 Task: Find connections with filter location Maringá with filter topic #Managementconsultingwith filter profile language German with filter current company Partners Group with filter school Shaheed Sukhdev College Of Business Studies with filter industry Sports and Recreation Instruction with filter service category Information Management with filter keywords title Caretaker or House Sitter
Action: Mouse moved to (518, 182)
Screenshot: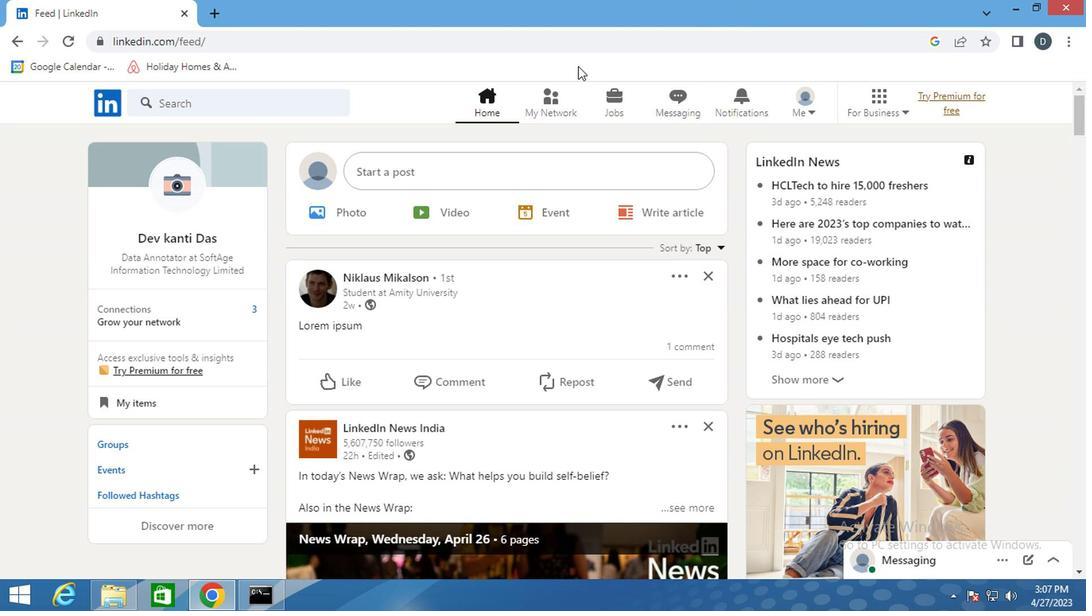 
Action: Mouse pressed left at (518, 182)
Screenshot: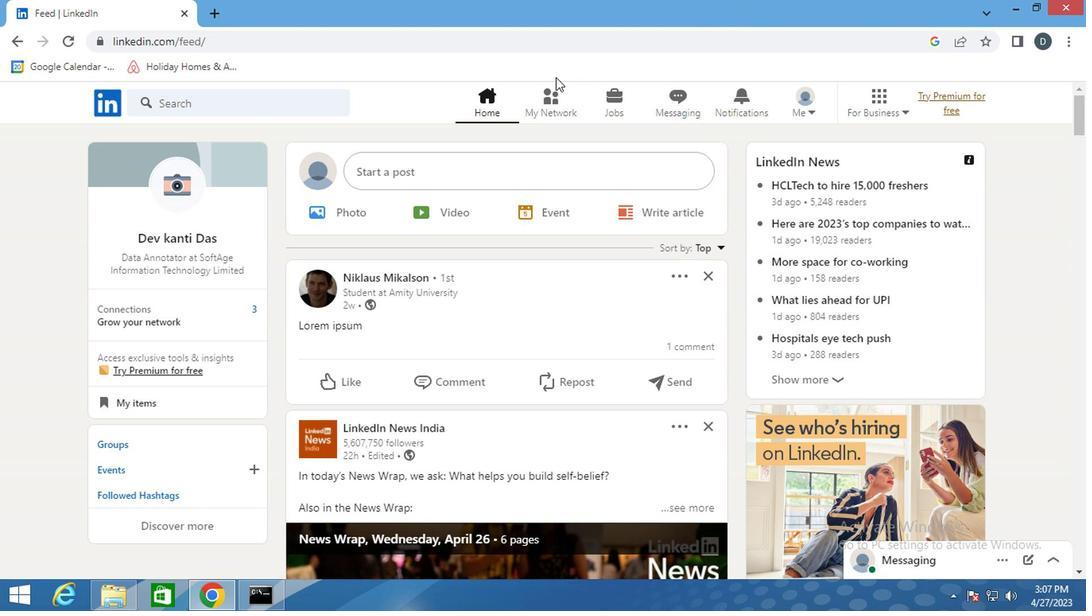 
Action: Mouse moved to (521, 197)
Screenshot: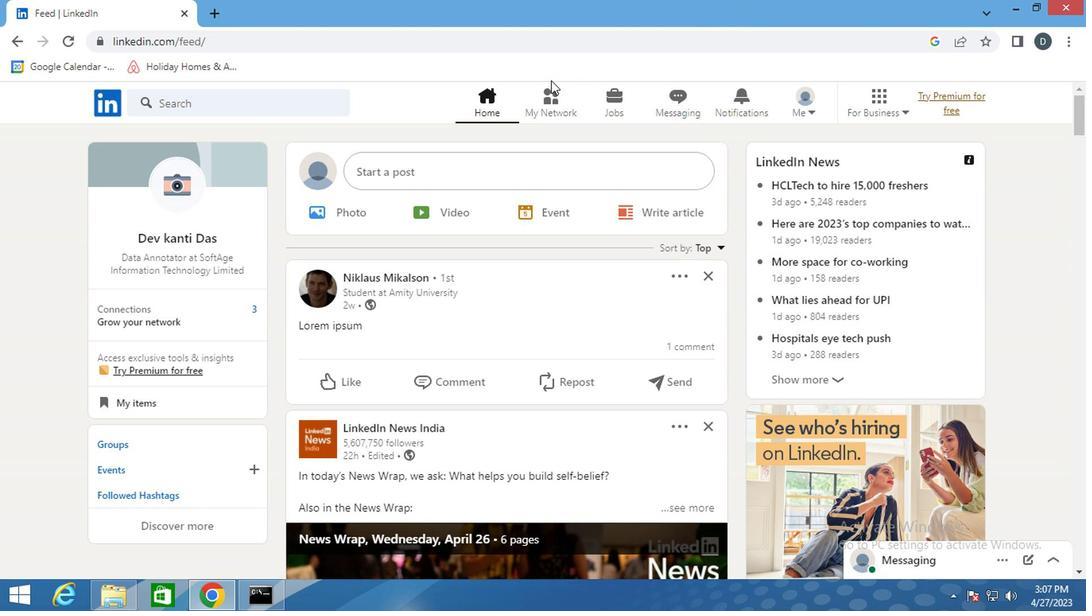 
Action: Mouse pressed left at (521, 197)
Screenshot: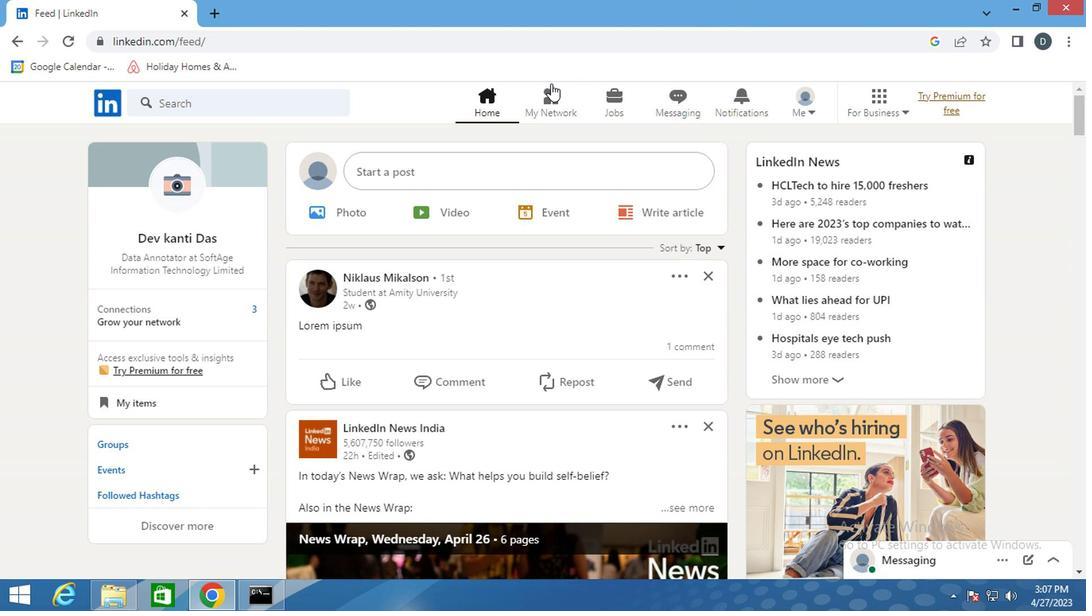 
Action: Mouse moved to (341, 262)
Screenshot: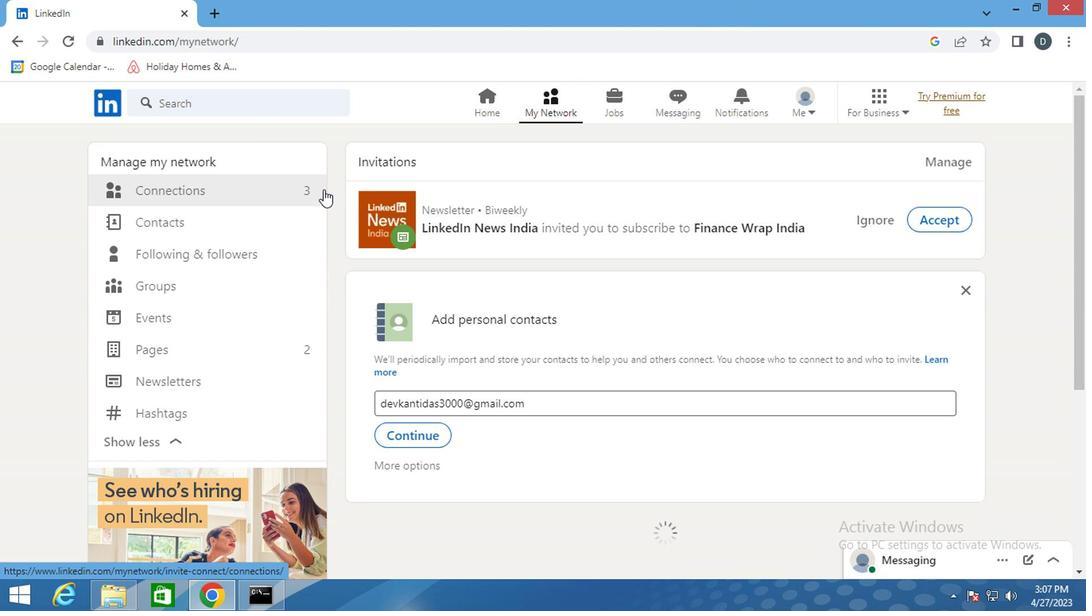 
Action: Mouse pressed left at (341, 262)
Screenshot: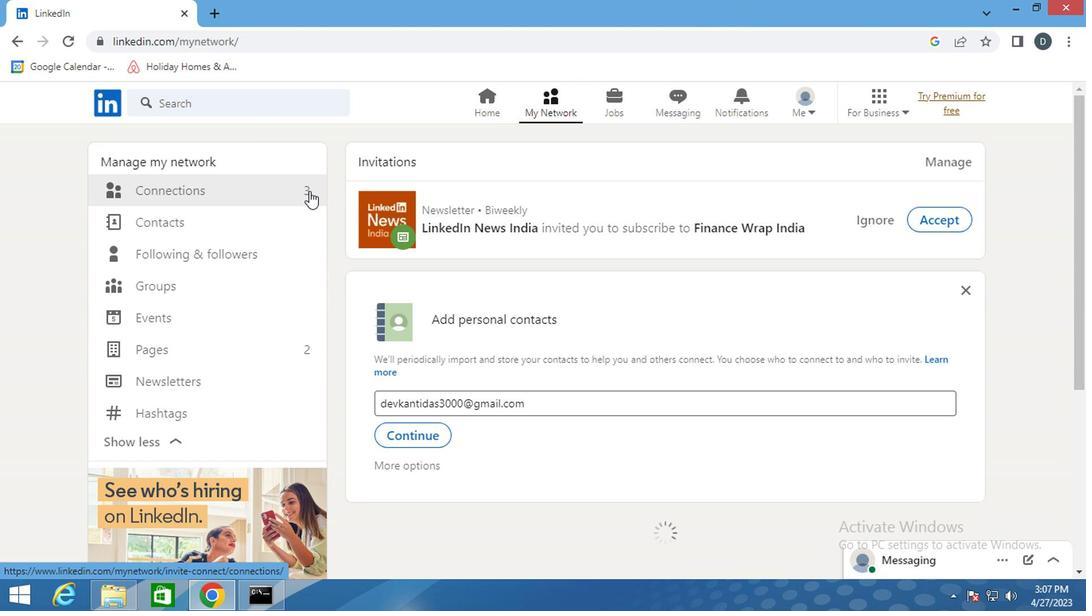 
Action: Mouse pressed left at (341, 262)
Screenshot: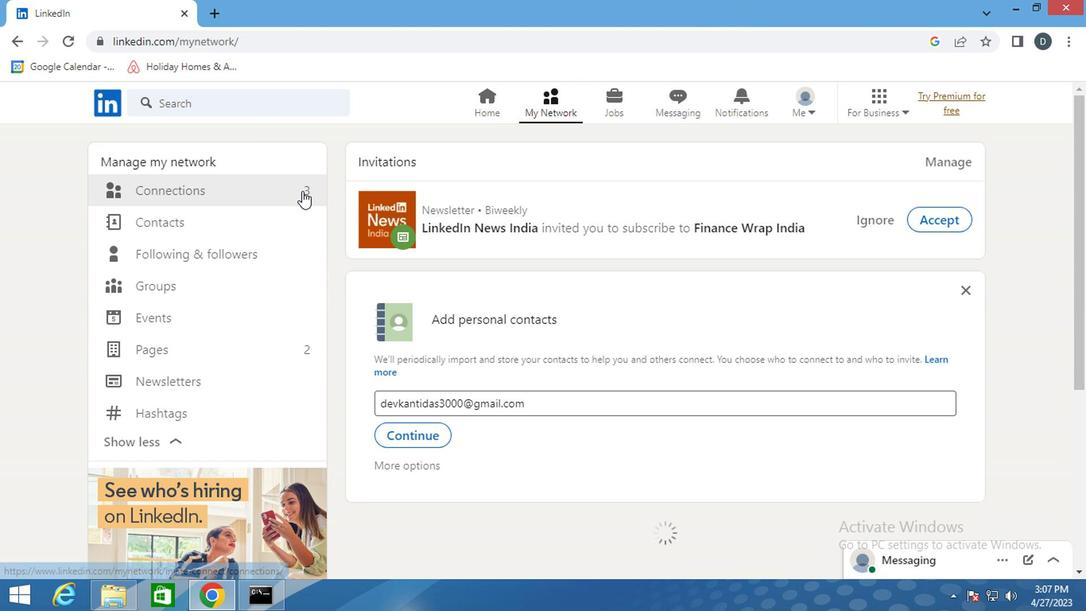
Action: Mouse moved to (607, 259)
Screenshot: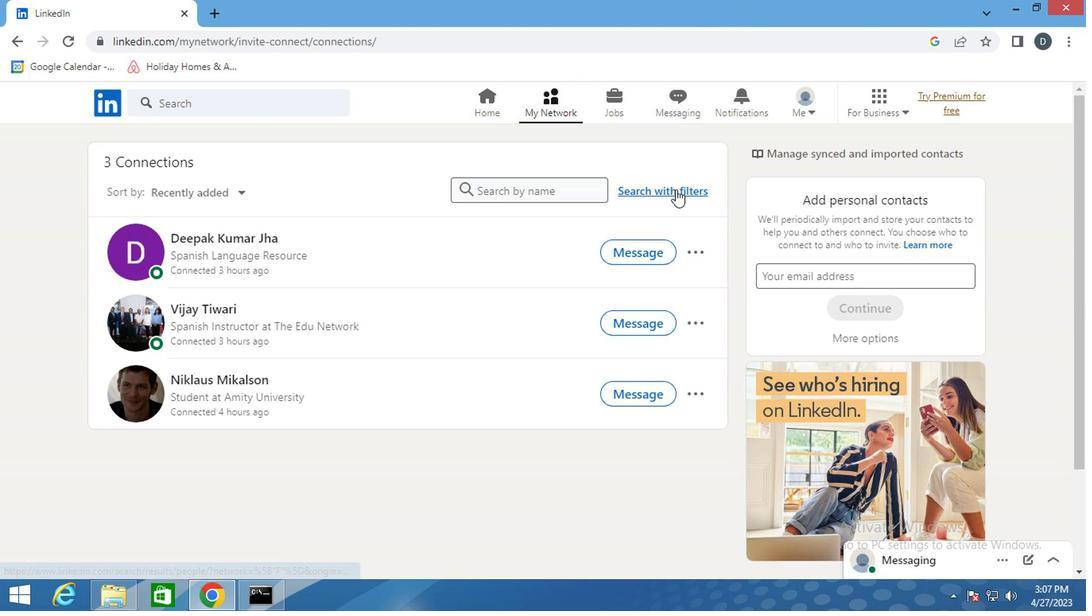
Action: Mouse pressed left at (607, 259)
Screenshot: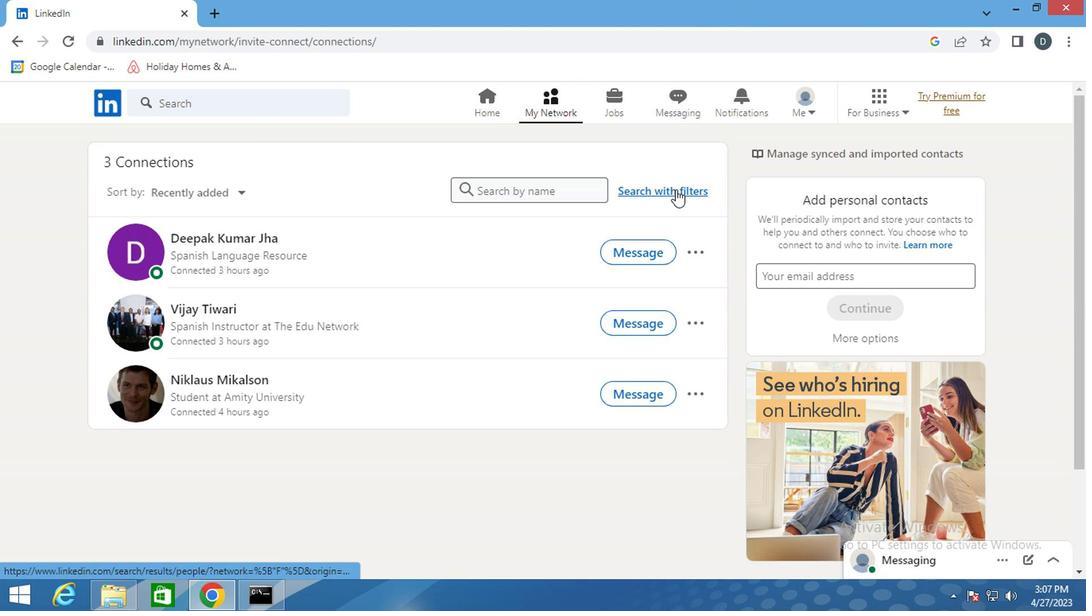 
Action: Mouse moved to (543, 233)
Screenshot: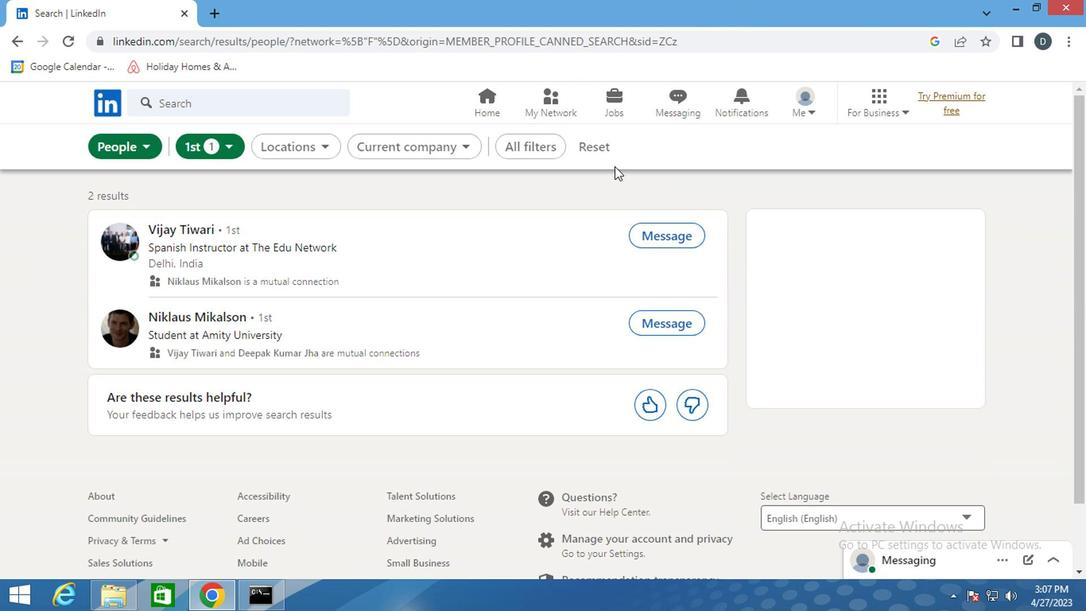 
Action: Mouse pressed left at (543, 233)
Screenshot: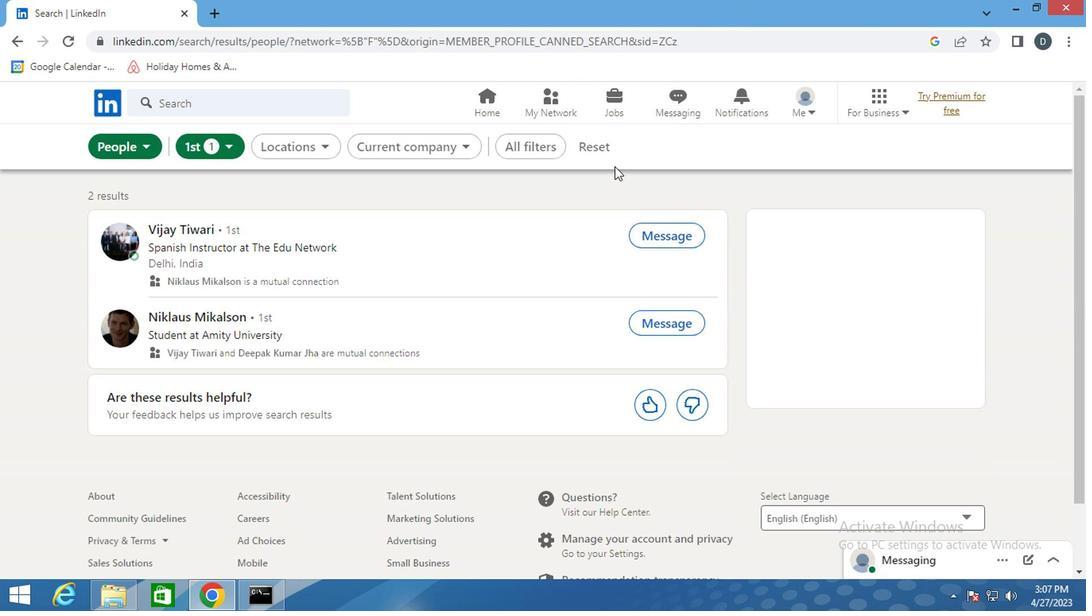
Action: Mouse moved to (534, 233)
Screenshot: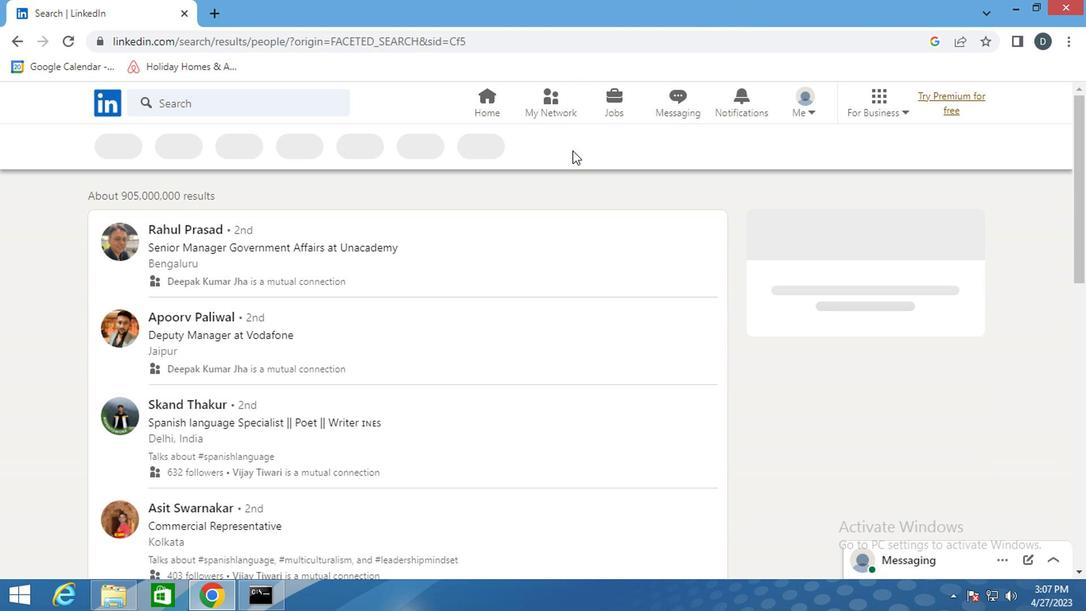 
Action: Mouse pressed left at (534, 233)
Screenshot: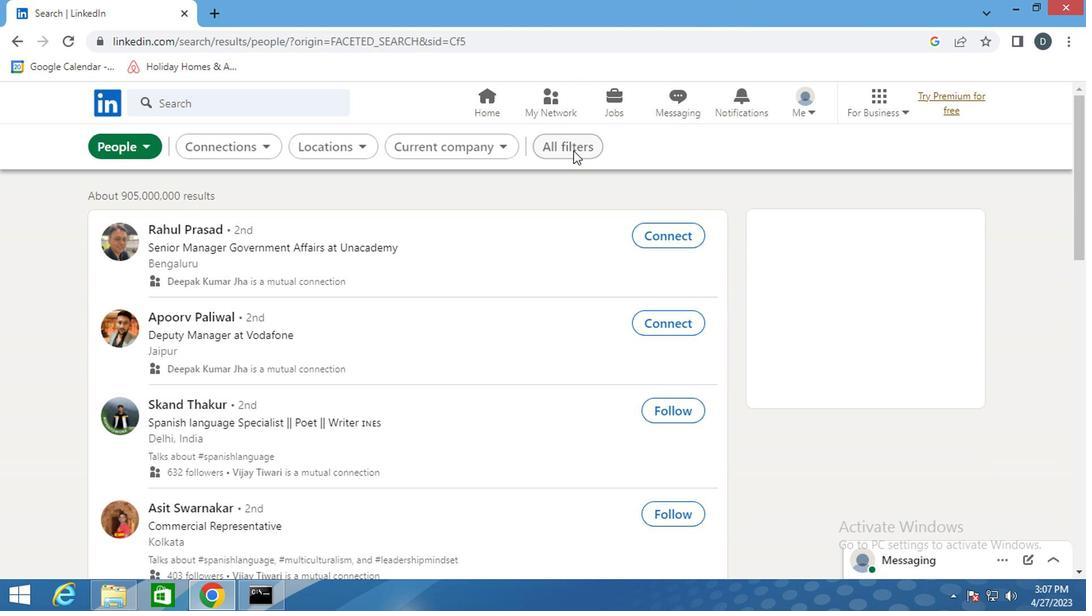 
Action: Mouse moved to (734, 353)
Screenshot: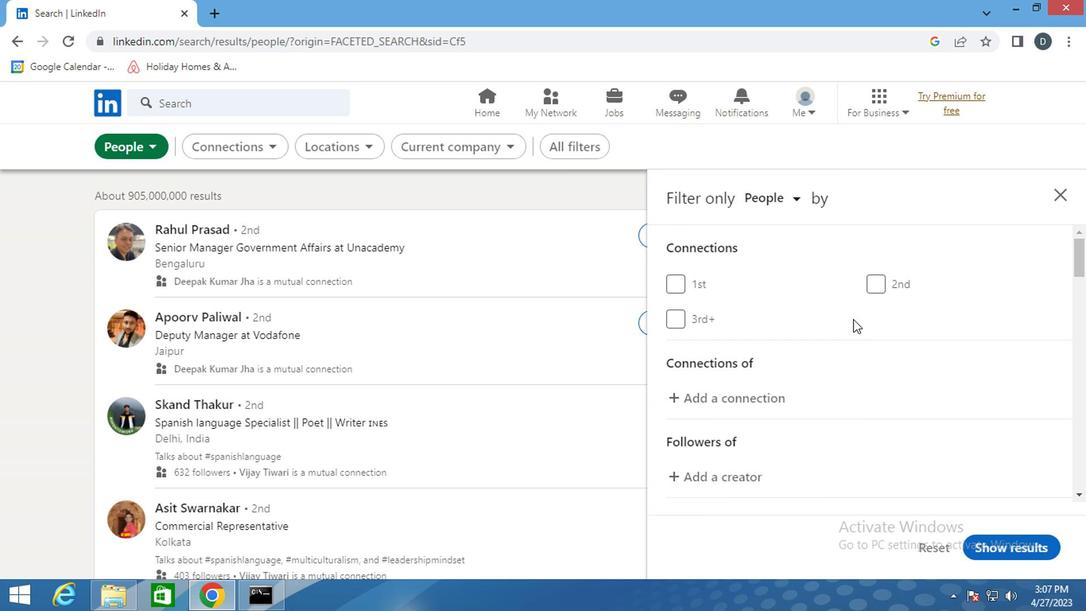 
Action: Mouse scrolled (734, 352) with delta (0, 0)
Screenshot: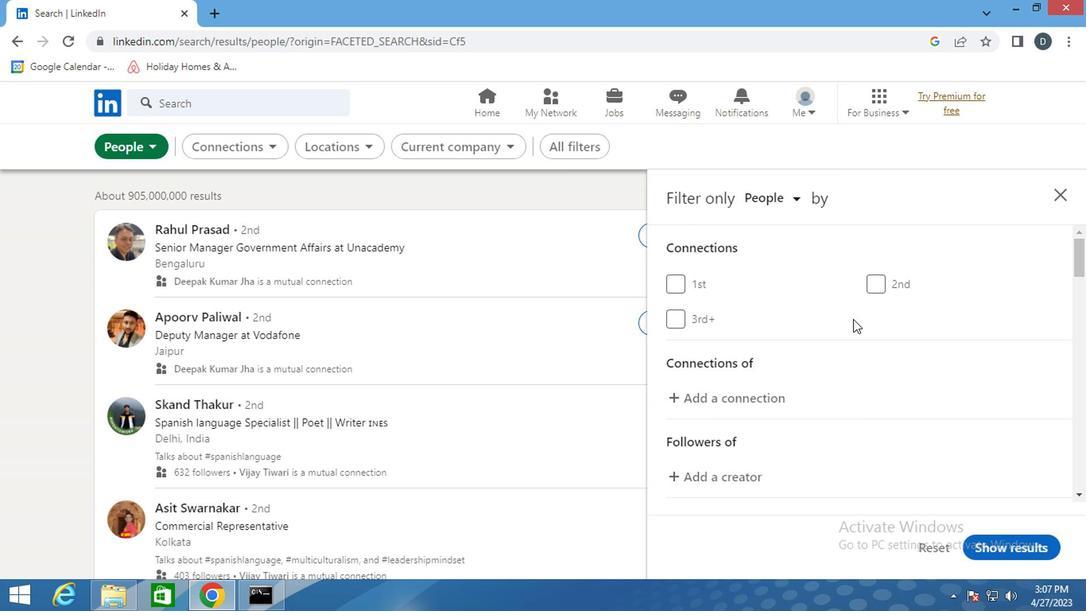 
Action: Mouse scrolled (734, 352) with delta (0, 0)
Screenshot: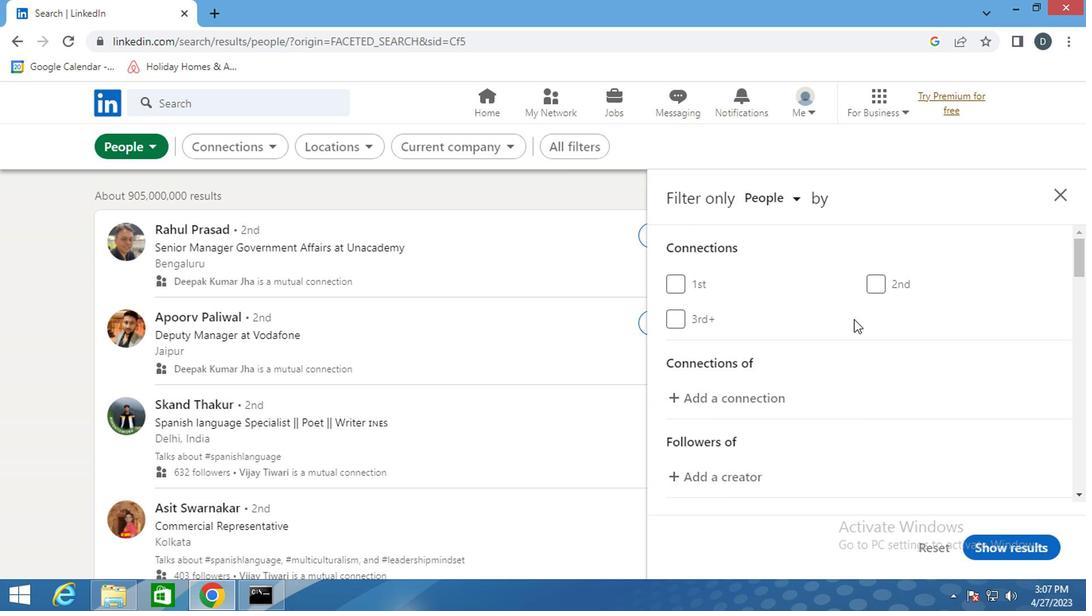 
Action: Mouse moved to (740, 358)
Screenshot: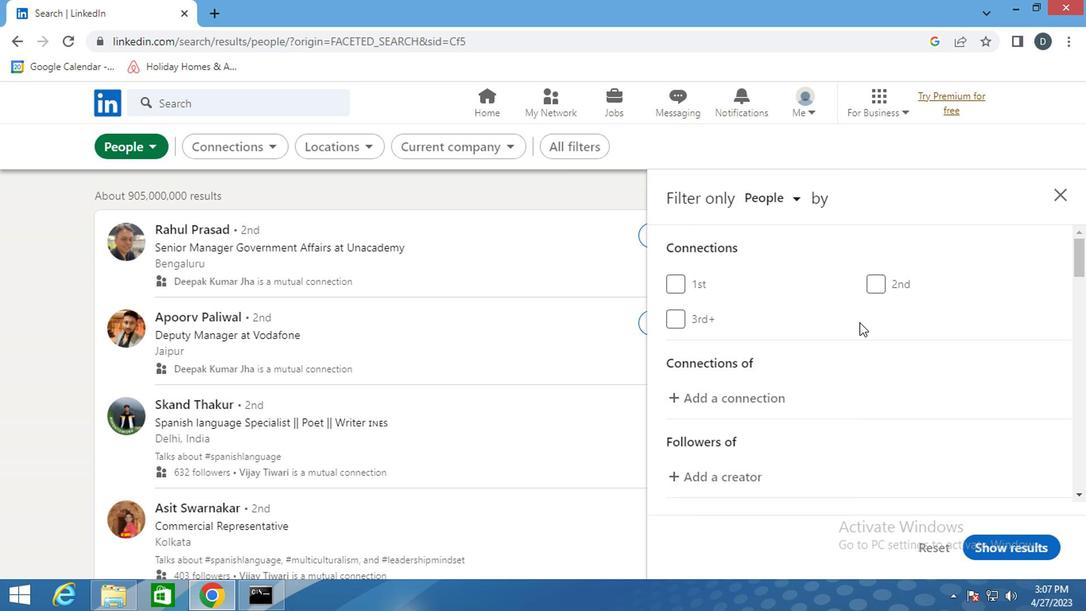 
Action: Mouse scrolled (740, 357) with delta (0, 0)
Screenshot: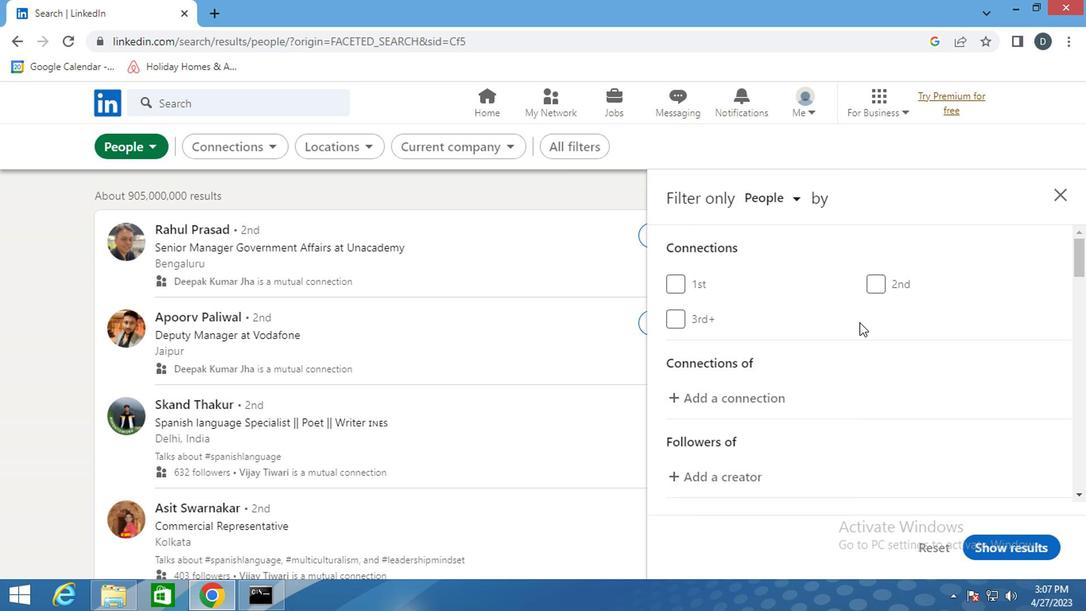 
Action: Mouse moved to (759, 404)
Screenshot: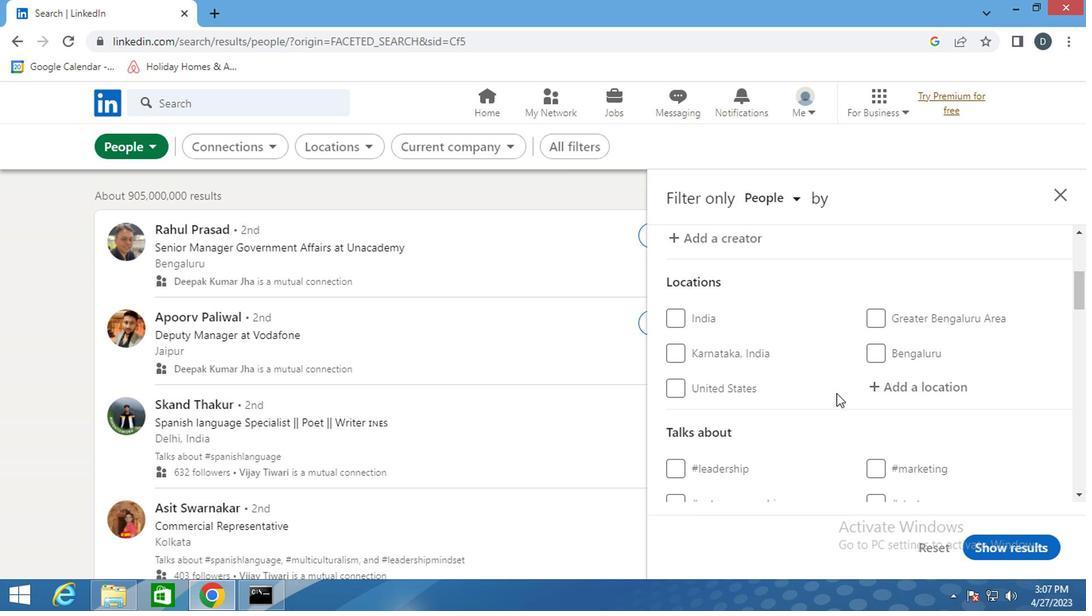 
Action: Mouse pressed left at (759, 404)
Screenshot: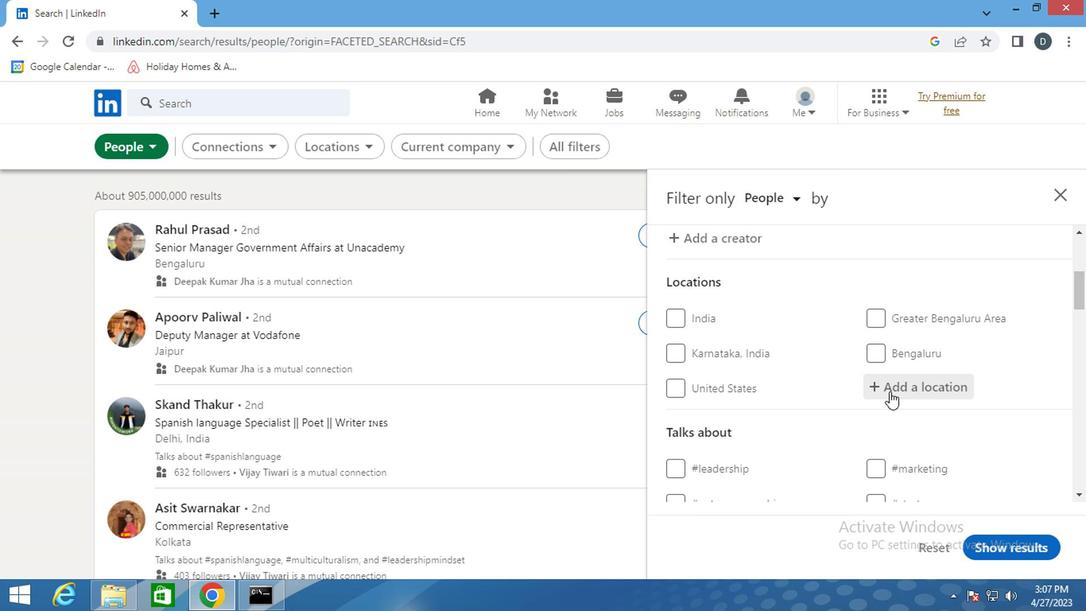 
Action: Mouse moved to (745, 410)
Screenshot: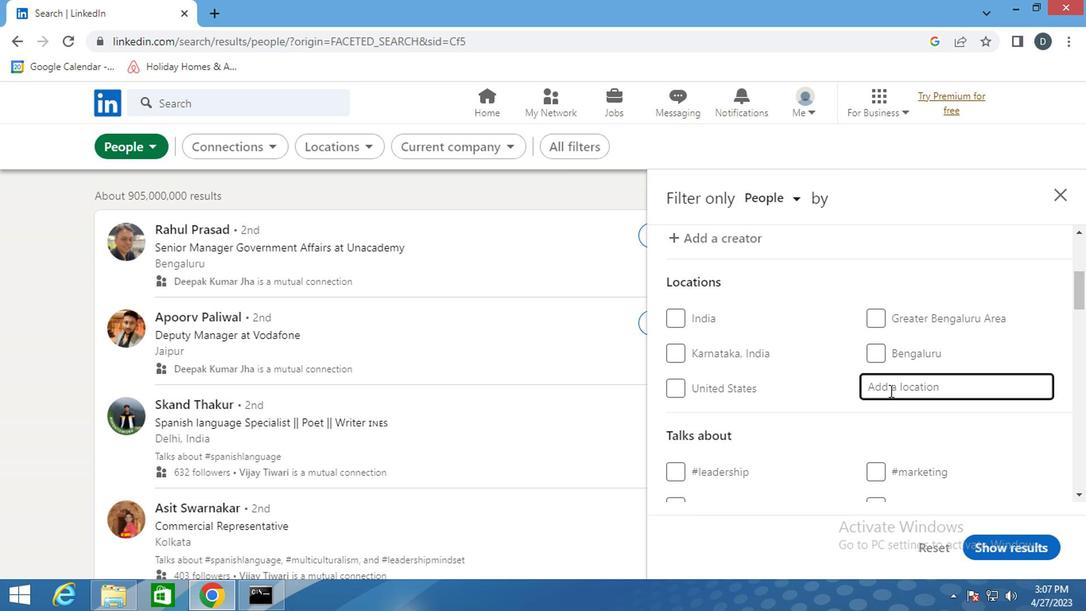 
Action: Key pressed <Key.shift_r>Maringa
Screenshot: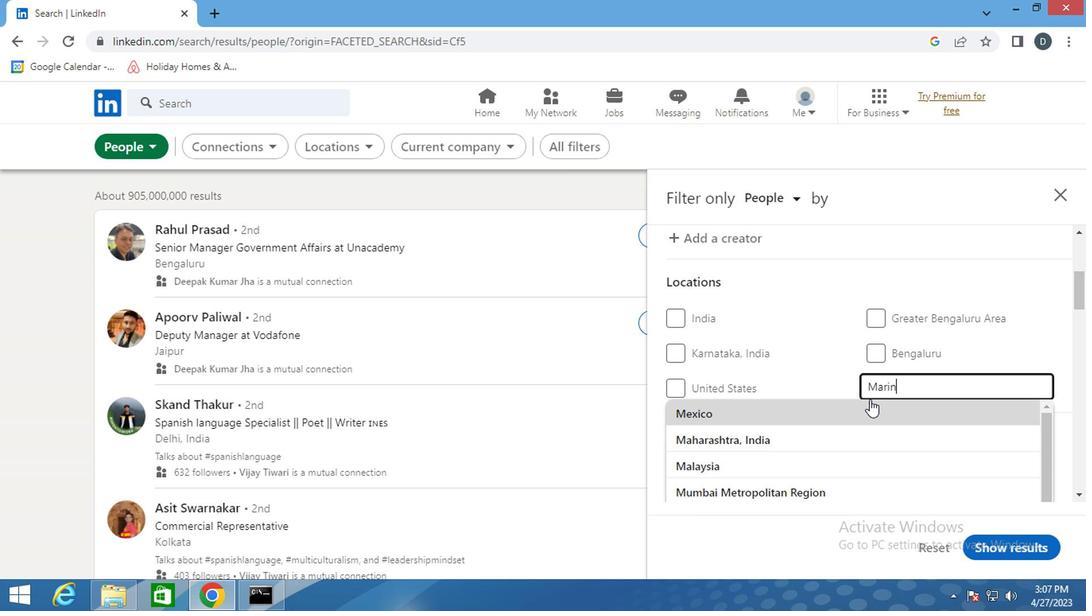 
Action: Mouse moved to (744, 416)
Screenshot: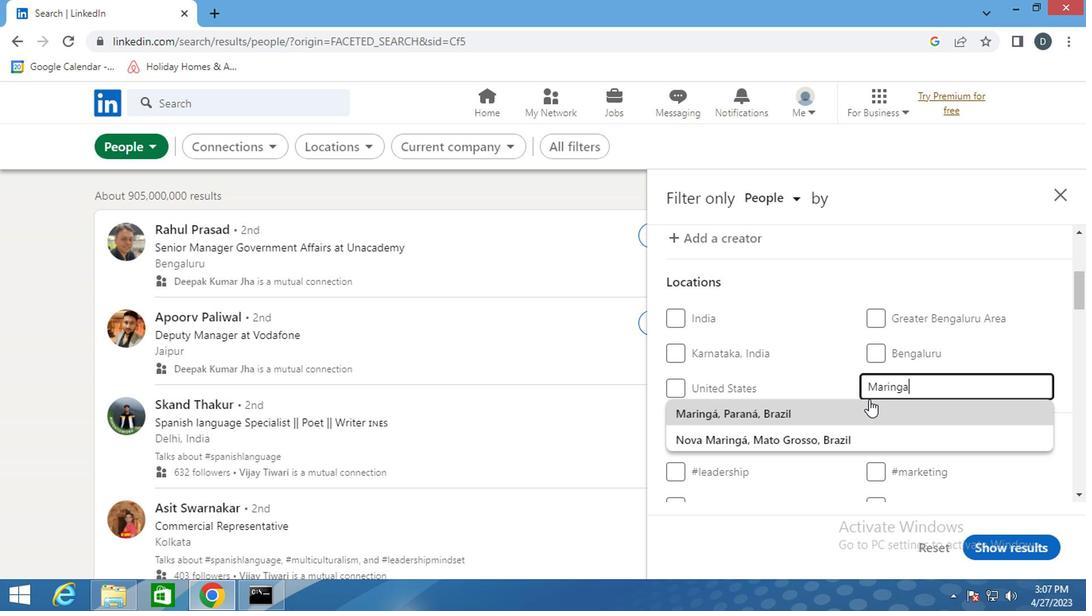 
Action: Mouse pressed left at (744, 416)
Screenshot: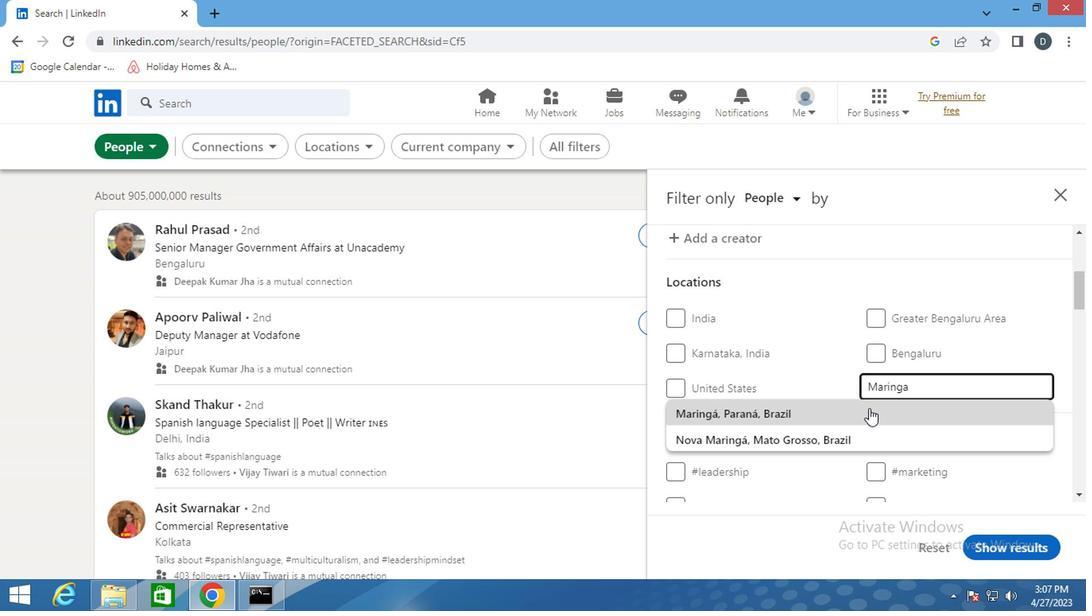 
Action: Mouse moved to (765, 429)
Screenshot: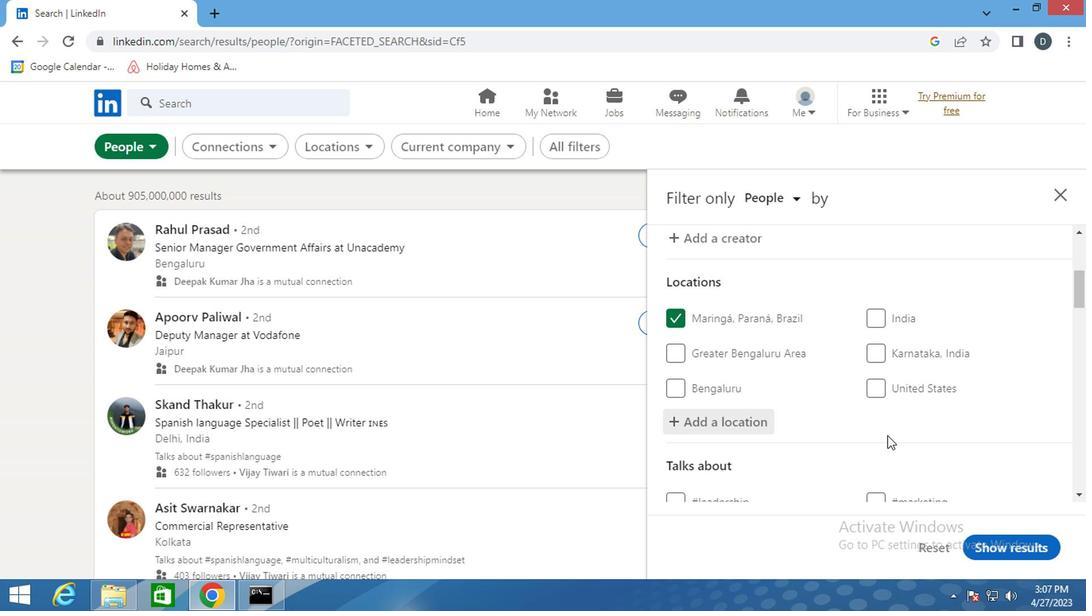 
Action: Mouse scrolled (765, 429) with delta (0, 0)
Screenshot: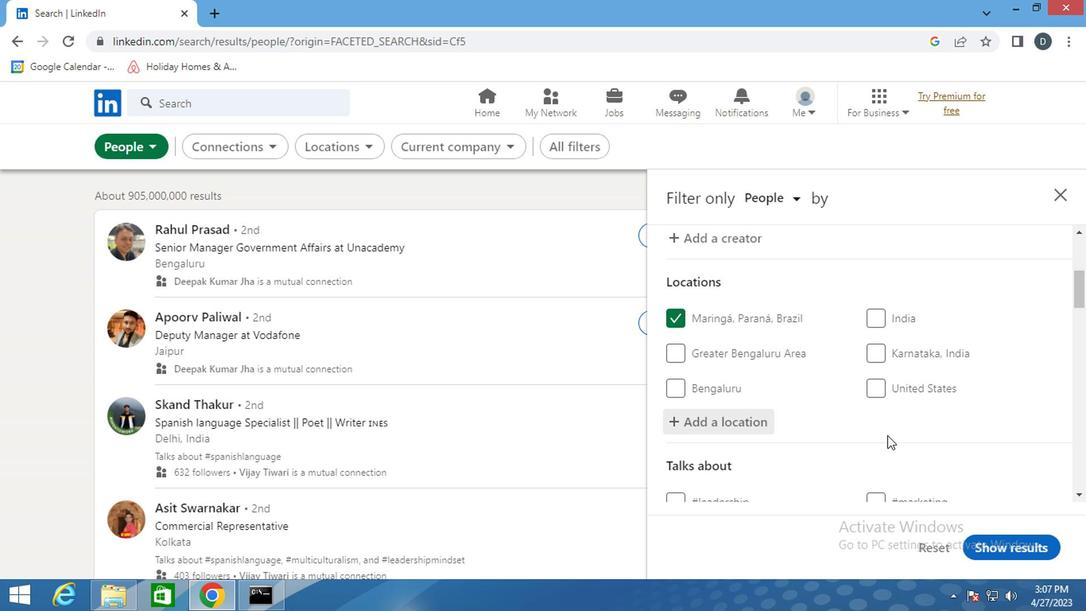 
Action: Mouse scrolled (765, 429) with delta (0, 0)
Screenshot: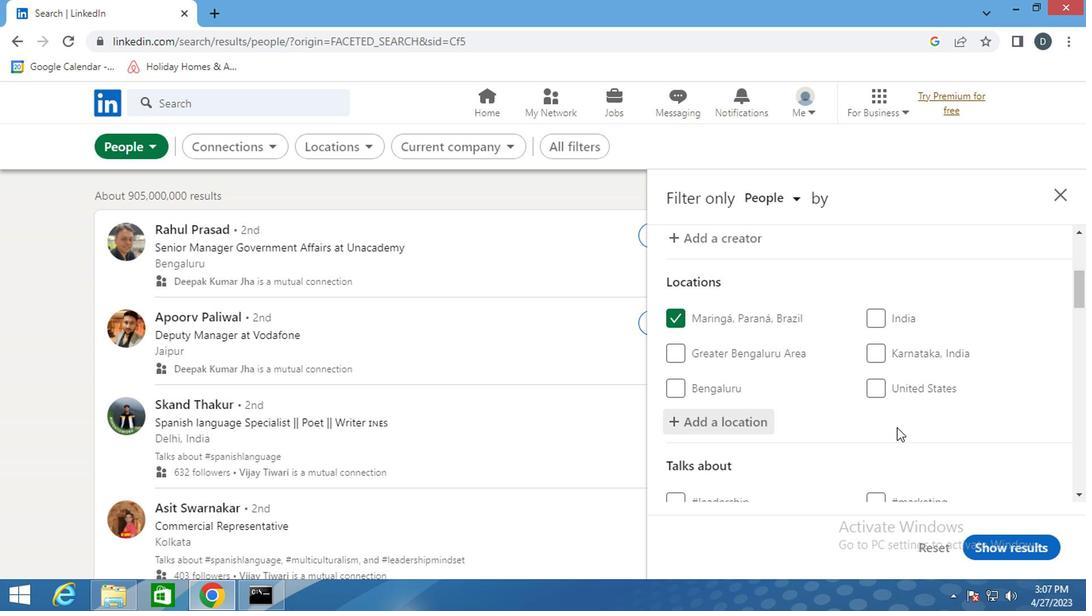 
Action: Mouse moved to (778, 414)
Screenshot: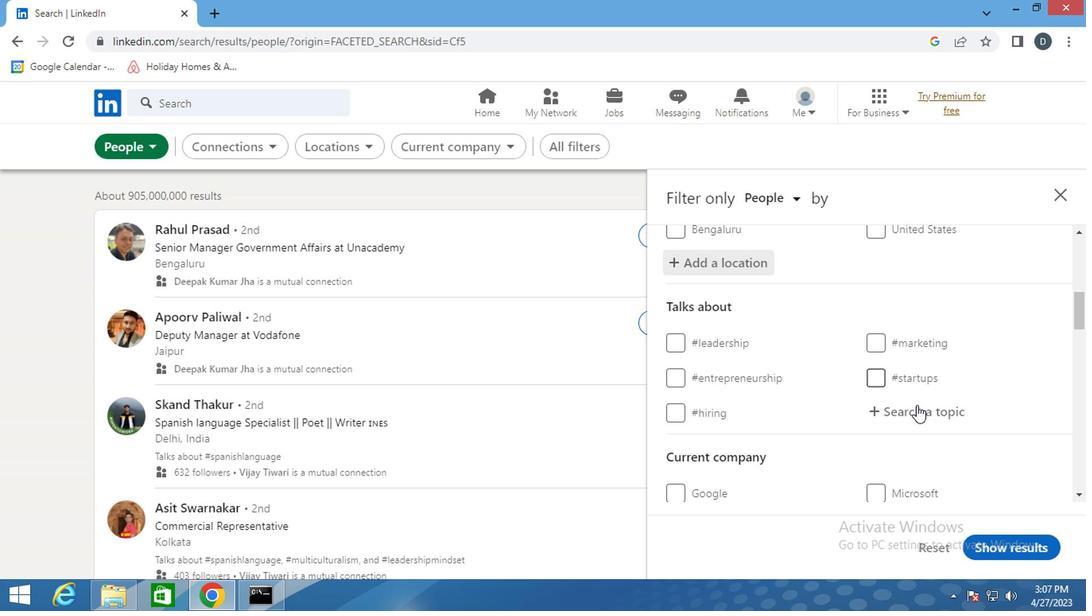 
Action: Mouse pressed left at (778, 414)
Screenshot: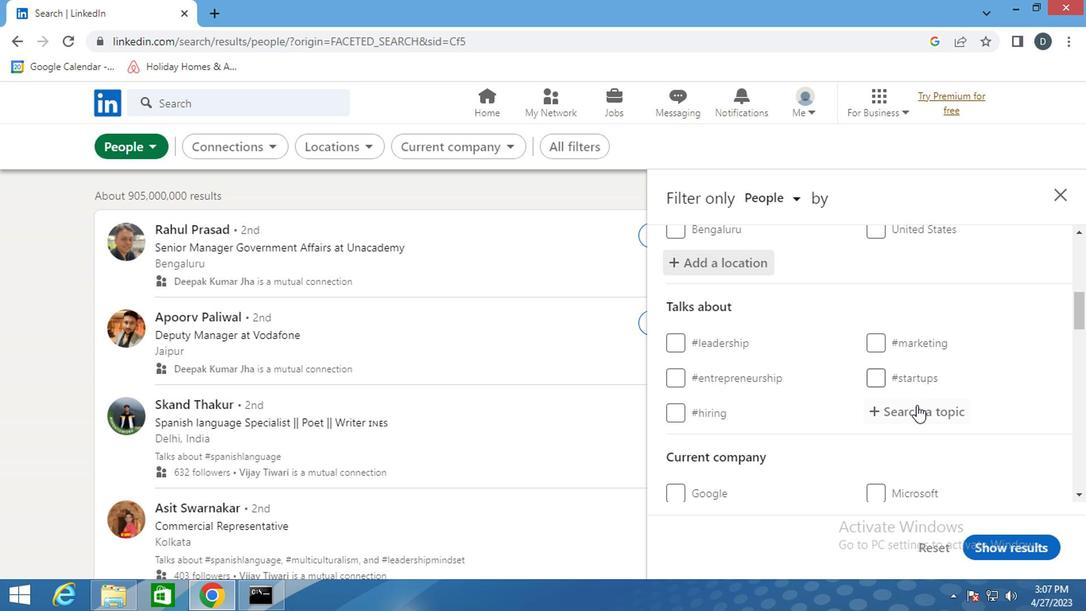 
Action: Mouse moved to (775, 418)
Screenshot: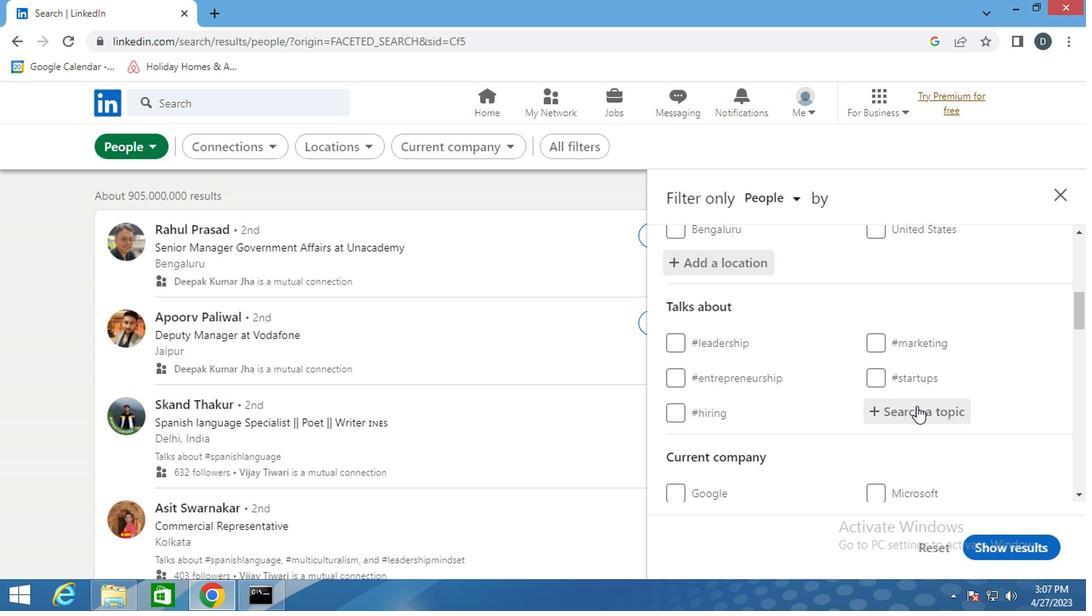 
Action: Key pressed <Key.shift>#<Key.shift><Key.shift><Key.shift><Key.shift><Key.shift><Key.shift><Key.shift><Key.shift><Key.shift><Key.shift><Key.shift><Key.shift><Key.shift><Key.shift><Key.shift><Key.shift><Key.shift><Key.shift><Key.shift><Key.shift><Key.shift><Key.shift><Key.shift><Key.shift>MANAGEMENTCONTU<Key.backspace><Key.backspace>SULTING
Screenshot: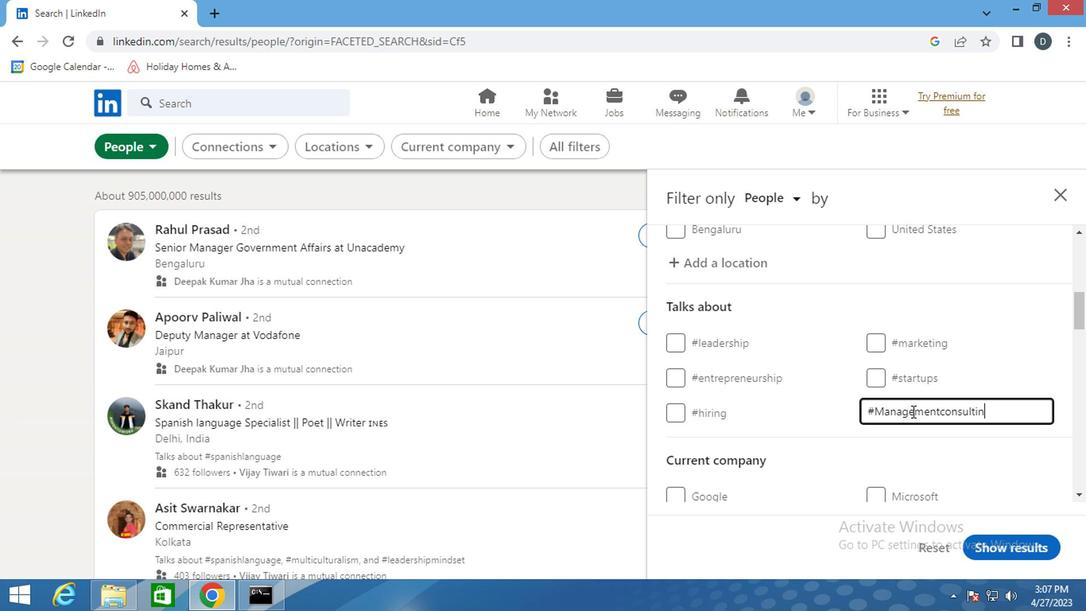 
Action: Mouse moved to (826, 442)
Screenshot: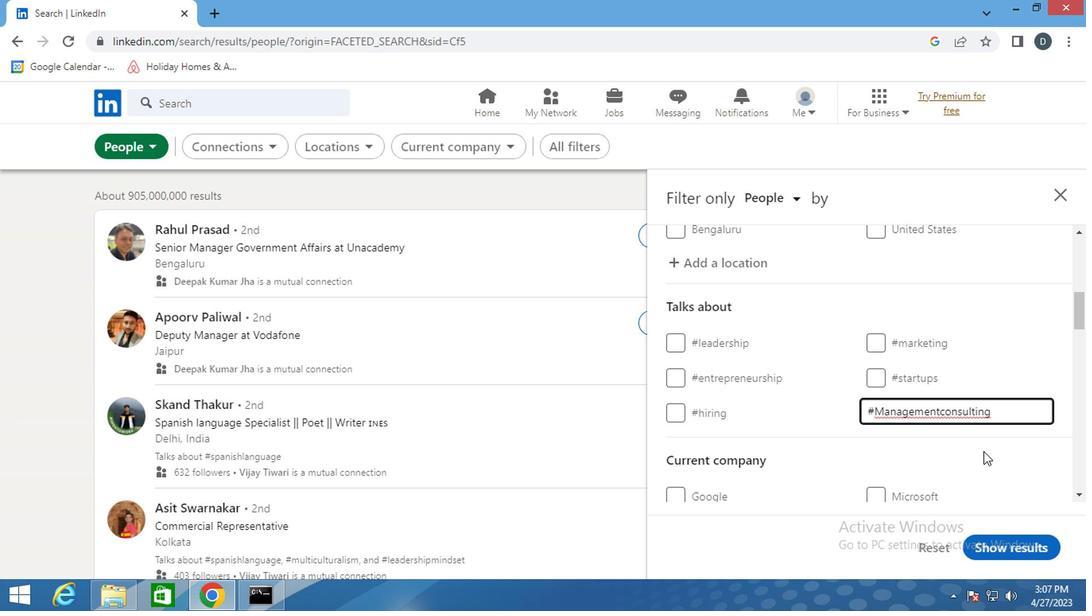 
Action: Mouse scrolled (826, 442) with delta (0, 0)
Screenshot: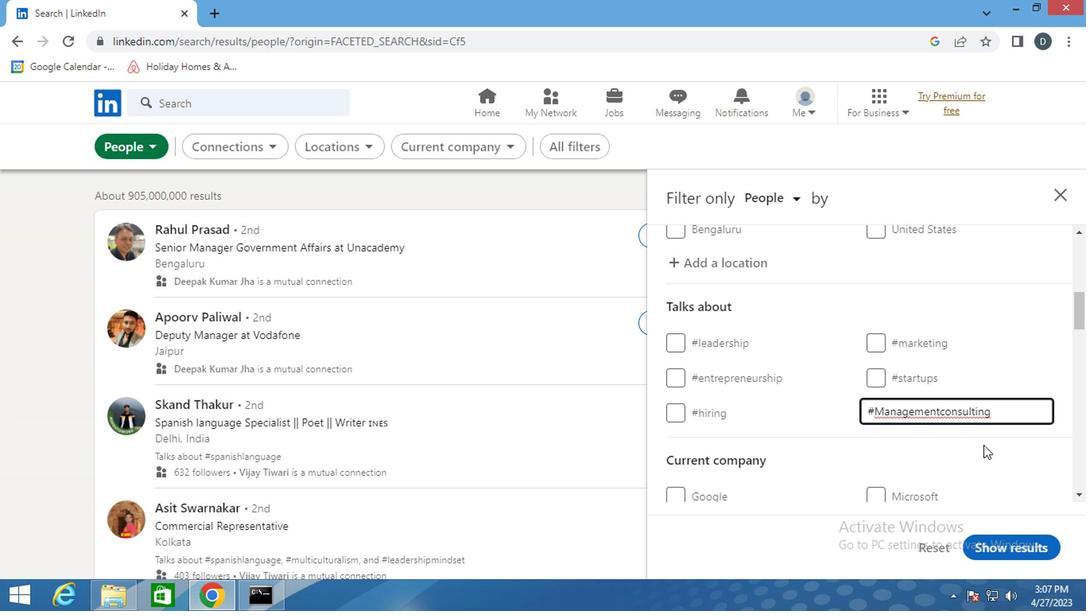 
Action: Mouse scrolled (826, 442) with delta (0, 0)
Screenshot: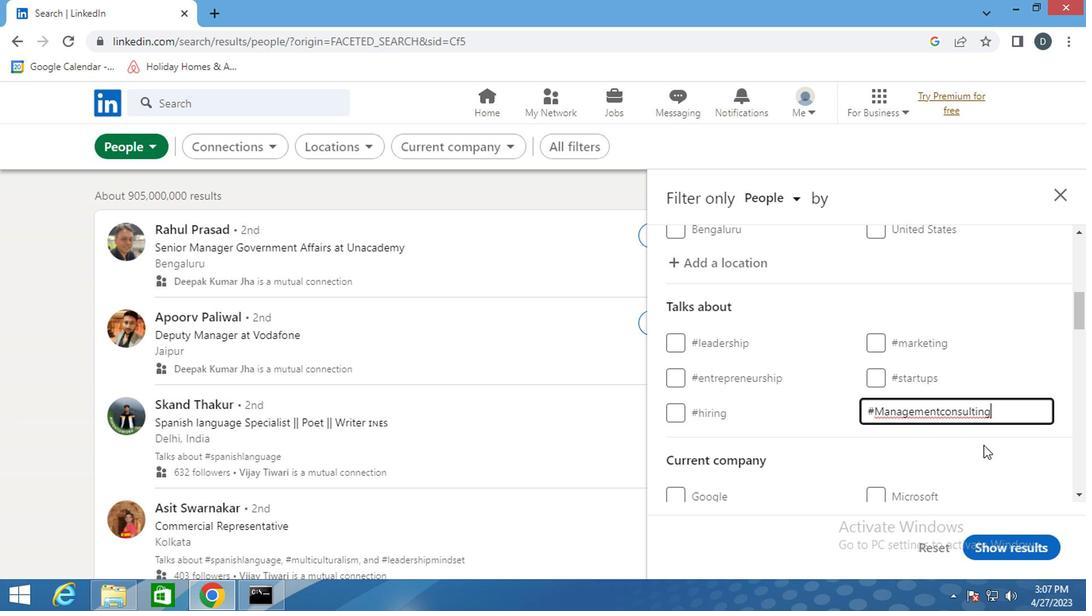
Action: Mouse moved to (772, 412)
Screenshot: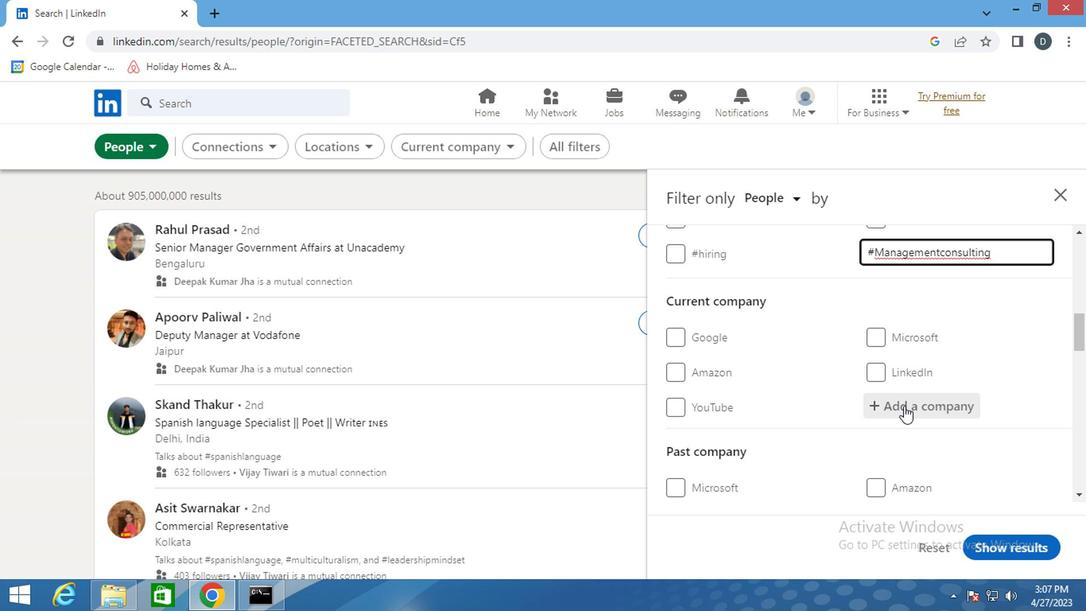 
Action: Mouse pressed left at (772, 412)
Screenshot: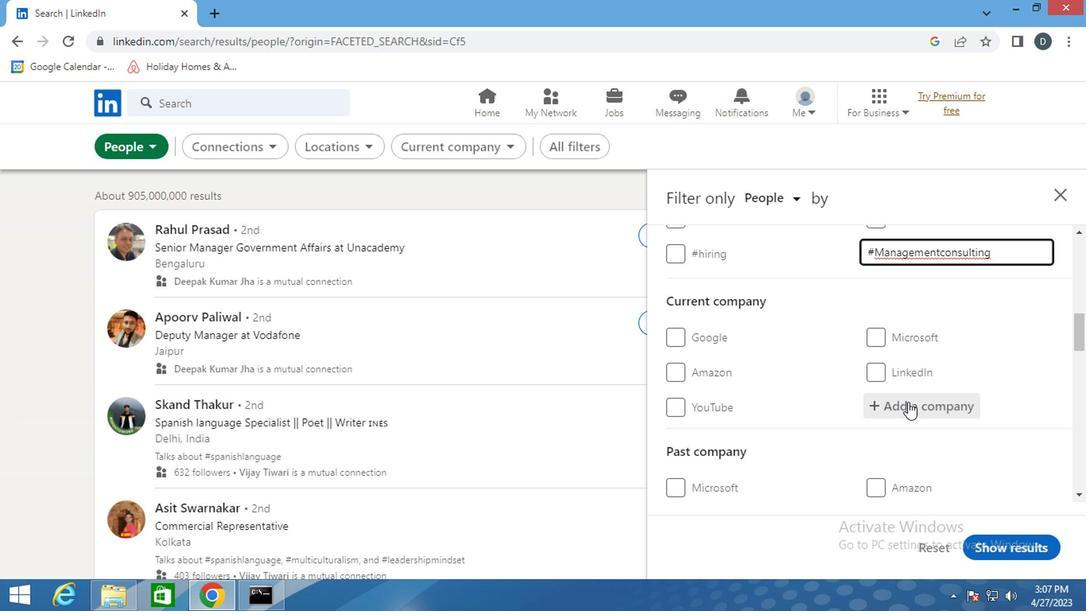 
Action: Mouse moved to (708, 442)
Screenshot: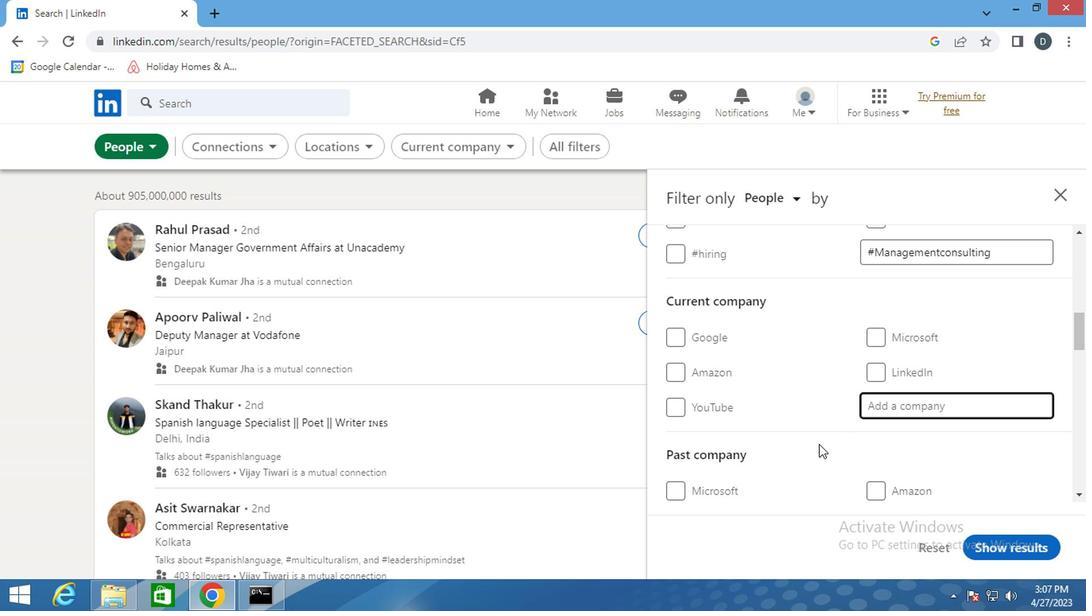 
Action: Mouse scrolled (708, 441) with delta (0, 0)
Screenshot: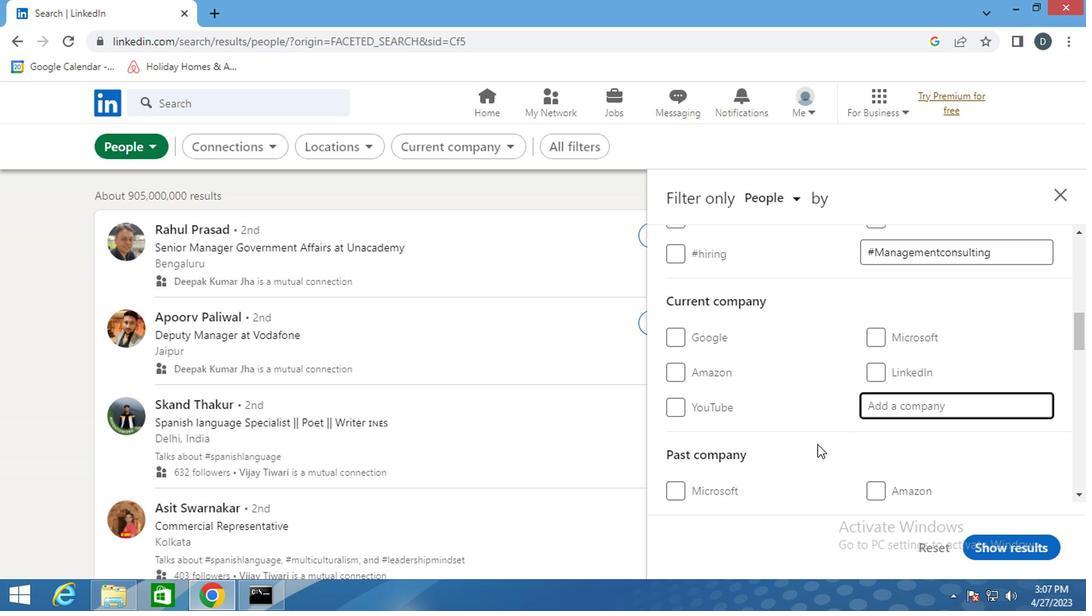 
Action: Mouse scrolled (708, 441) with delta (0, 0)
Screenshot: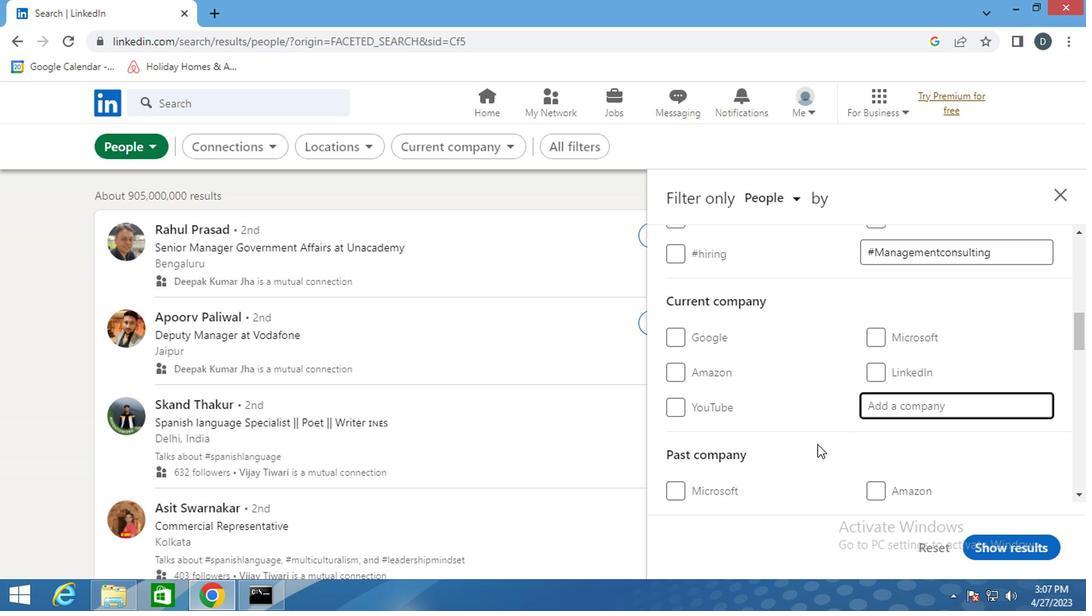
Action: Mouse scrolled (708, 441) with delta (0, 0)
Screenshot: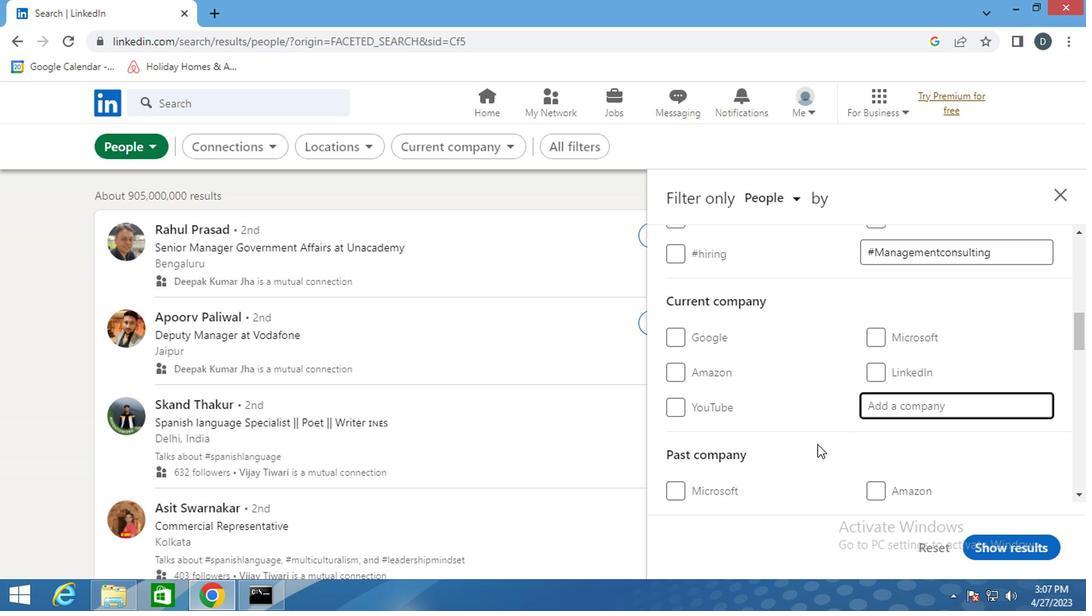 
Action: Mouse scrolled (708, 441) with delta (0, 0)
Screenshot: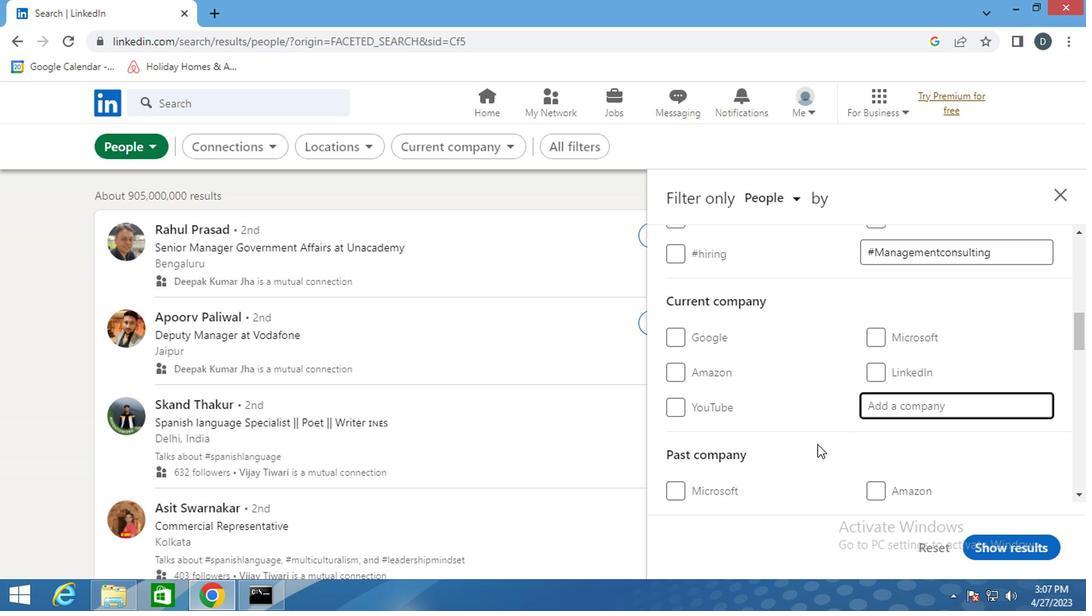 
Action: Mouse moved to (709, 439)
Screenshot: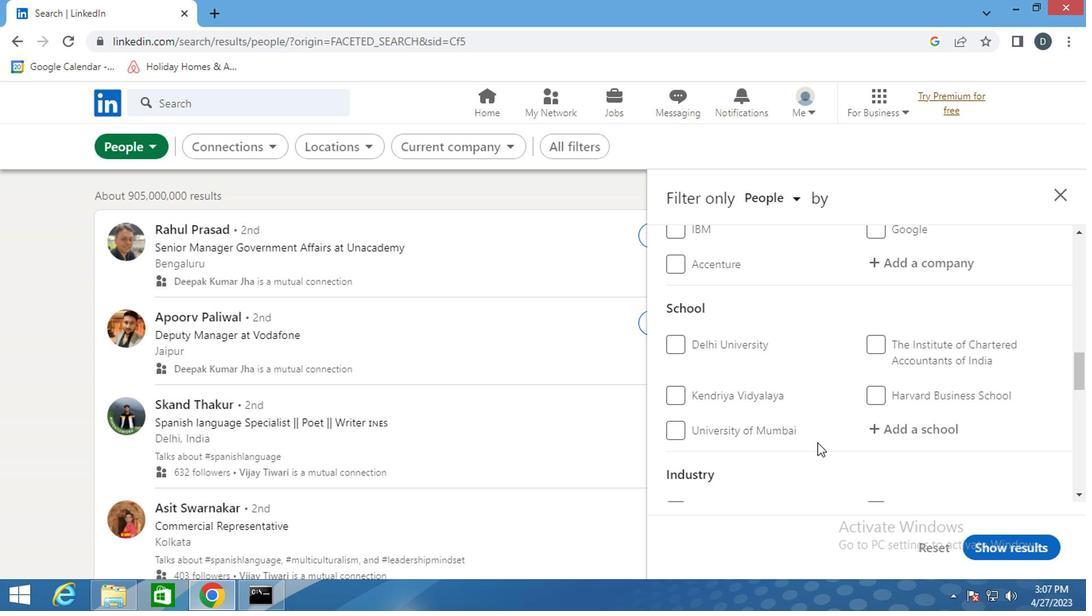 
Action: Mouse scrolled (709, 438) with delta (0, 0)
Screenshot: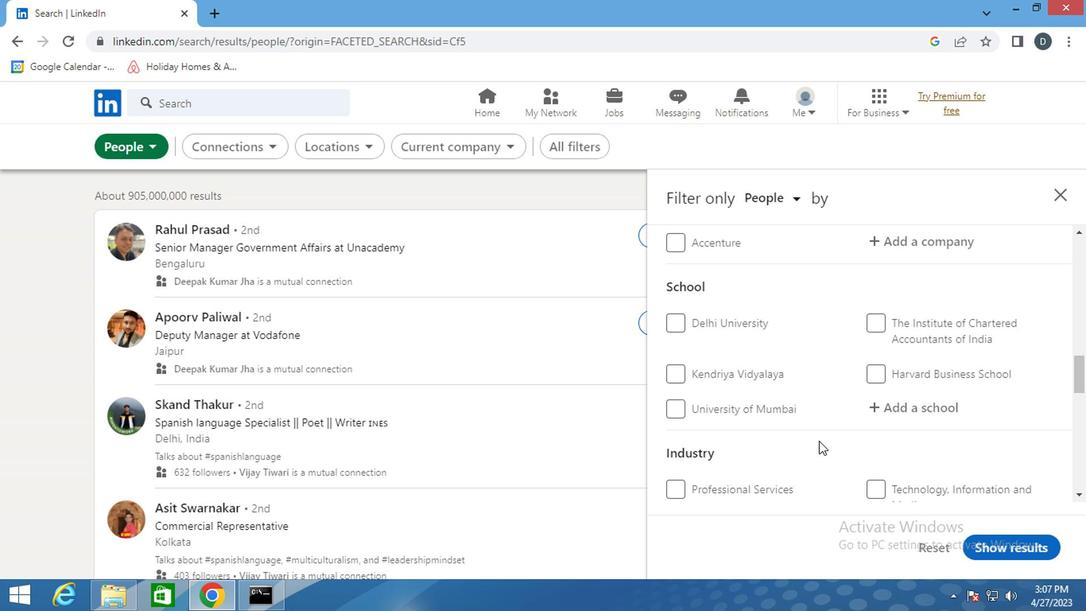 
Action: Mouse scrolled (709, 438) with delta (0, 0)
Screenshot: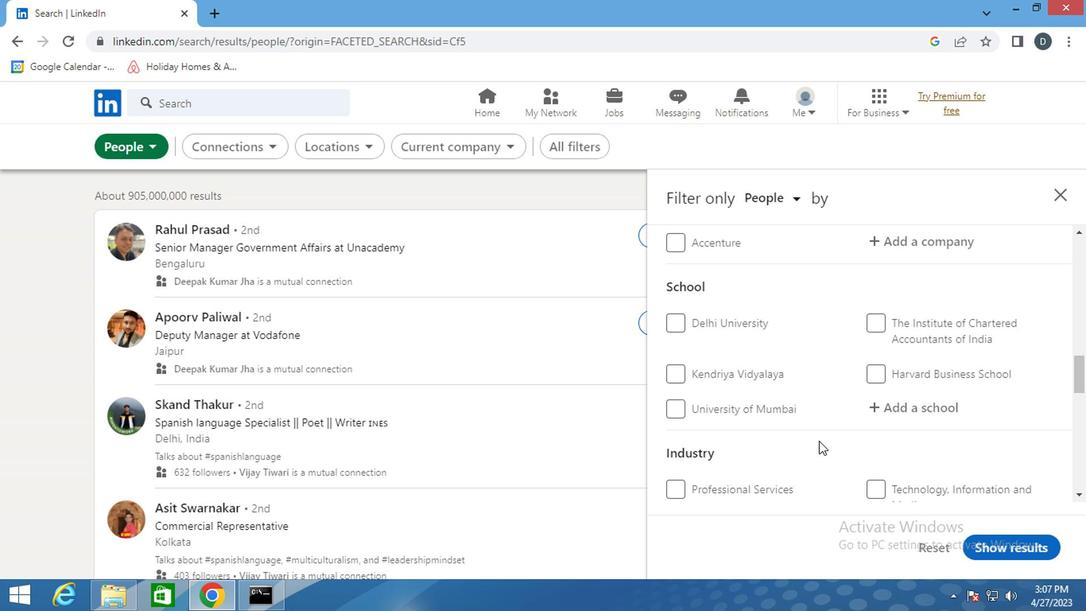 
Action: Mouse scrolled (709, 438) with delta (0, 0)
Screenshot: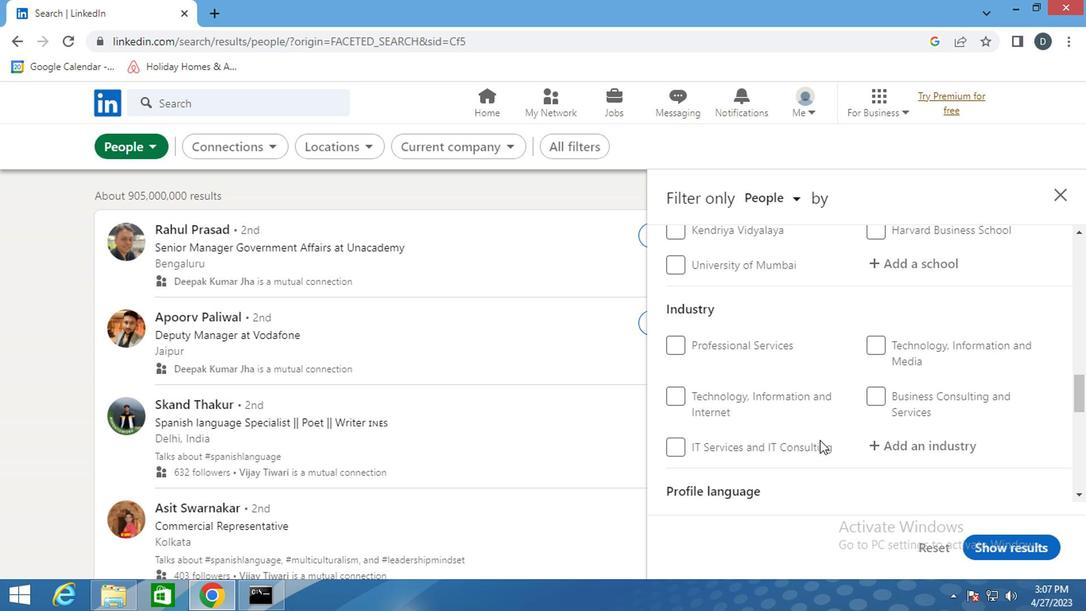 
Action: Mouse scrolled (709, 438) with delta (0, 0)
Screenshot: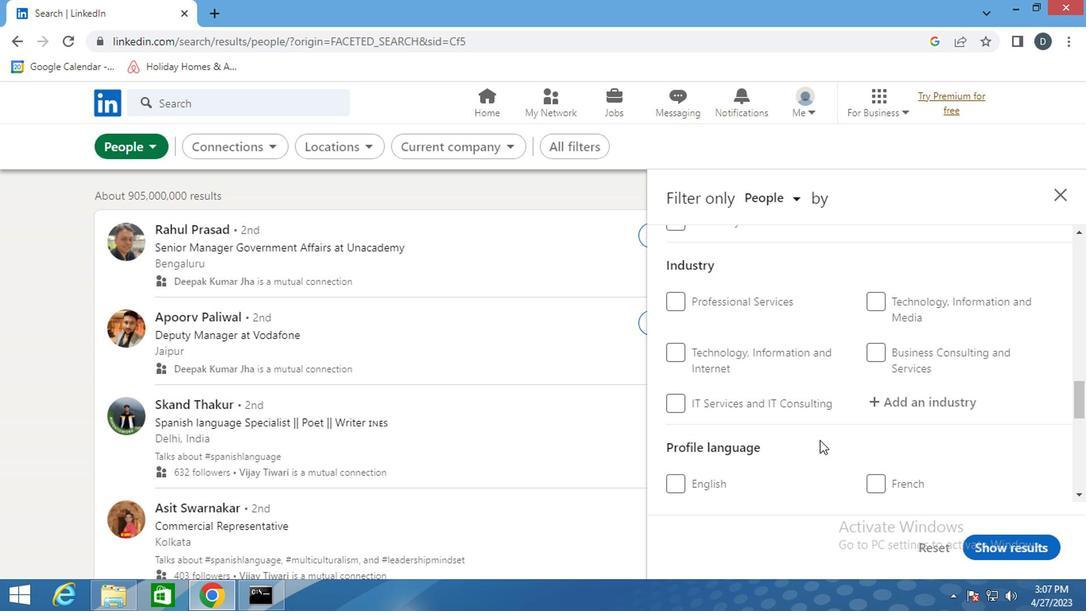 
Action: Mouse moved to (625, 431)
Screenshot: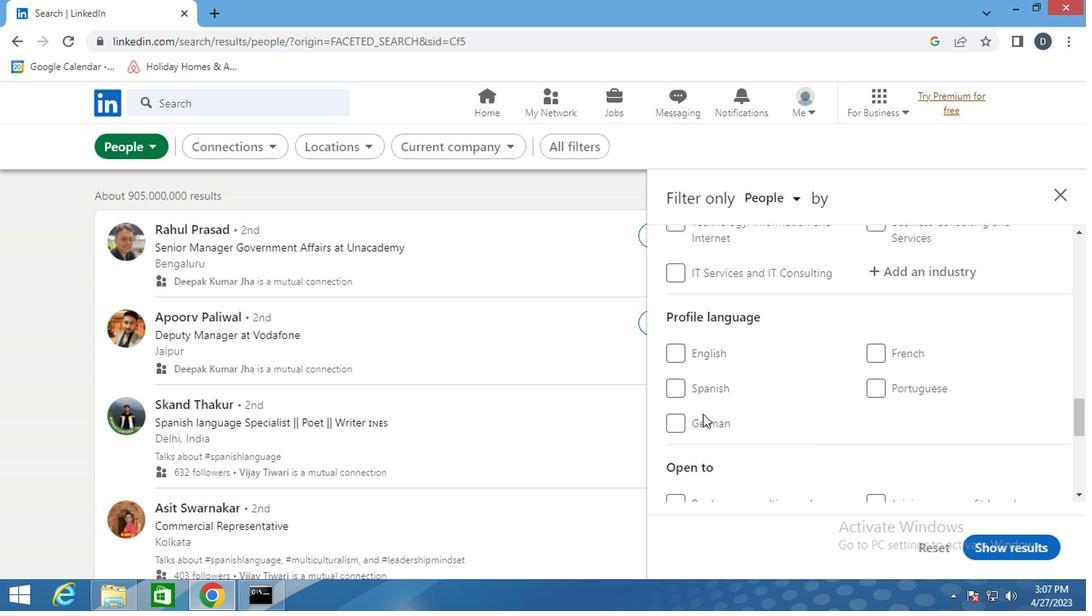 
Action: Mouse pressed left at (625, 431)
Screenshot: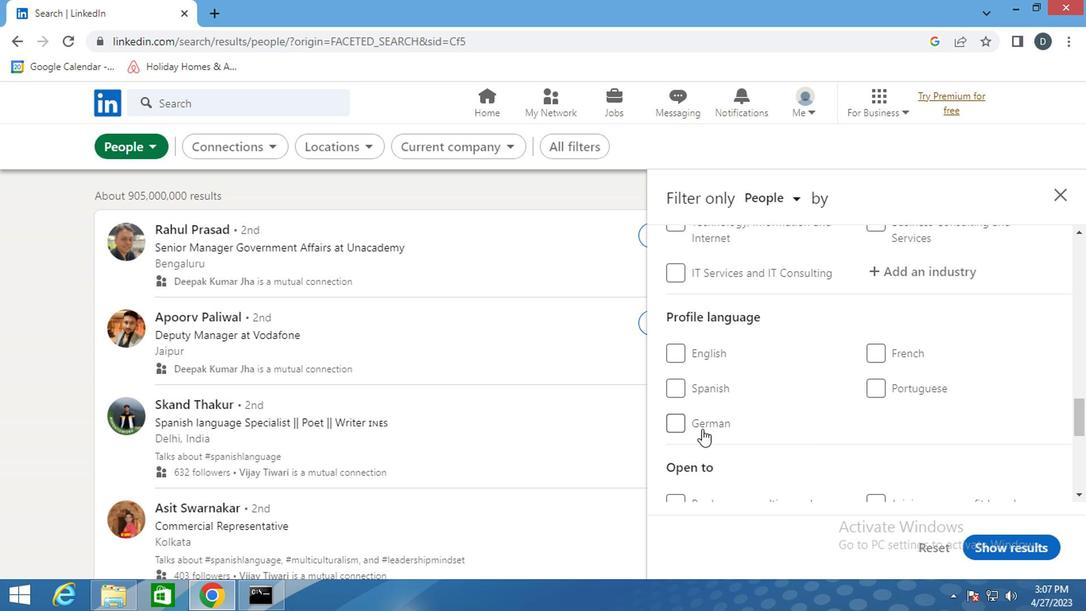 
Action: Mouse moved to (704, 433)
Screenshot: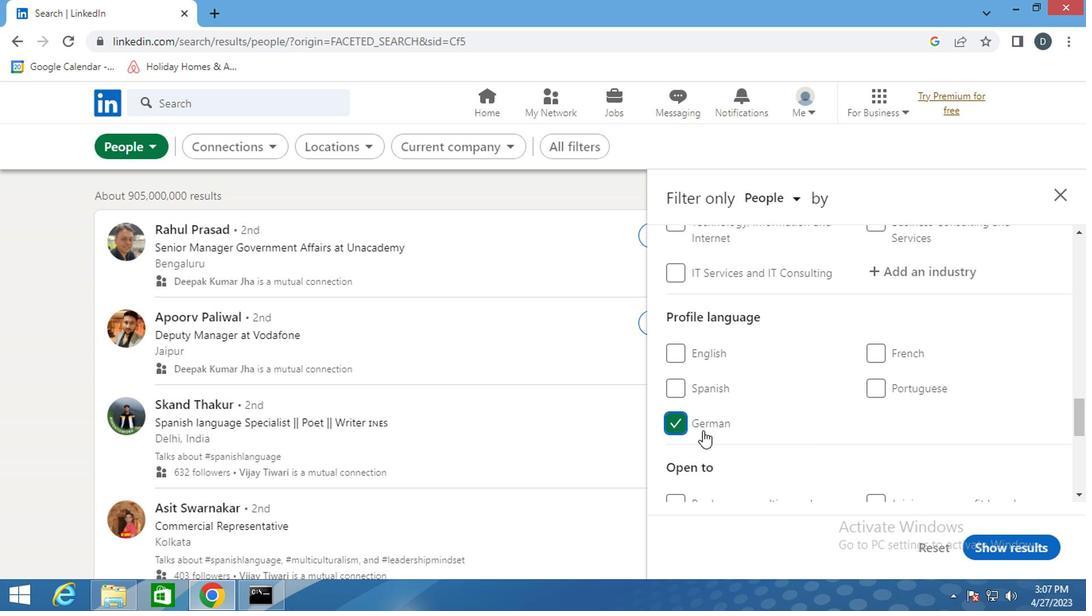 
Action: Mouse scrolled (704, 434) with delta (0, 0)
Screenshot: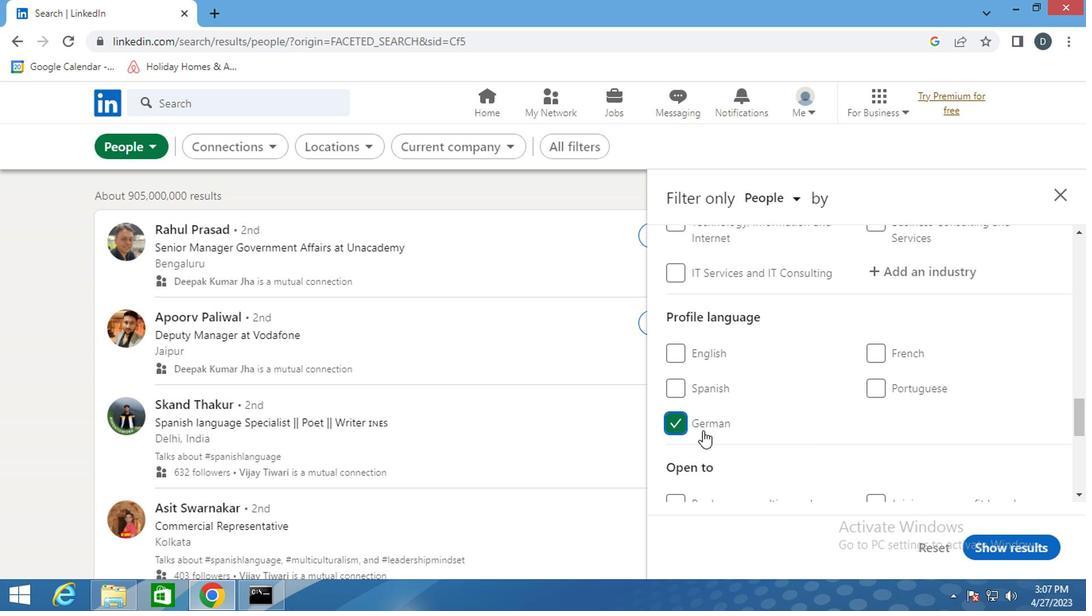 
Action: Mouse scrolled (704, 434) with delta (0, 0)
Screenshot: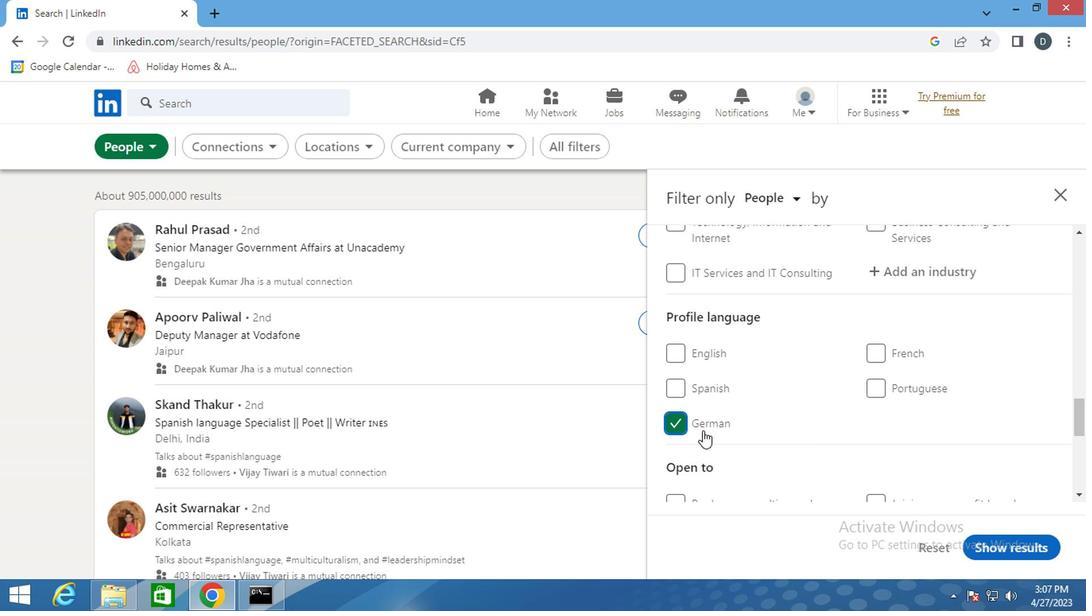 
Action: Mouse scrolled (704, 434) with delta (0, 0)
Screenshot: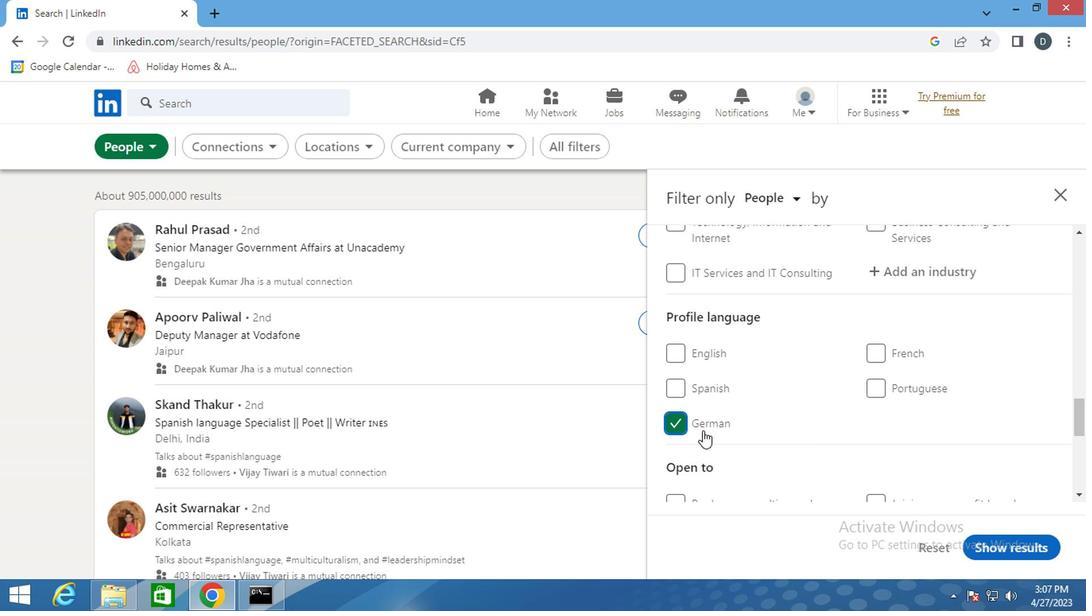
Action: Mouse scrolled (704, 434) with delta (0, 0)
Screenshot: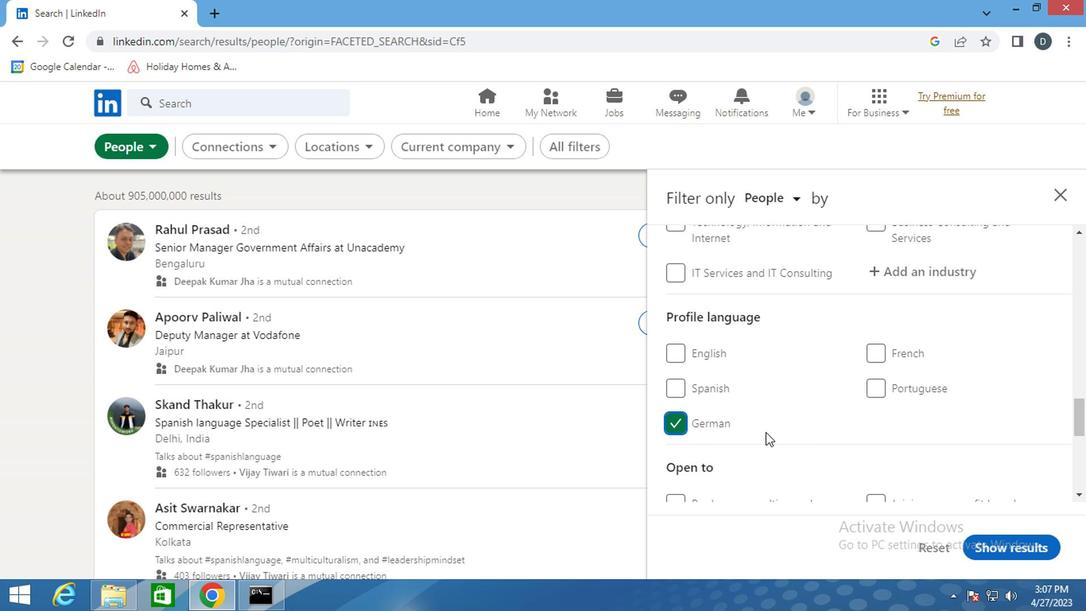 
Action: Mouse scrolled (704, 434) with delta (0, 0)
Screenshot: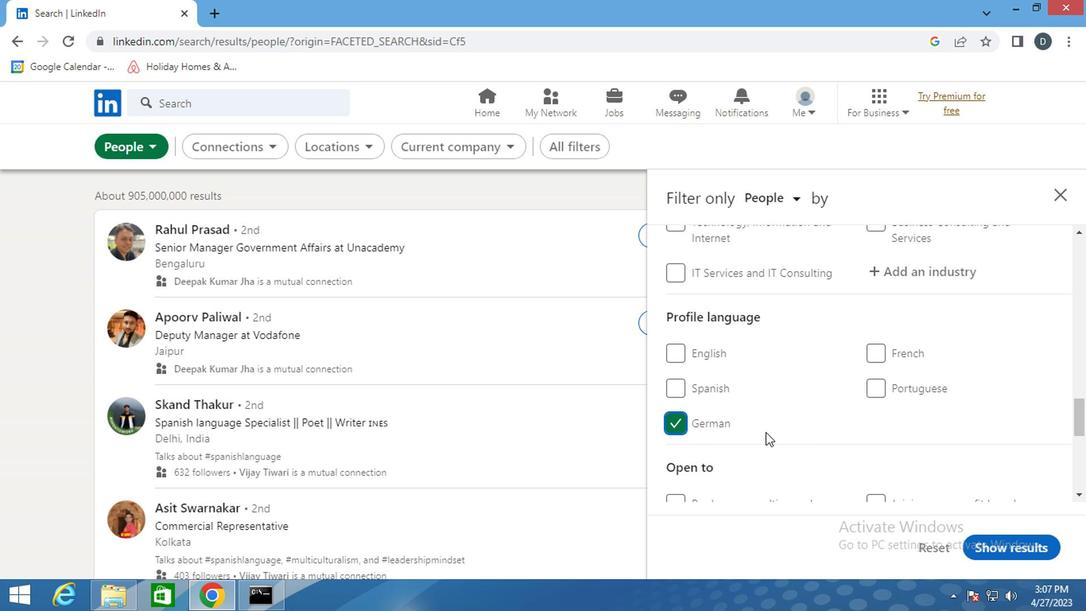 
Action: Mouse scrolled (704, 434) with delta (0, 0)
Screenshot: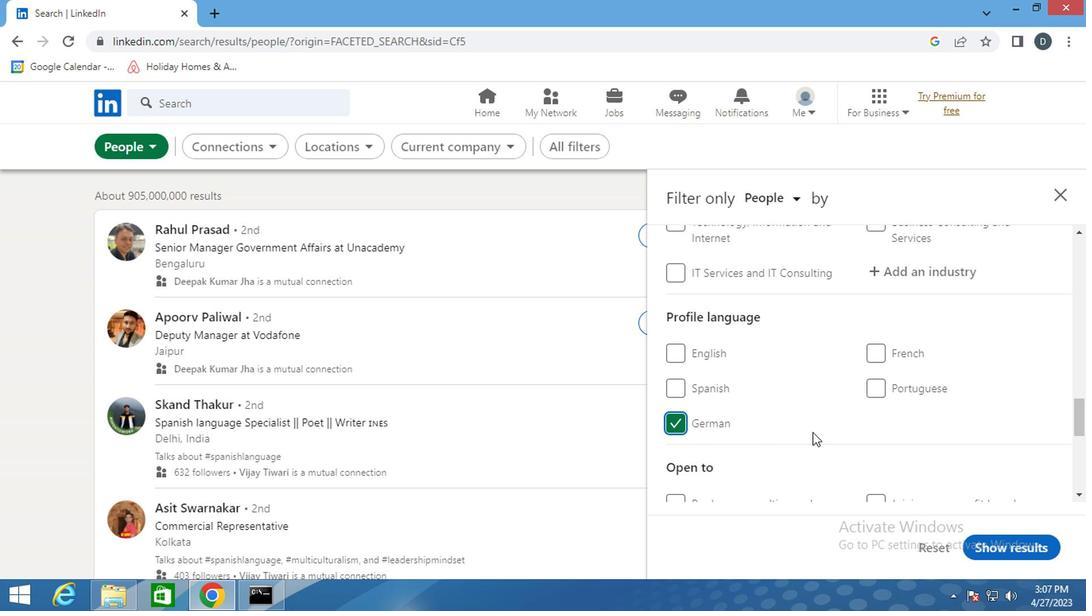 
Action: Mouse scrolled (704, 434) with delta (0, 0)
Screenshot: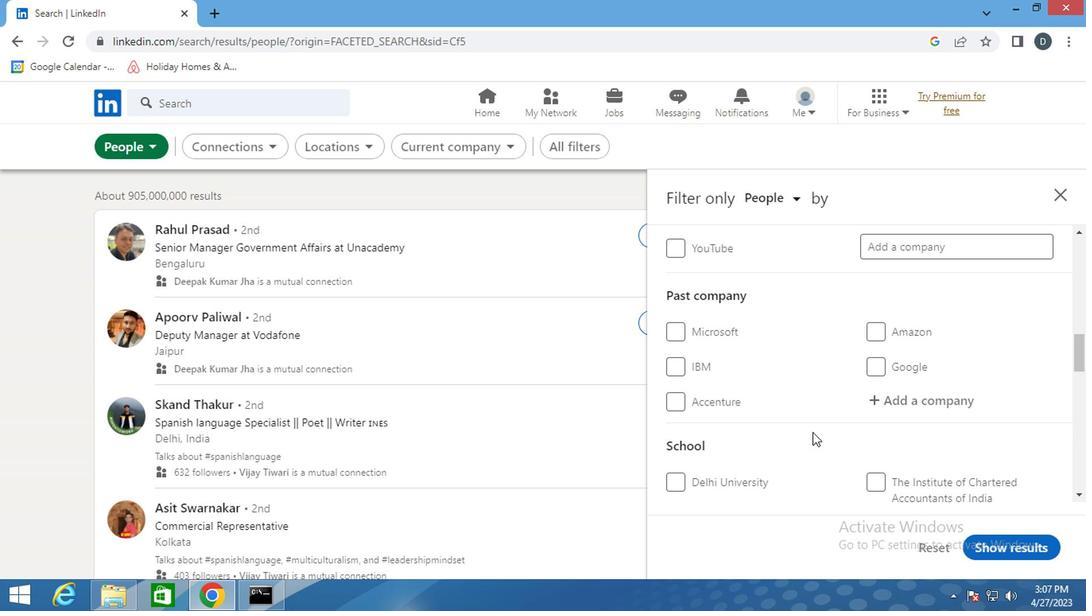 
Action: Mouse scrolled (704, 434) with delta (0, 0)
Screenshot: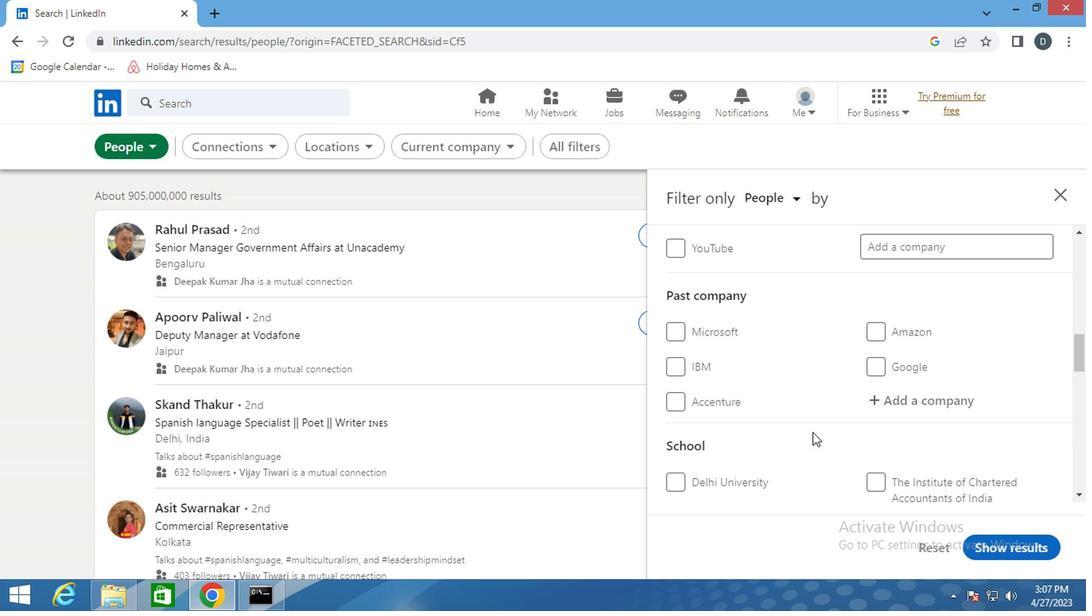 
Action: Mouse moved to (785, 414)
Screenshot: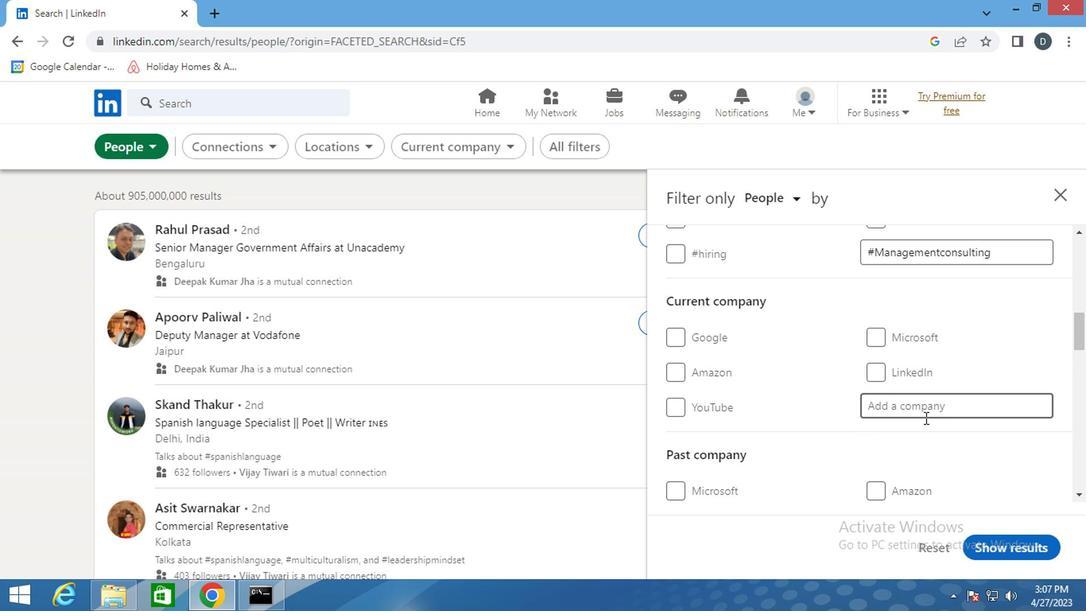 
Action: Mouse pressed left at (785, 414)
Screenshot: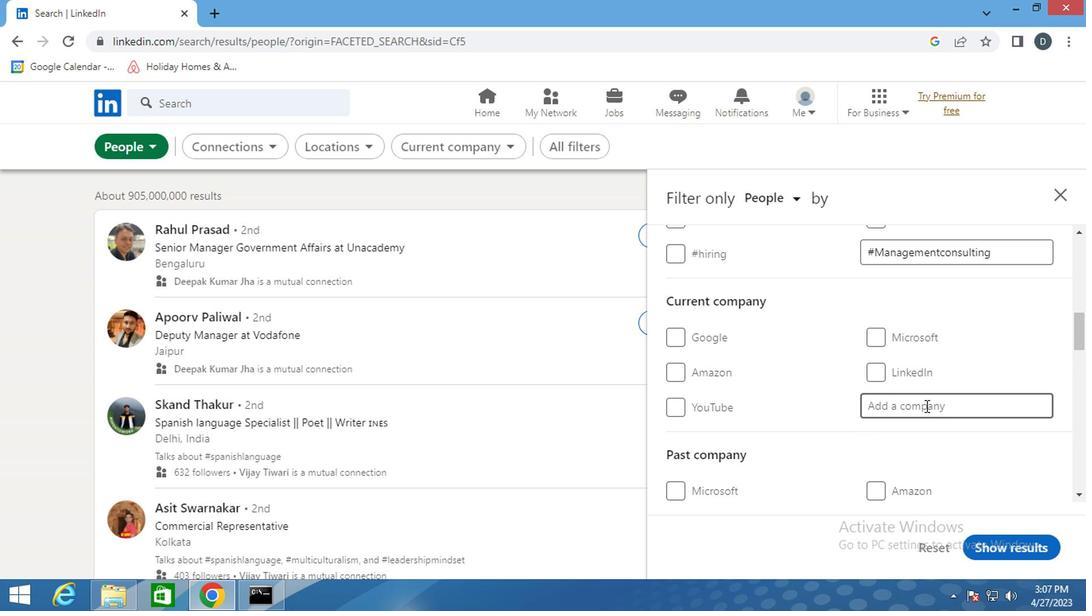 
Action: Mouse moved to (775, 416)
Screenshot: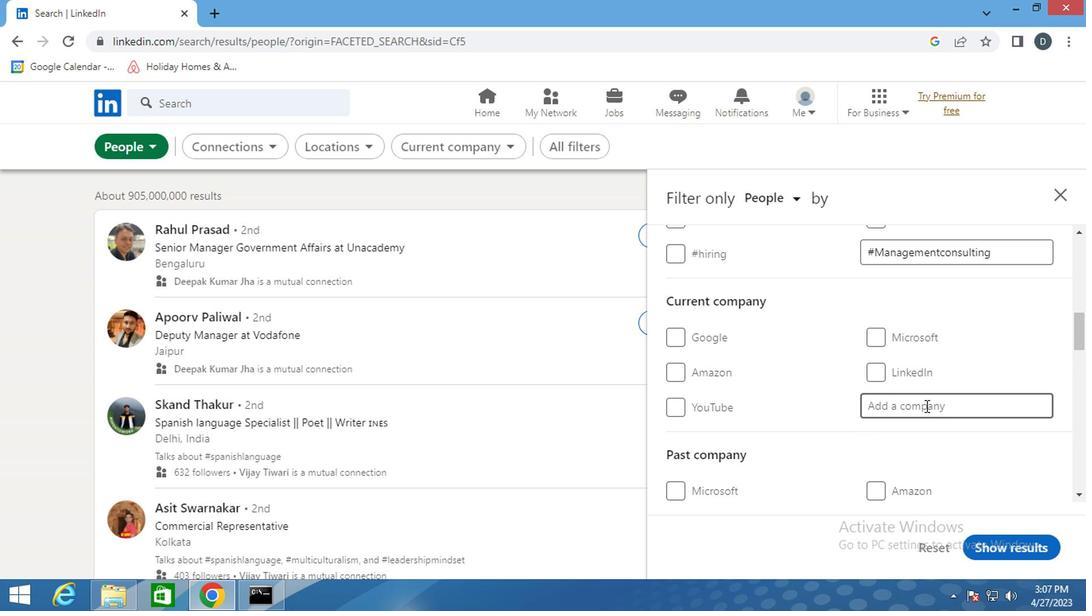 
Action: Key pressed <Key.shift><Key.shift><Key.shift><Key.shift><Key.shift><Key.shift><Key.shift><Key.shift><Key.shift><Key.shift><Key.shift><Key.shift><Key.shift><Key.shift><Key.shift><Key.shift><Key.shift><Key.shift><Key.shift><Key.shift><Key.shift><Key.shift><Key.shift><Key.shift><Key.shift><Key.shift><Key.shift><Key.shift><Key.shift><Key.shift><Key.shift><Key.shift><Key.shift><Key.shift><Key.shift><Key.shift><Key.shift><Key.shift><Key.shift><Key.shift><Key.shift><Key.shift><Key.shift><Key.shift><Key.shift><Key.shift><Key.shift><Key.shift><Key.shift><Key.shift>PARTEN<Key.backspace><Key.backspace>NER
Screenshot: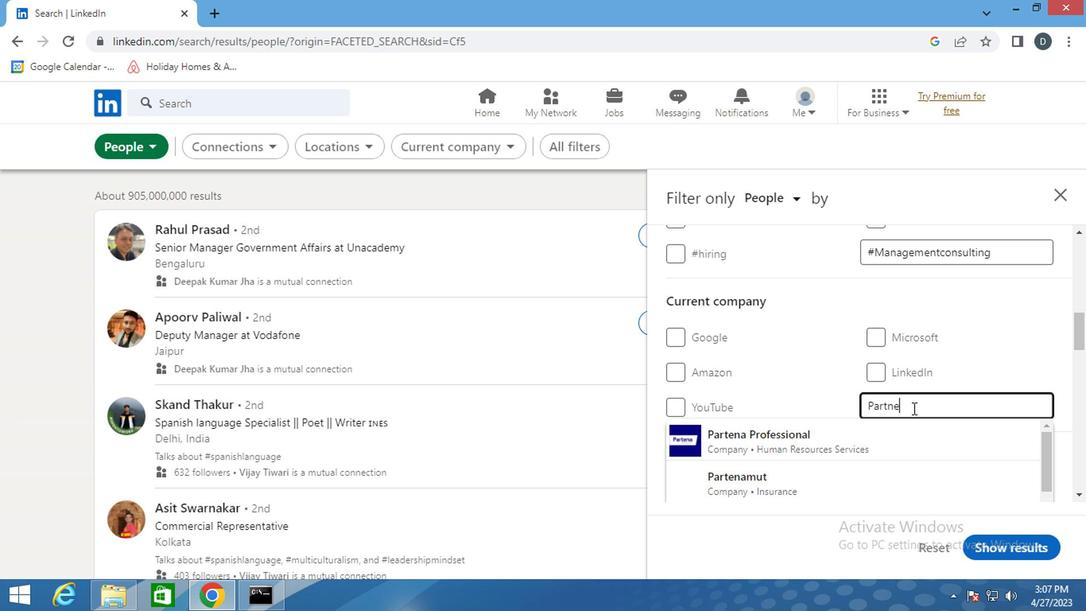 
Action: Mouse moved to (780, 441)
Screenshot: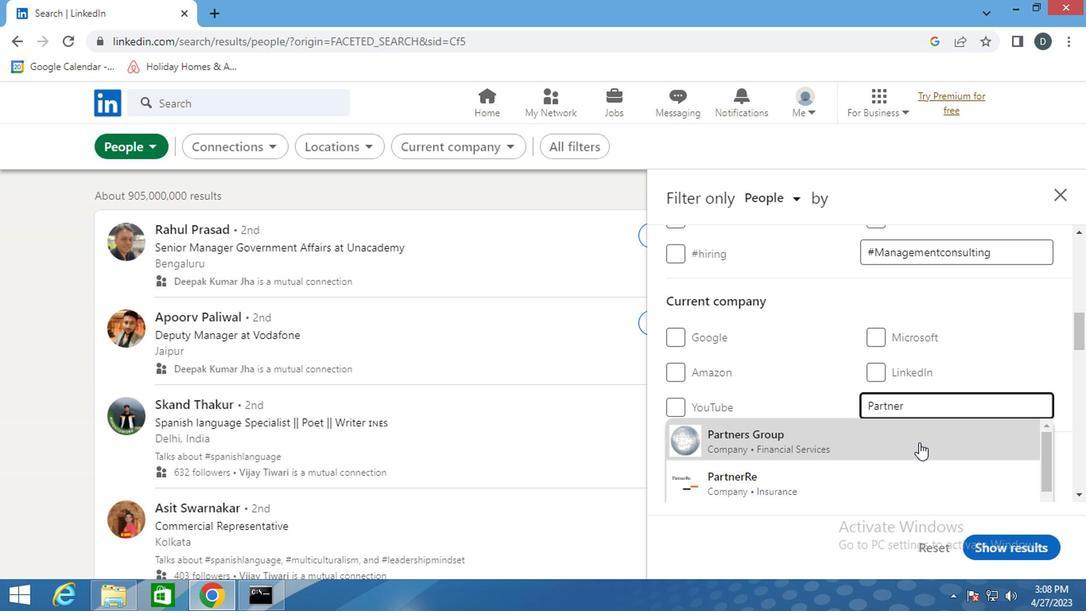 
Action: Mouse pressed left at (780, 441)
Screenshot: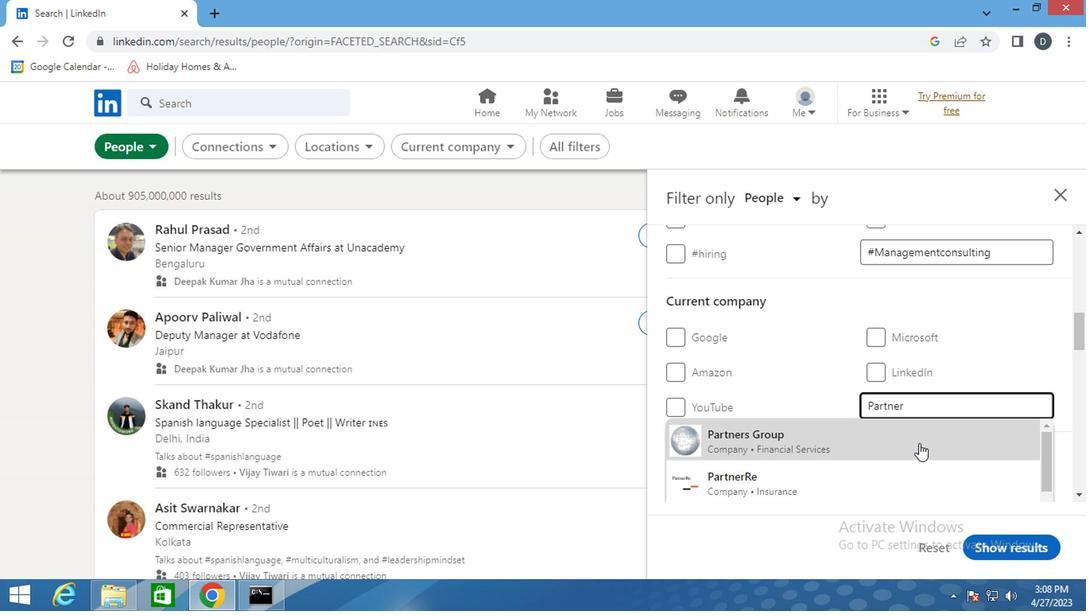 
Action: Mouse scrolled (780, 440) with delta (0, 0)
Screenshot: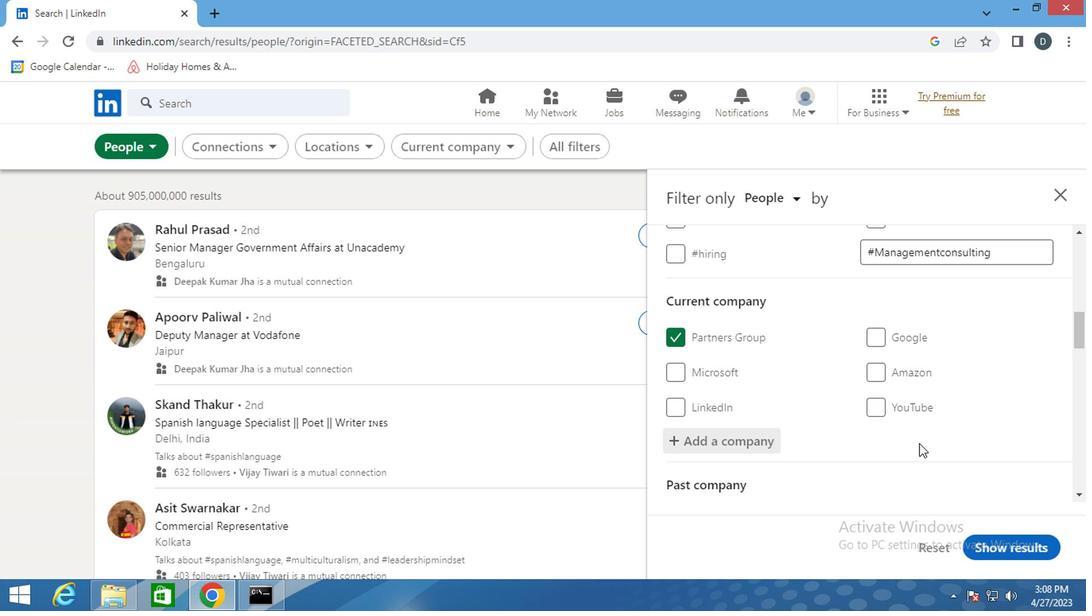 
Action: Mouse scrolled (780, 440) with delta (0, 0)
Screenshot: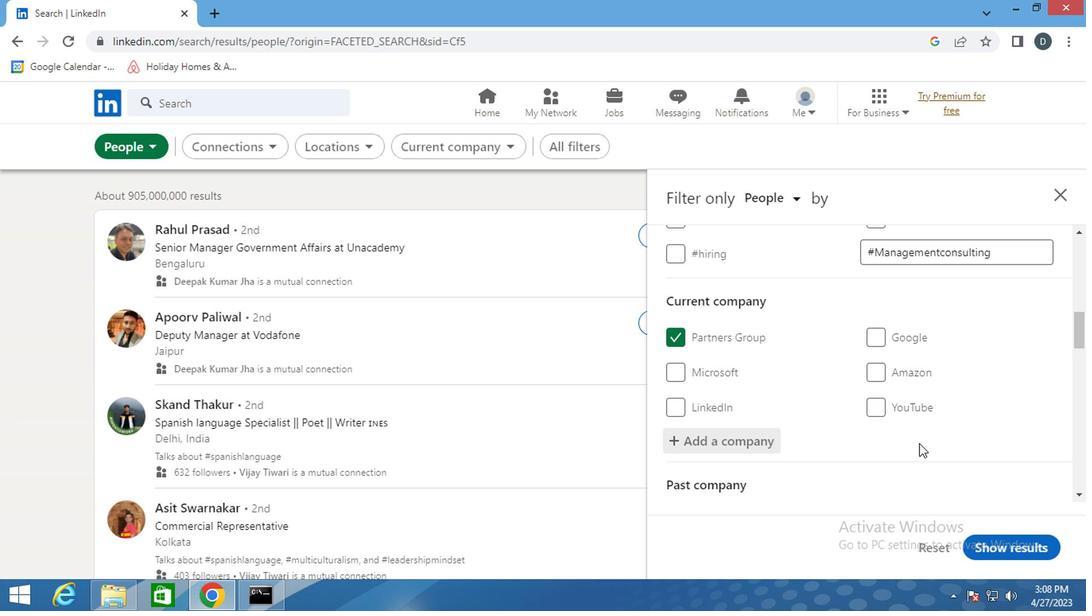 
Action: Mouse moved to (760, 422)
Screenshot: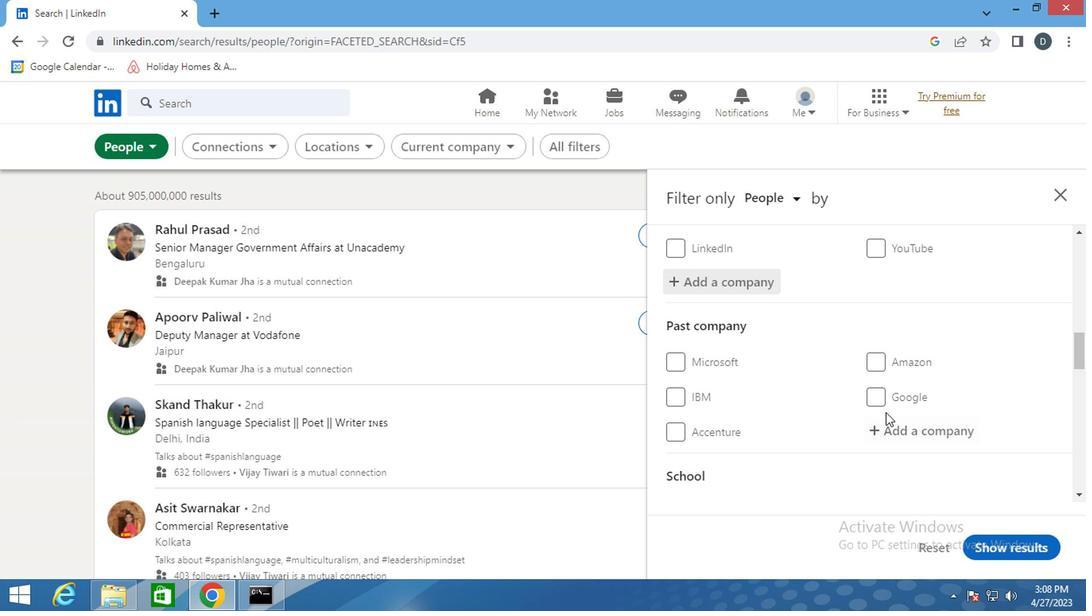 
Action: Mouse scrolled (760, 422) with delta (0, 0)
Screenshot: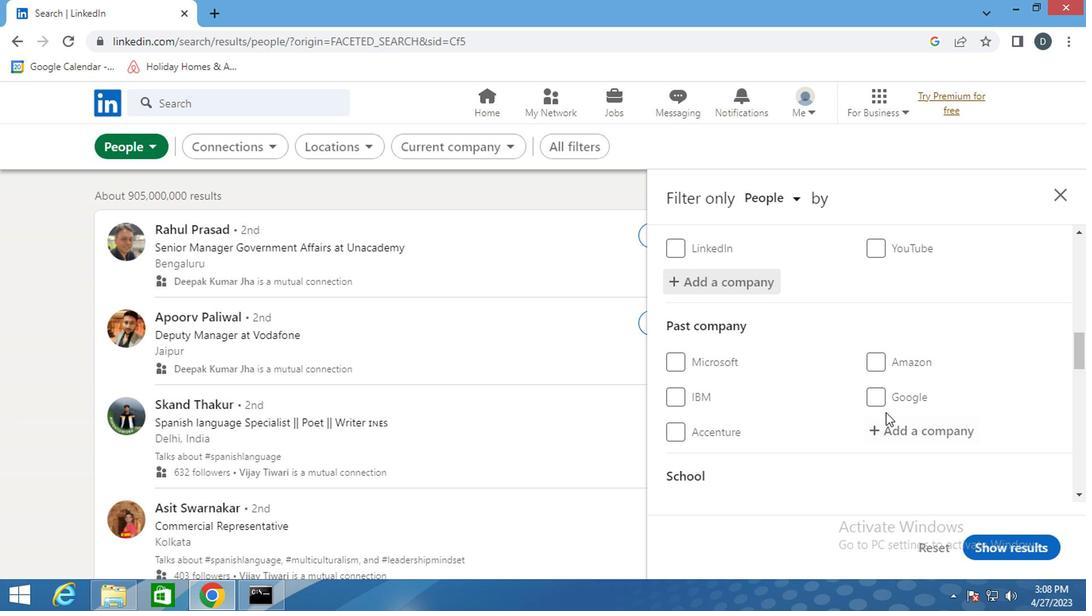 
Action: Mouse moved to (760, 423)
Screenshot: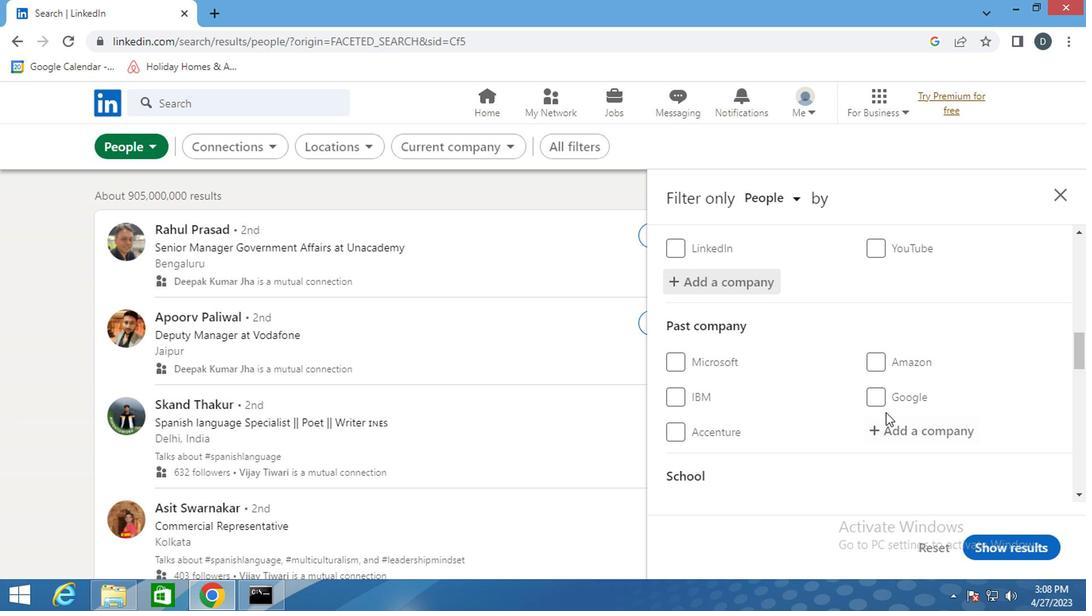 
Action: Mouse scrolled (760, 422) with delta (0, 0)
Screenshot: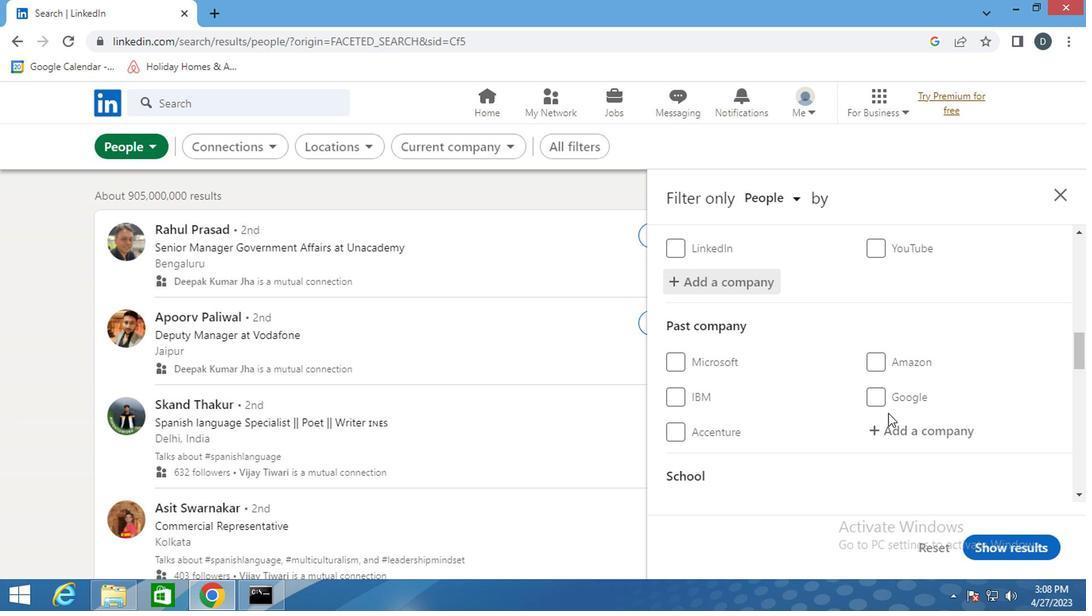 
Action: Mouse moved to (768, 439)
Screenshot: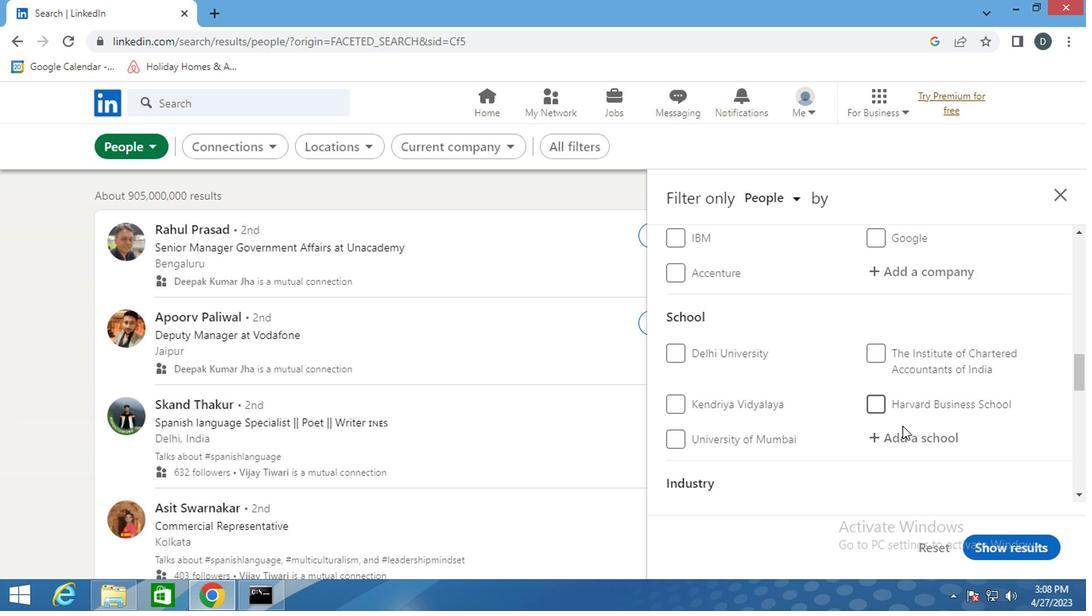 
Action: Mouse pressed left at (768, 439)
Screenshot: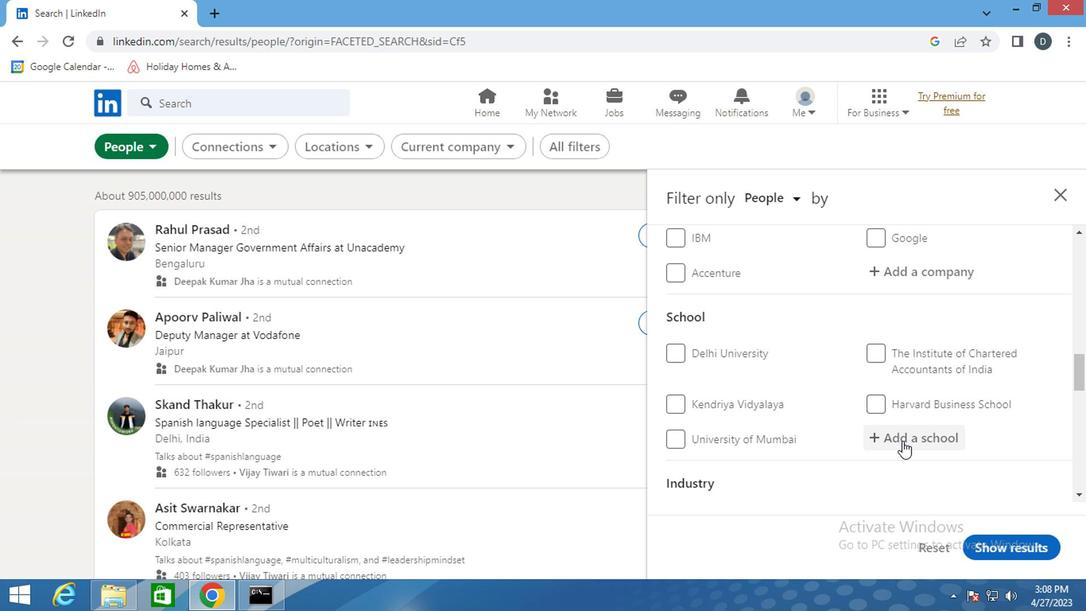
Action: Mouse moved to (792, 428)
Screenshot: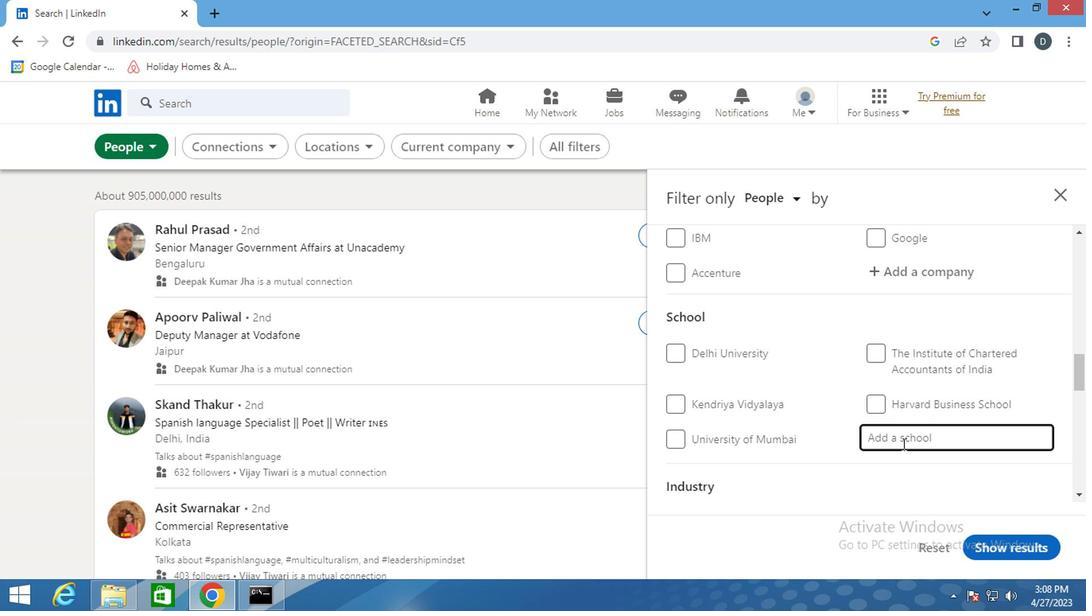 
Action: Mouse scrolled (792, 427) with delta (0, 0)
Screenshot: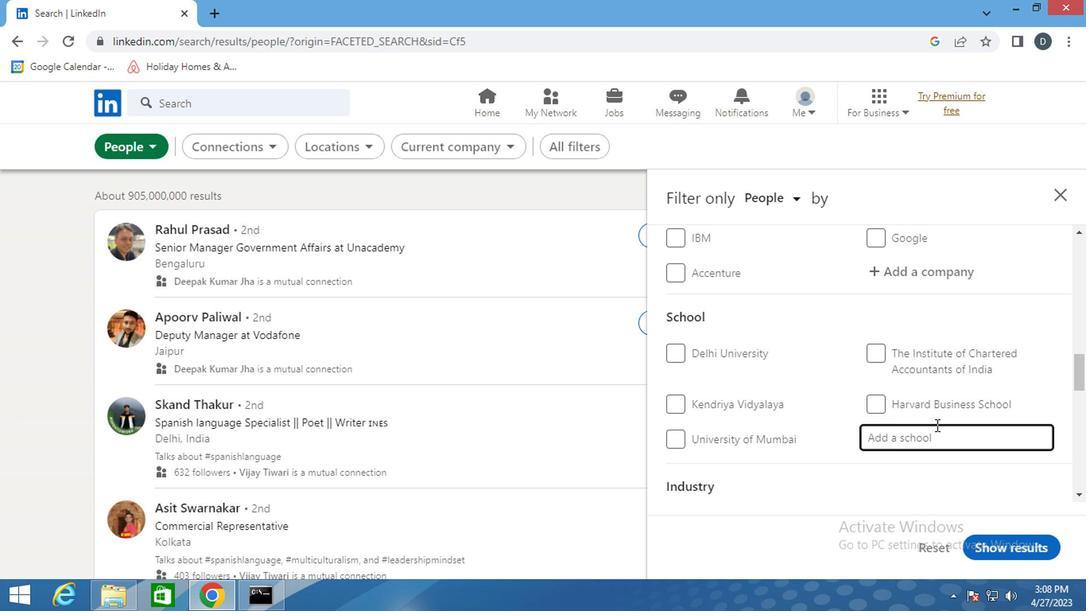
Action: Mouse moved to (791, 429)
Screenshot: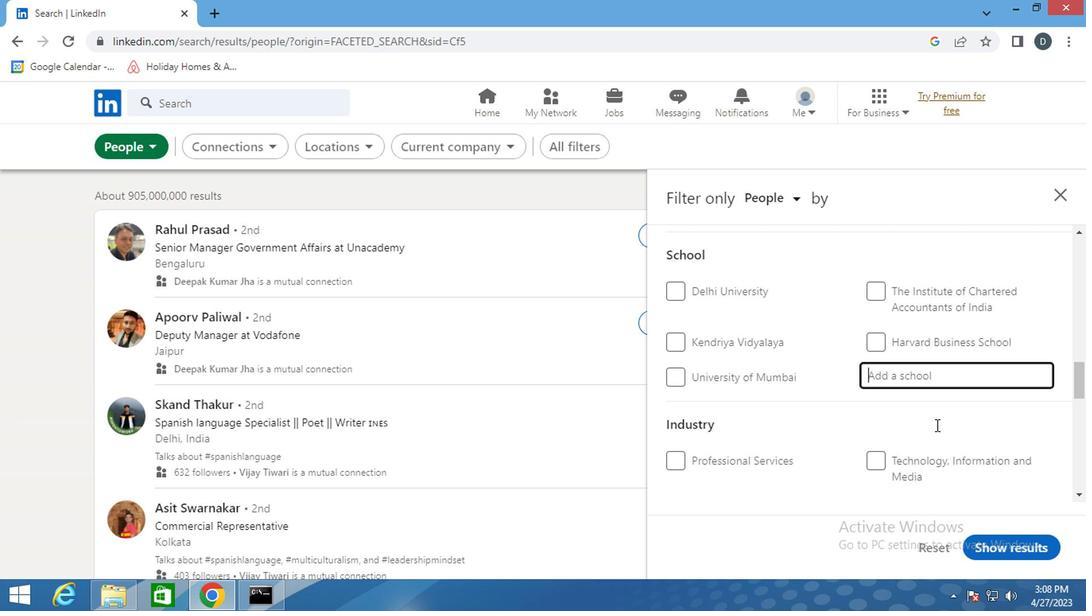 
Action: Key pressed <Key.shift>SHAHEED<Key.space>S<Key.backspace><Key.shift>SUK
Screenshot: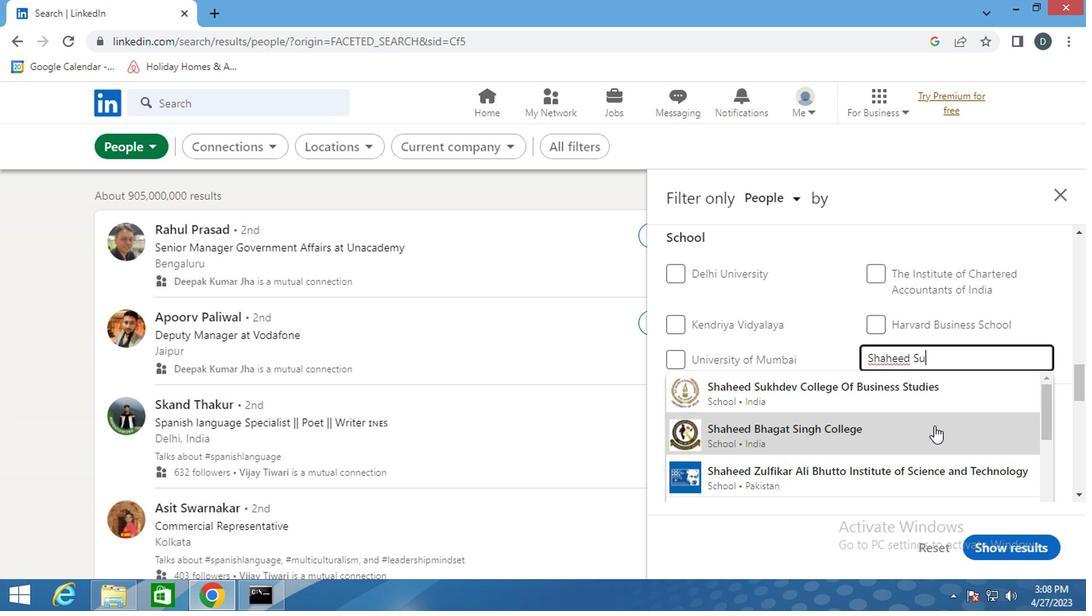 
Action: Mouse moved to (798, 395)
Screenshot: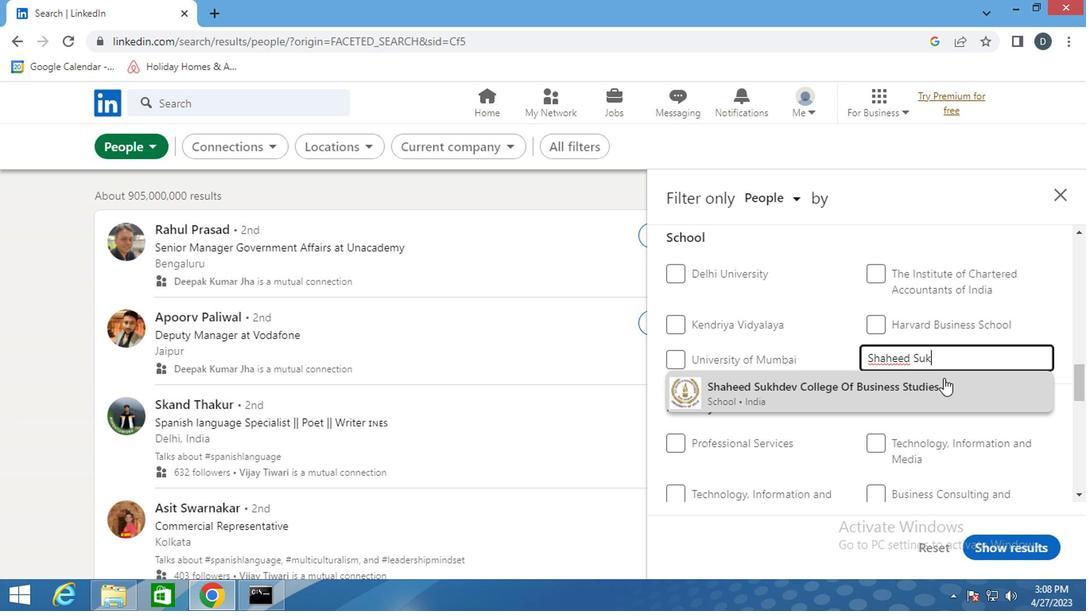 
Action: Mouse pressed left at (798, 395)
Screenshot: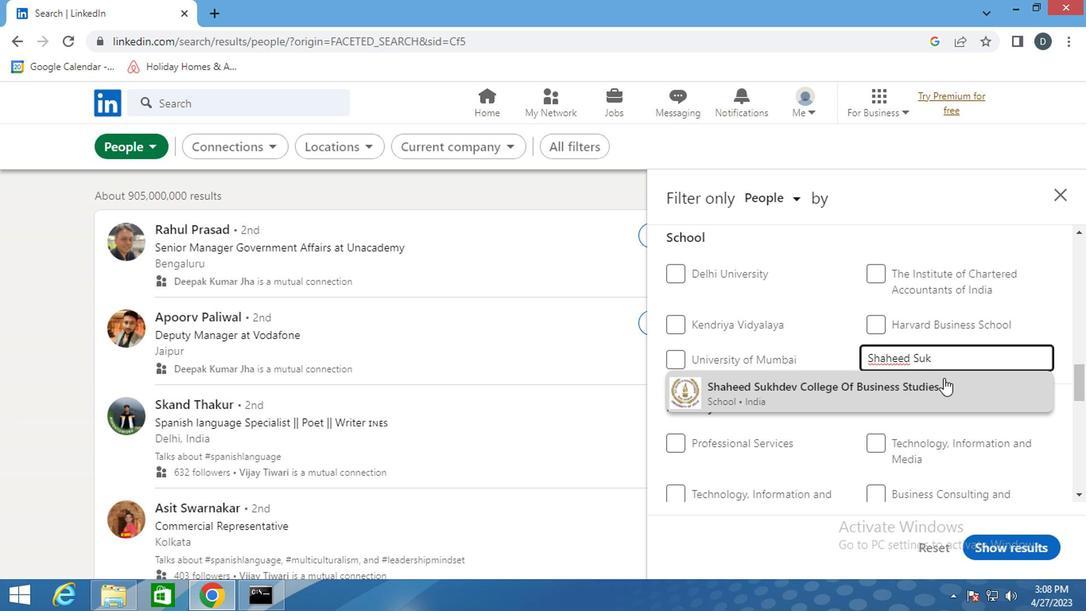 
Action: Mouse moved to (829, 320)
Screenshot: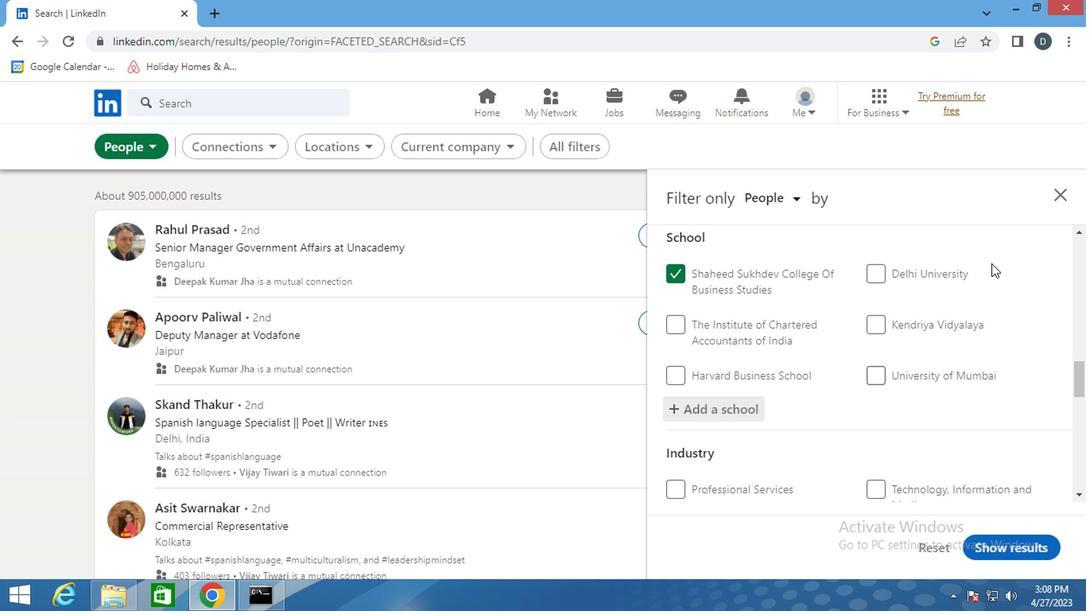 
Action: Mouse scrolled (829, 320) with delta (0, 0)
Screenshot: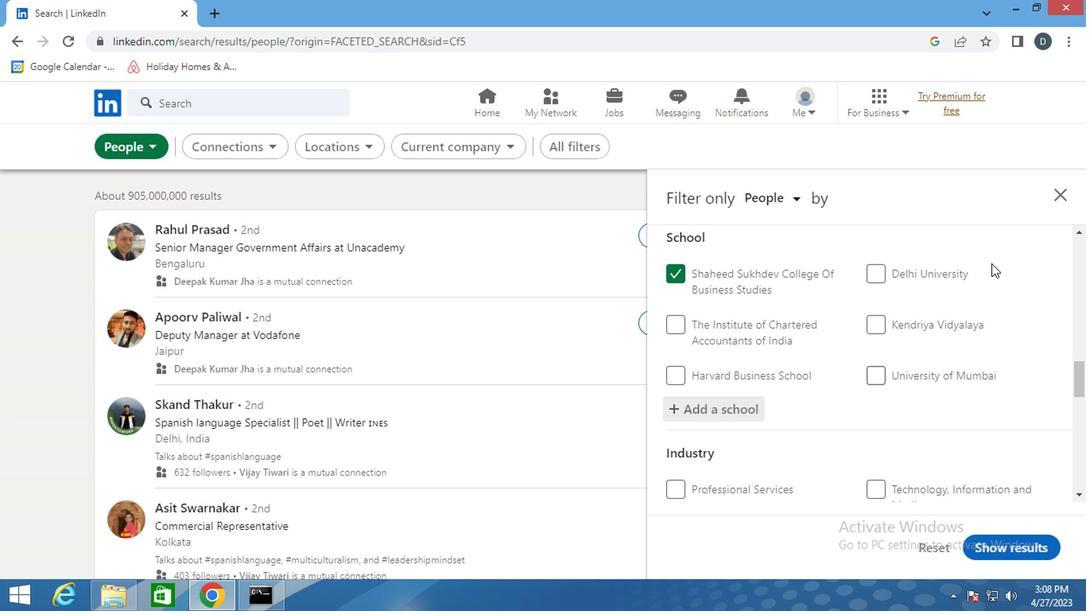 
Action: Mouse moved to (829, 327)
Screenshot: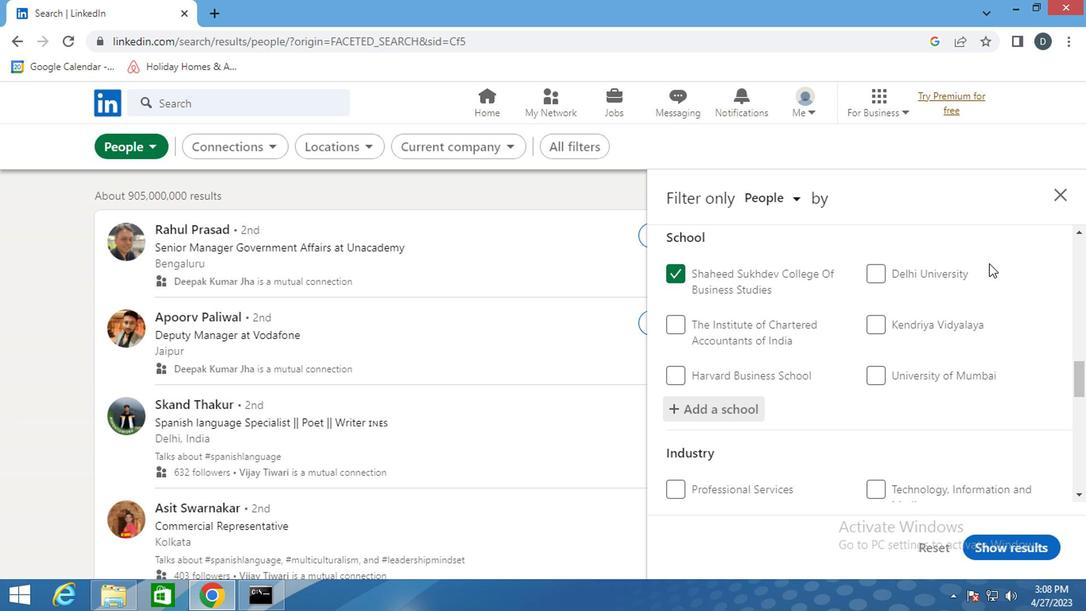 
Action: Mouse scrolled (829, 327) with delta (0, 0)
Screenshot: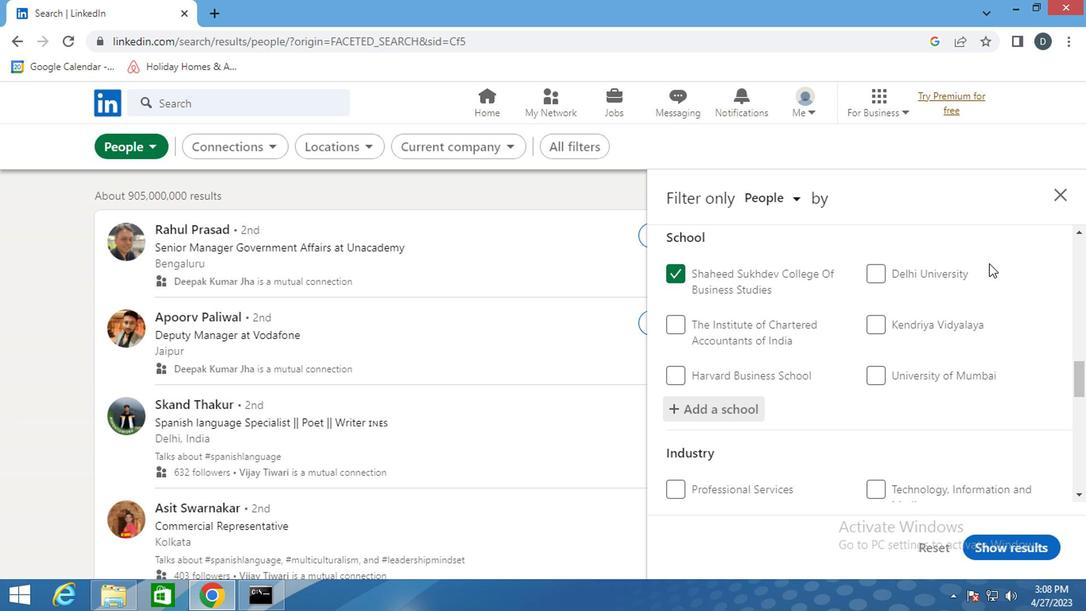 
Action: Mouse moved to (790, 434)
Screenshot: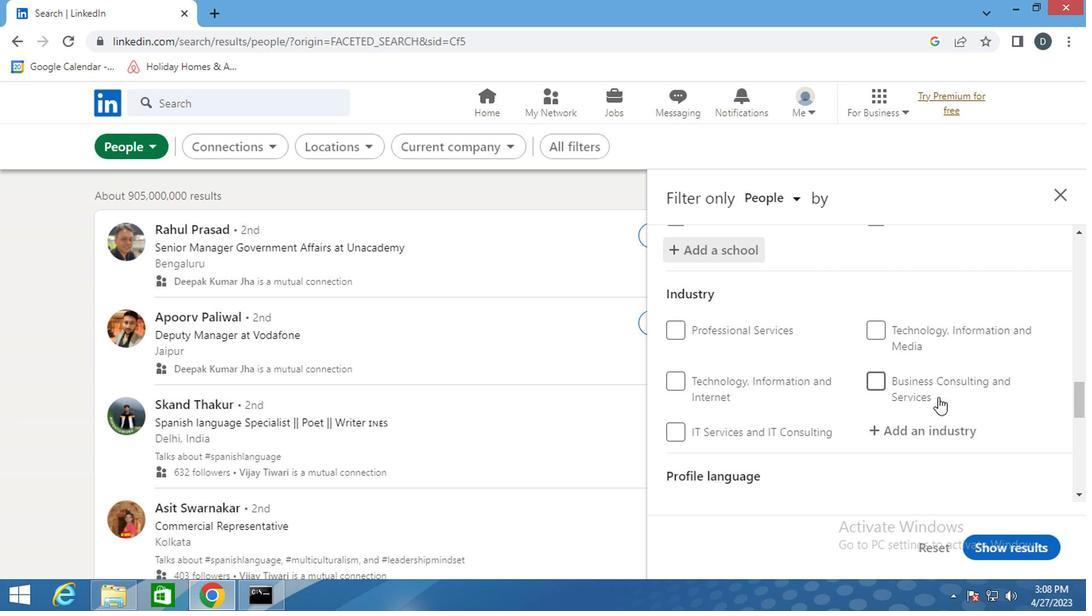 
Action: Mouse pressed left at (790, 434)
Screenshot: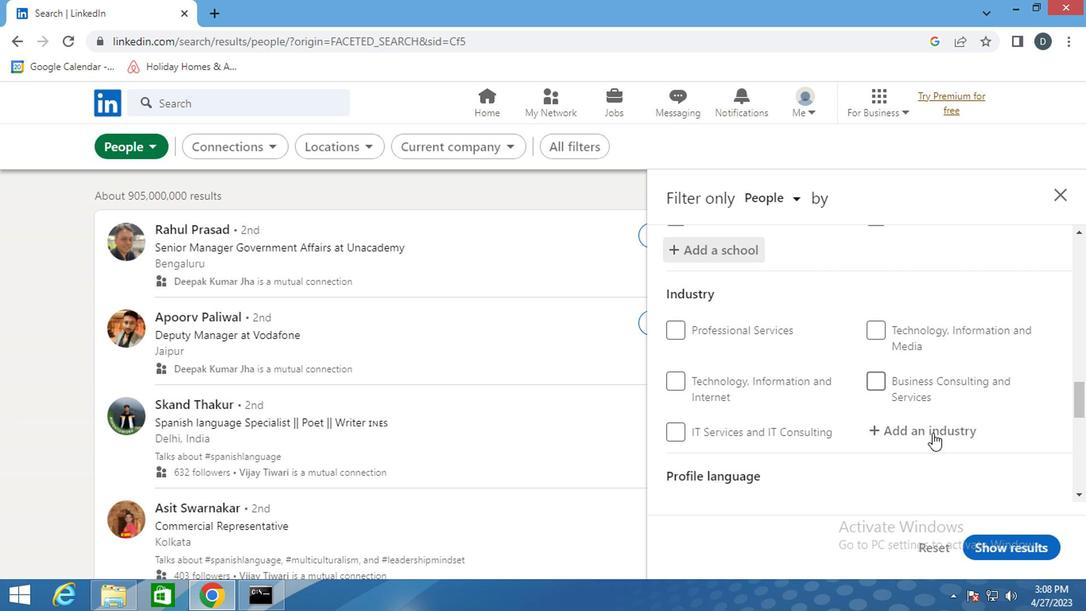 
Action: Mouse moved to (796, 402)
Screenshot: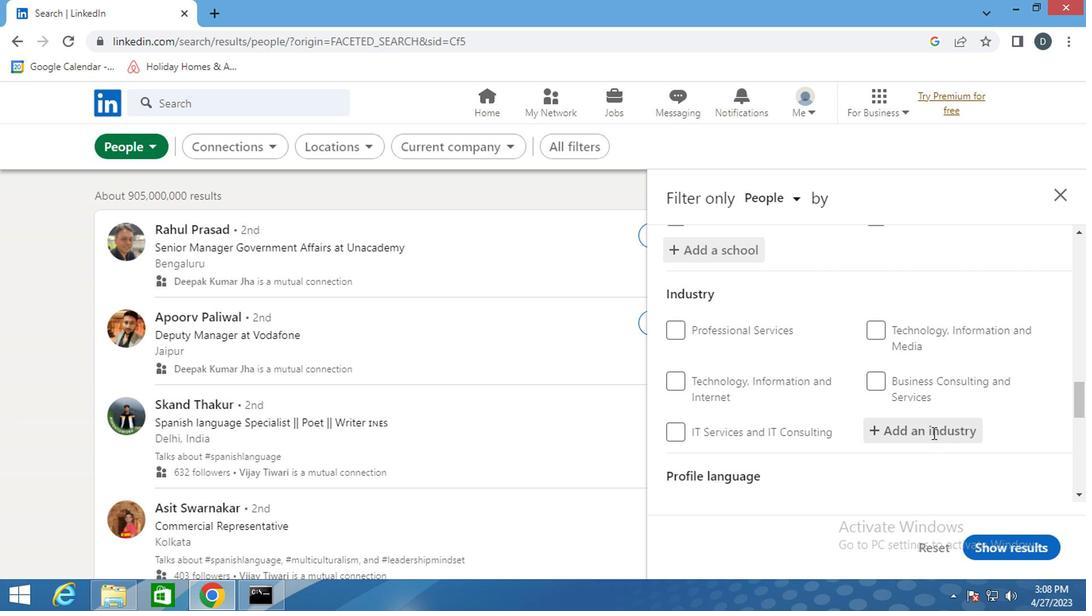 
Action: Mouse scrolled (796, 402) with delta (0, 0)
Screenshot: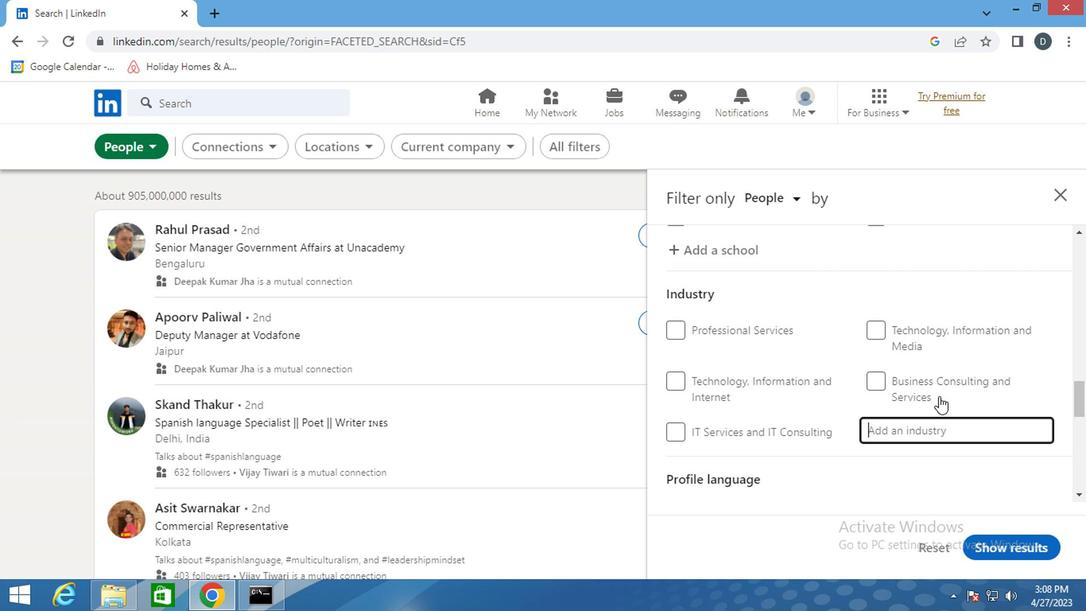
Action: Mouse moved to (794, 405)
Screenshot: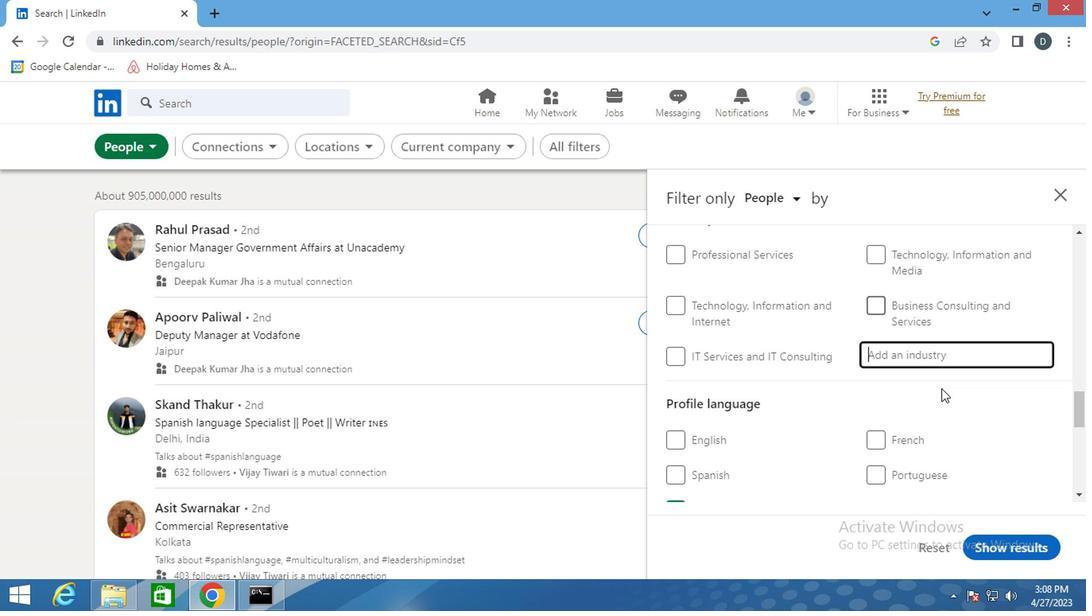 
Action: Key pressed <Key.shift>SPORTS
Screenshot: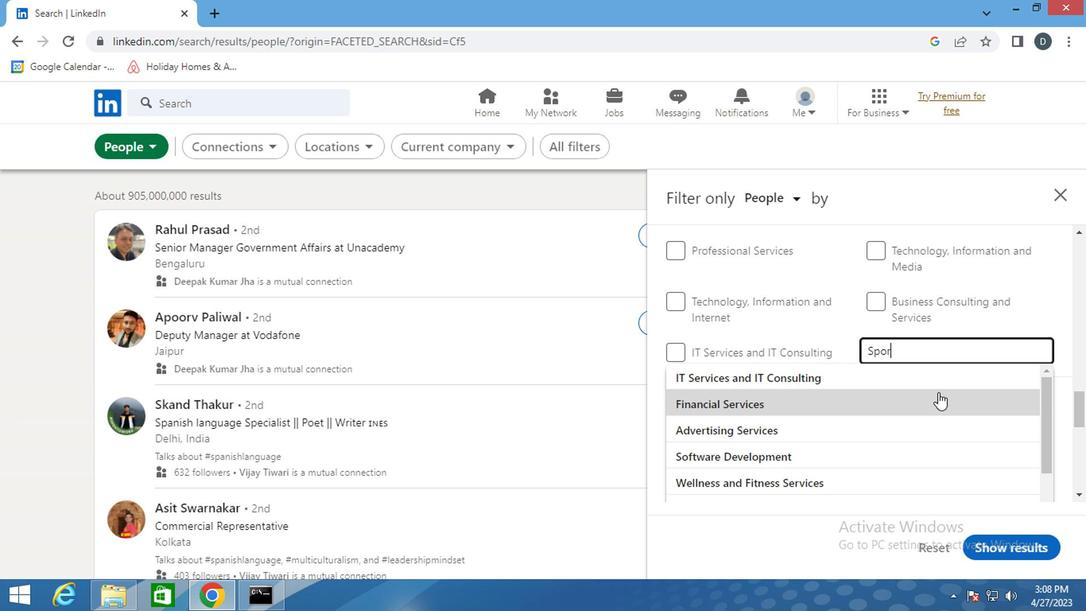 
Action: Mouse moved to (776, 441)
Screenshot: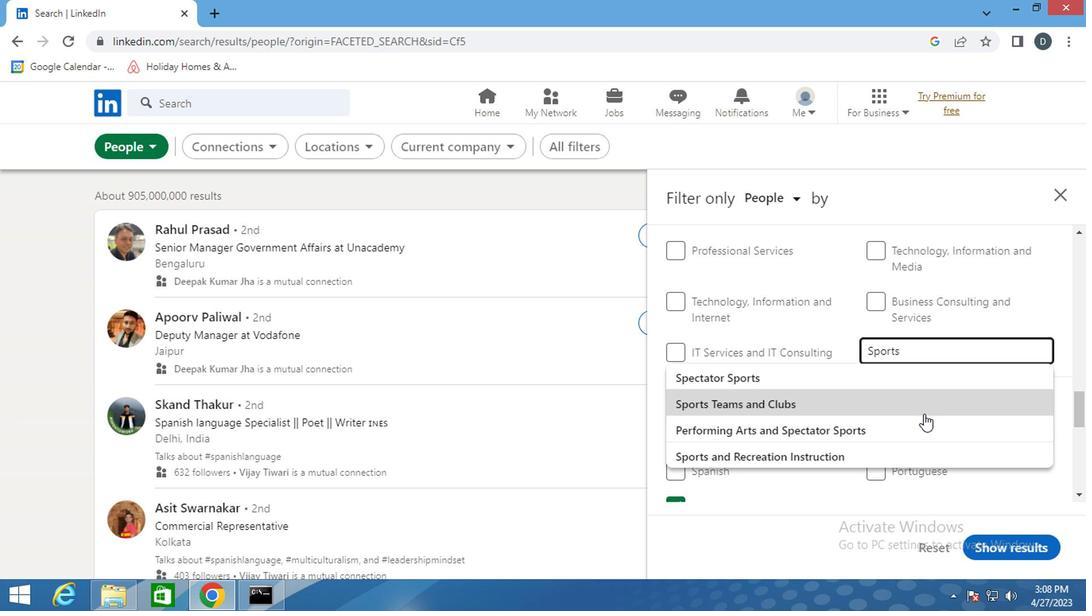 
Action: Mouse pressed left at (776, 441)
Screenshot: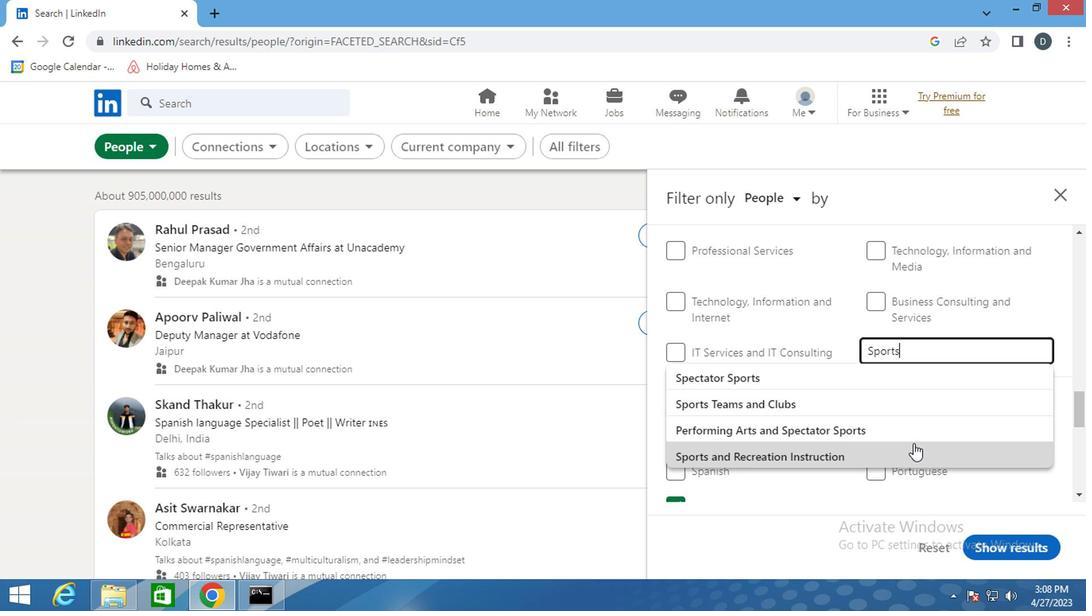 
Action: Mouse moved to (774, 436)
Screenshot: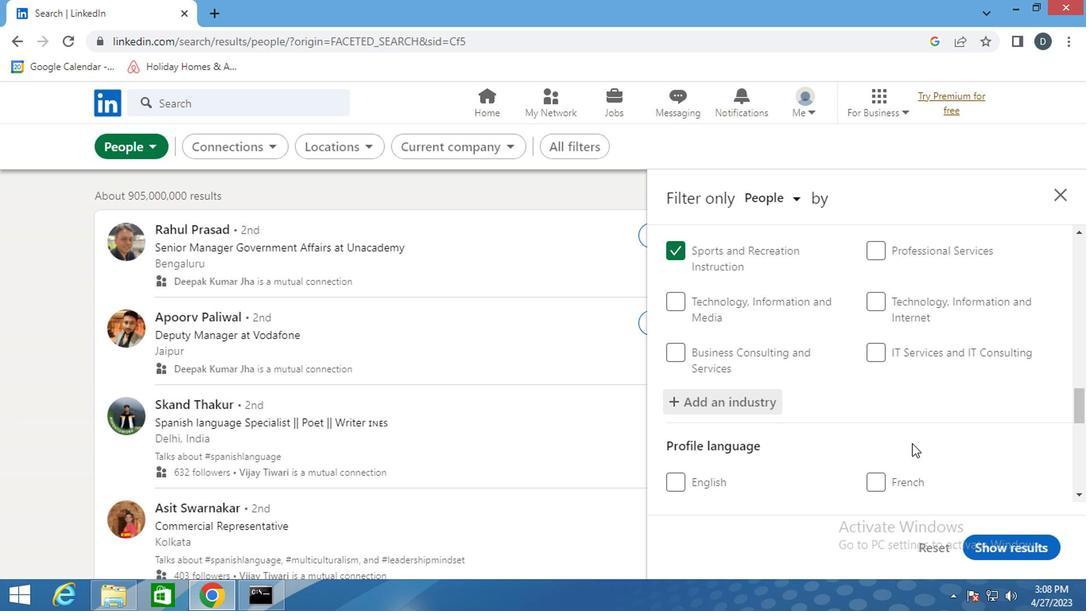 
Action: Mouse scrolled (774, 435) with delta (0, 0)
Screenshot: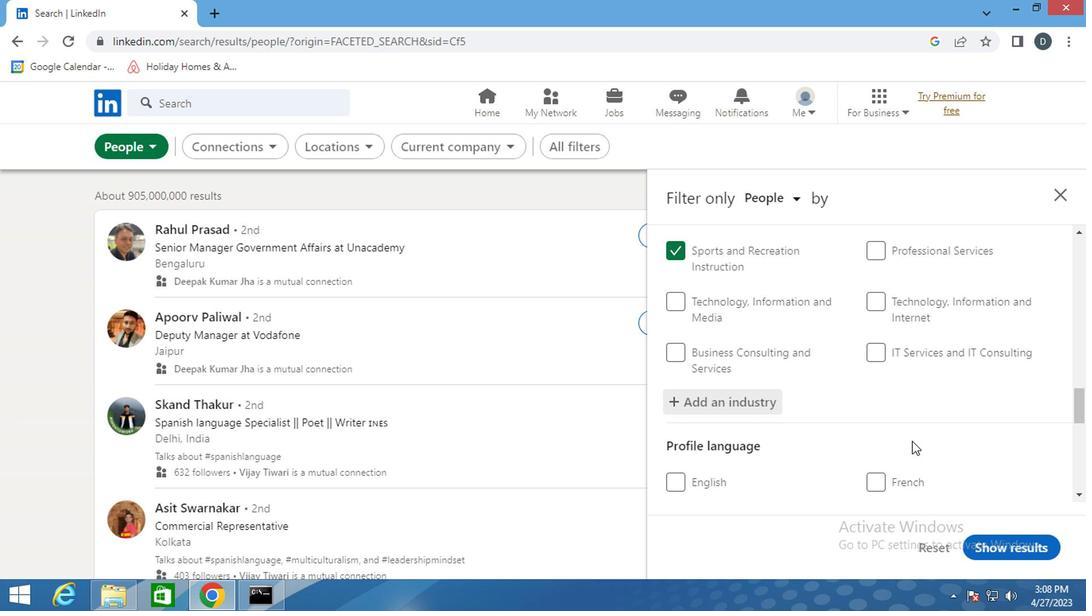 
Action: Mouse scrolled (774, 435) with delta (0, 0)
Screenshot: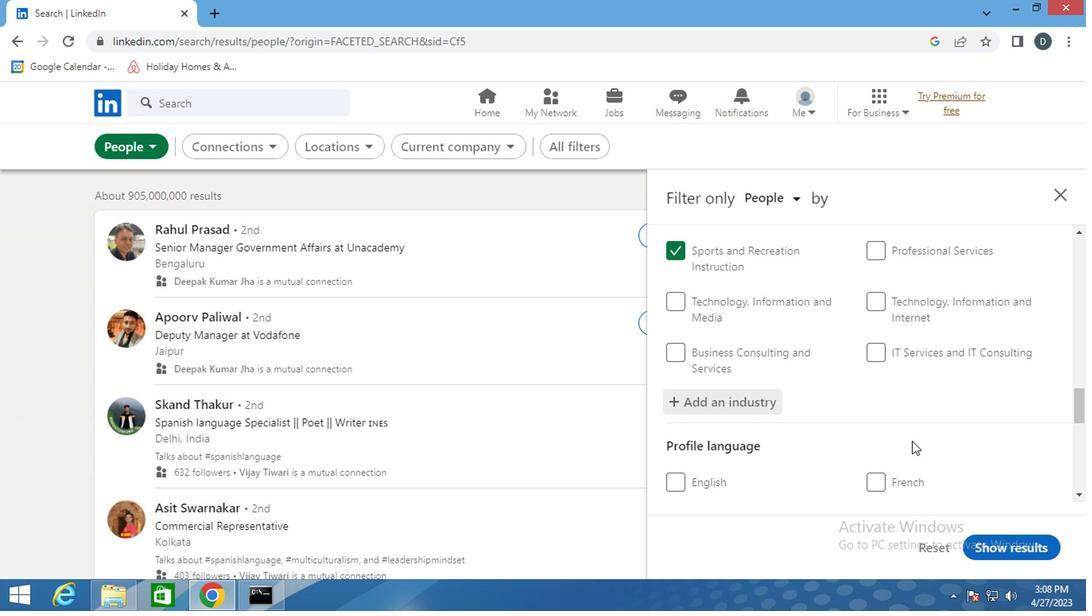 
Action: Mouse moved to (769, 421)
Screenshot: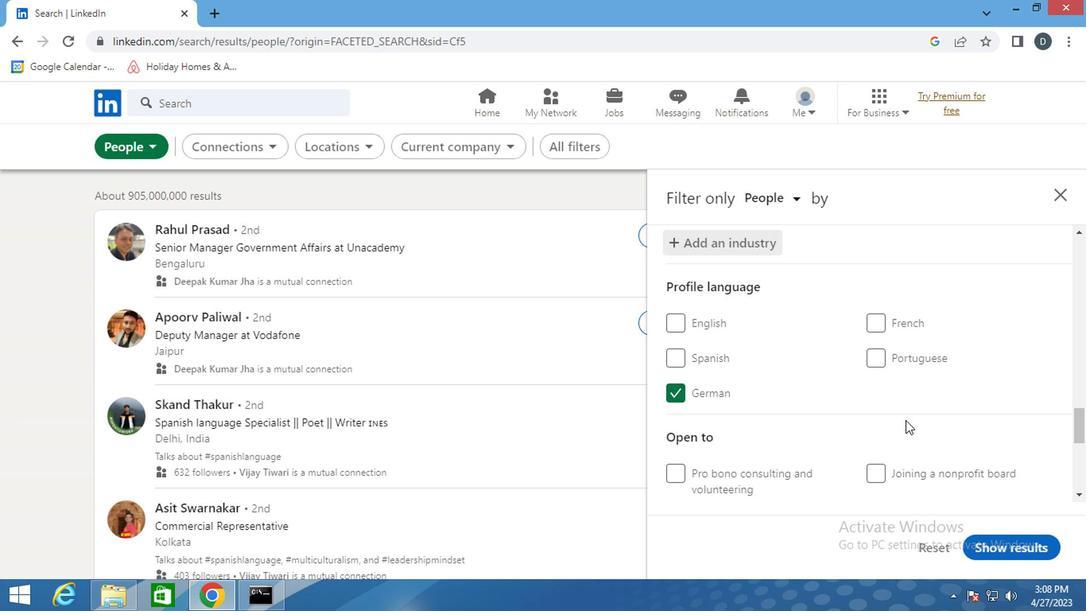 
Action: Mouse scrolled (769, 420) with delta (0, 0)
Screenshot: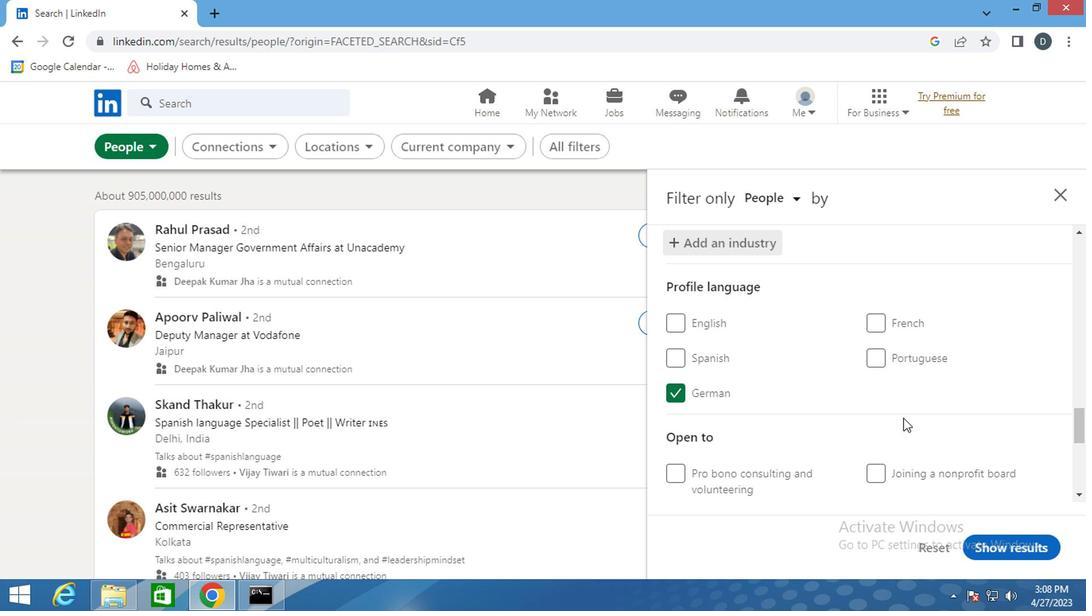 
Action: Mouse scrolled (769, 420) with delta (0, 0)
Screenshot: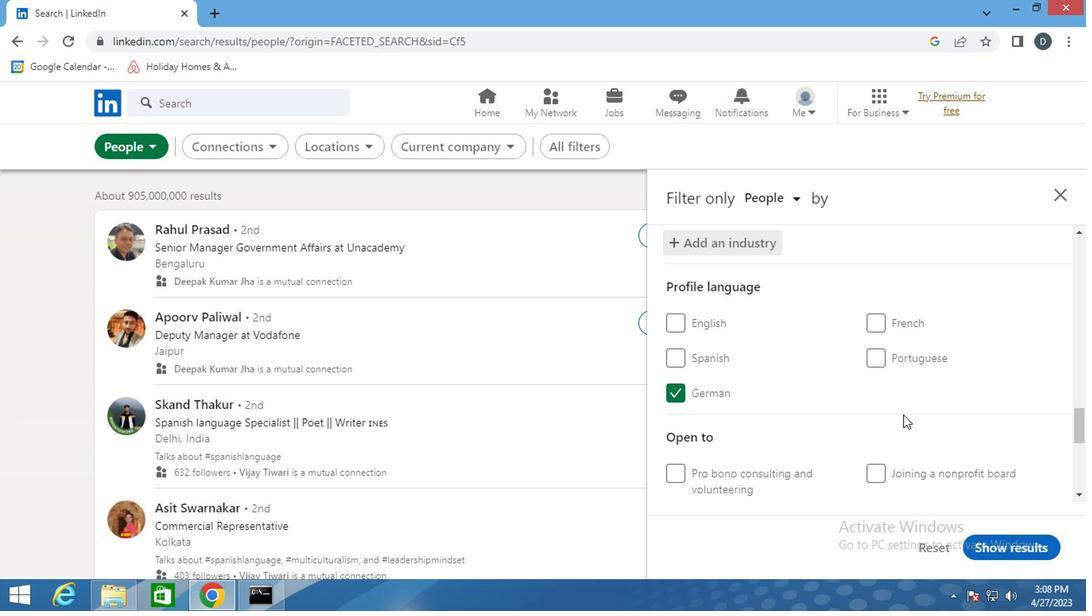 
Action: Mouse moved to (777, 449)
Screenshot: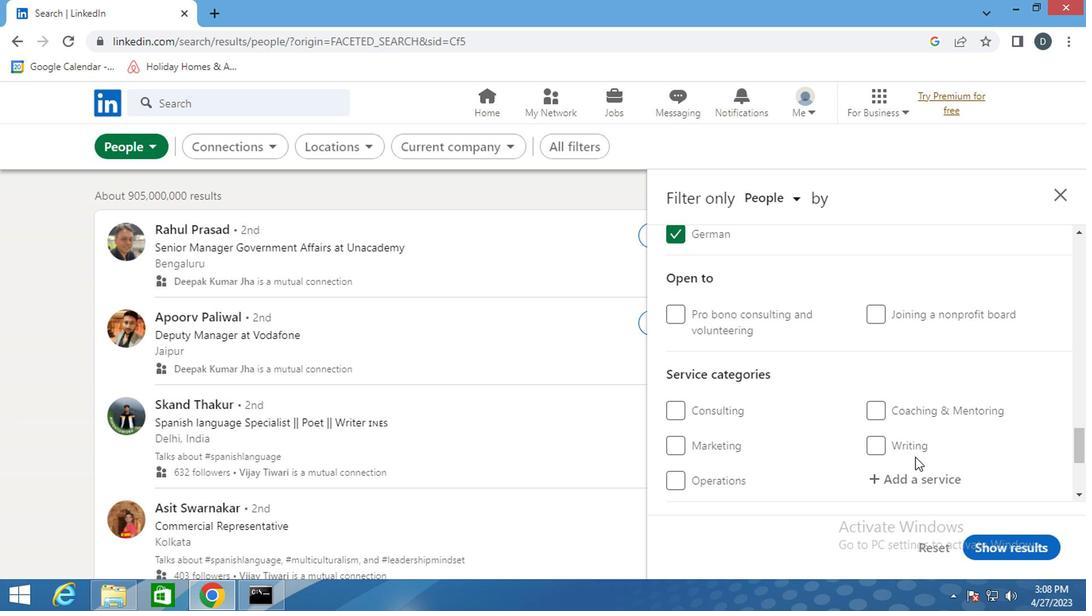 
Action: Mouse scrolled (777, 448) with delta (0, 0)
Screenshot: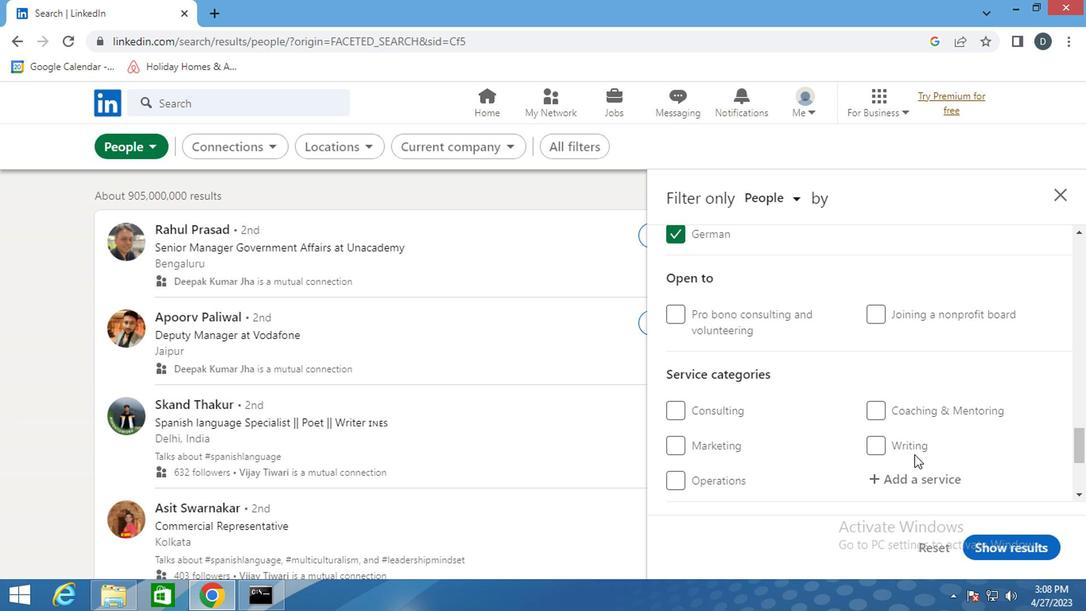 
Action: Mouse moved to (778, 410)
Screenshot: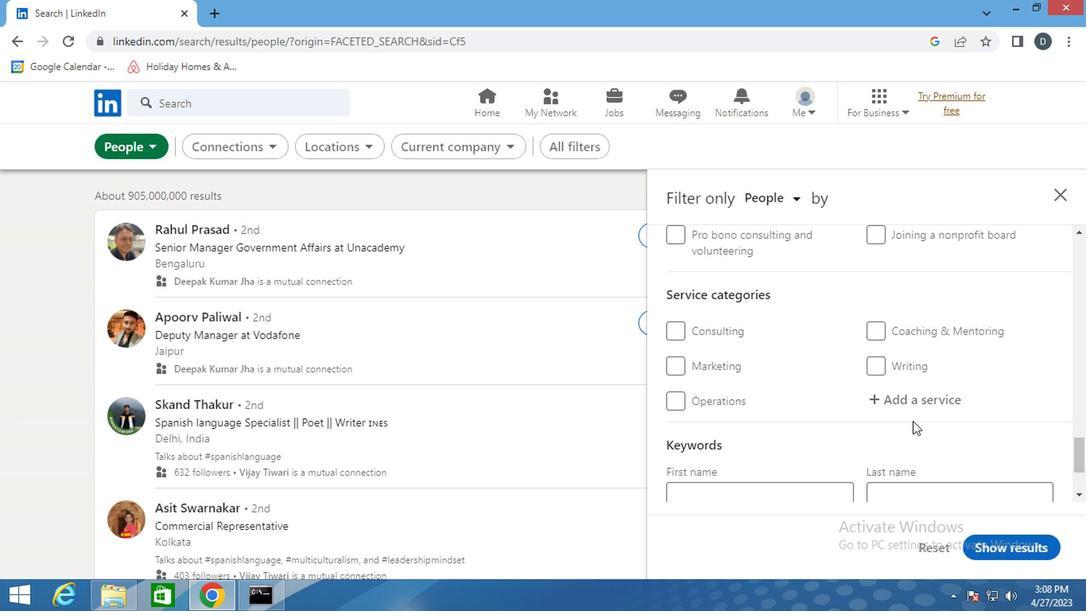 
Action: Mouse pressed left at (778, 410)
Screenshot: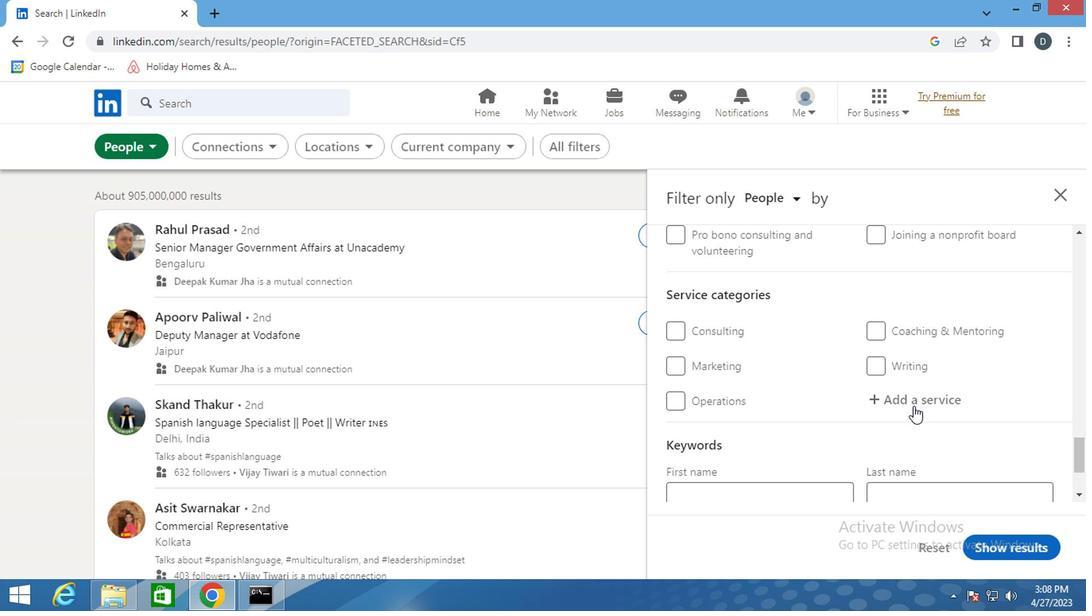 
Action: Key pressed <Key.shift><Key.shift><Key.shift><Key.shift><Key.shift><Key.shift><Key.shift><Key.shift><Key.shift><Key.shift>INFORMATION
Screenshot: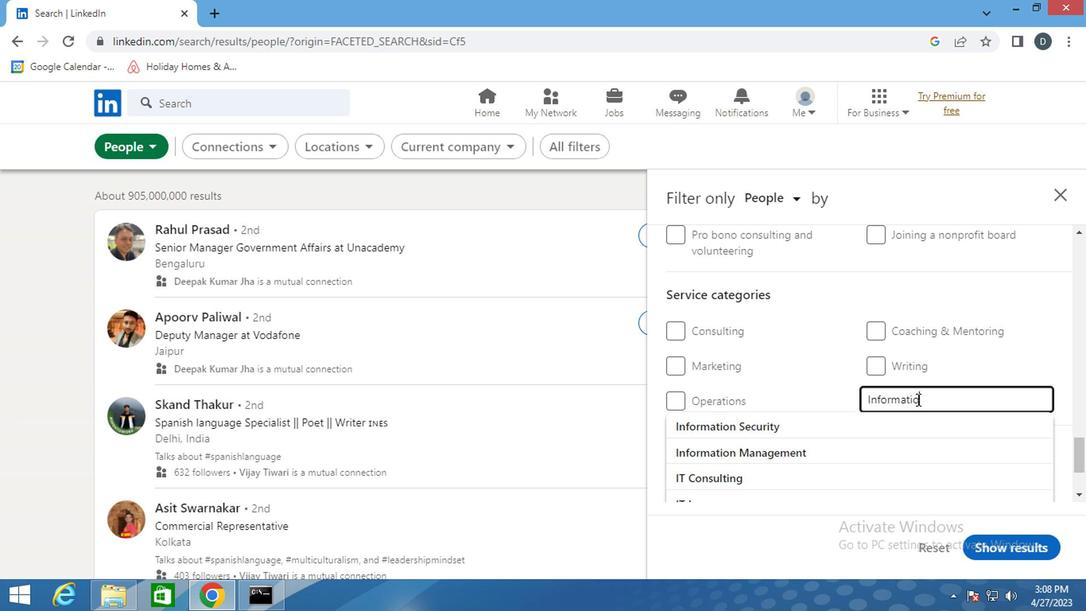 
Action: Mouse moved to (765, 442)
Screenshot: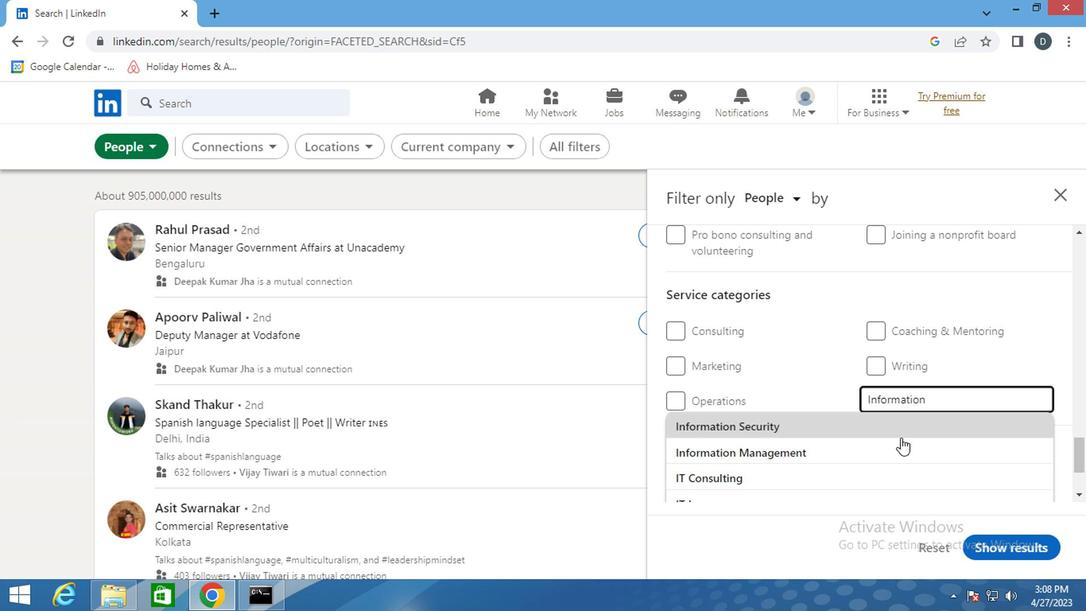 
Action: Mouse pressed left at (765, 442)
Screenshot: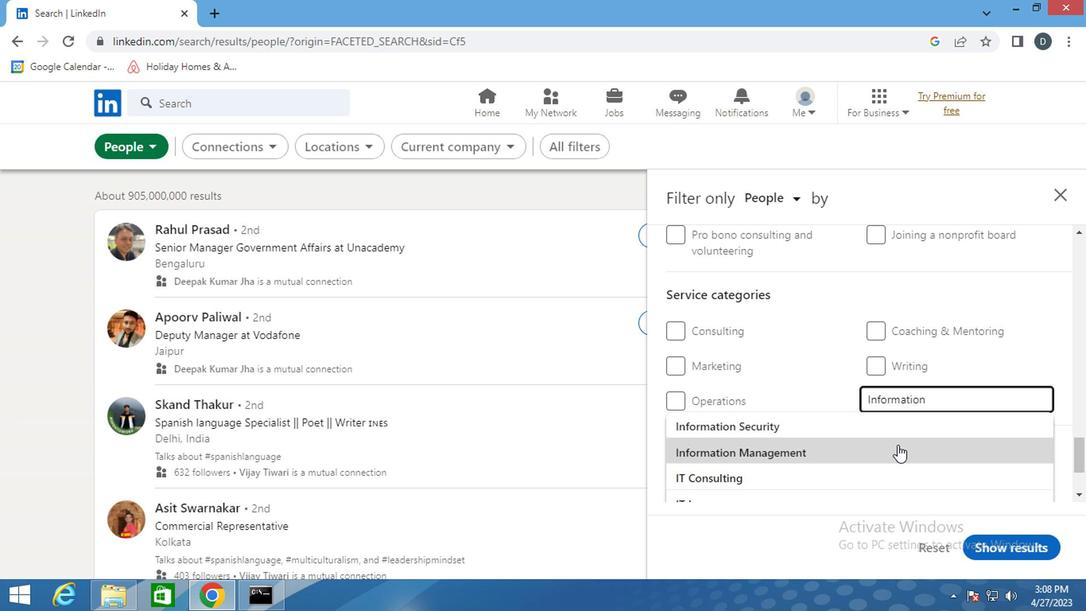
Action: Mouse moved to (773, 399)
Screenshot: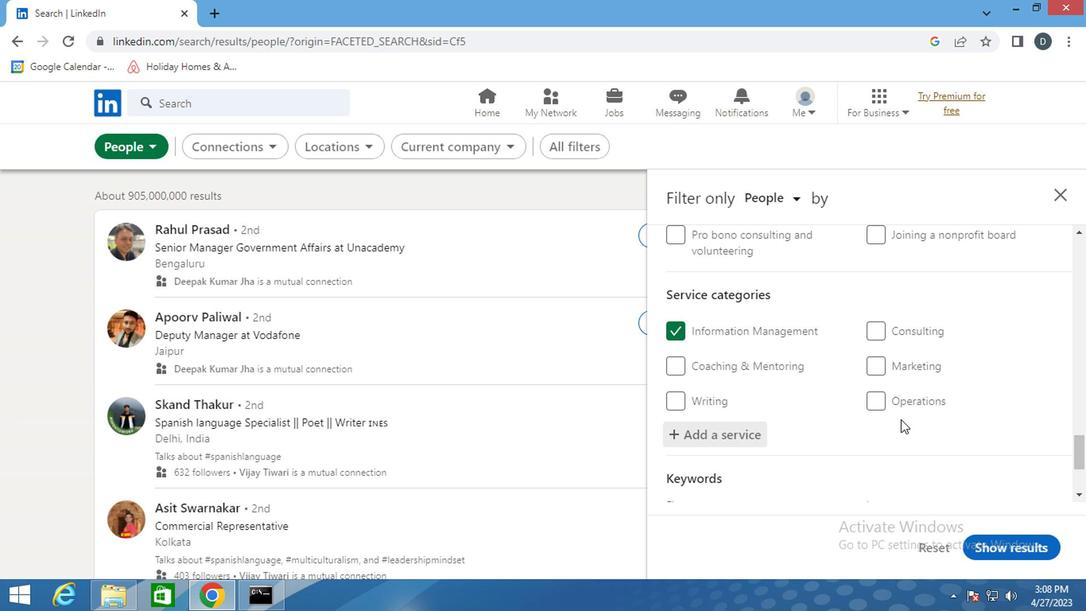 
Action: Mouse scrolled (773, 398) with delta (0, 0)
Screenshot: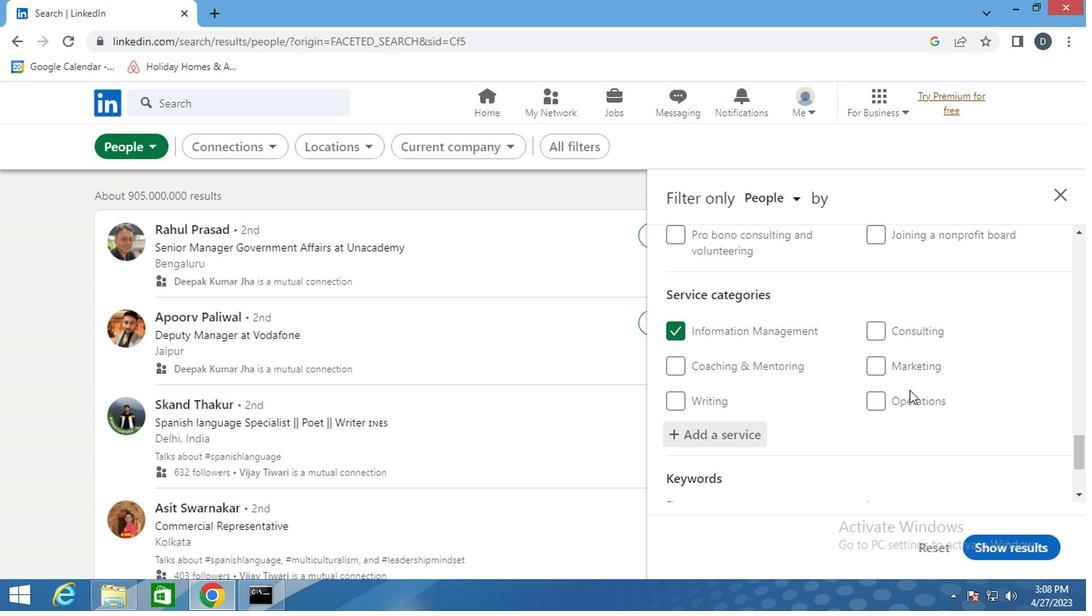 
Action: Mouse scrolled (773, 398) with delta (0, 0)
Screenshot: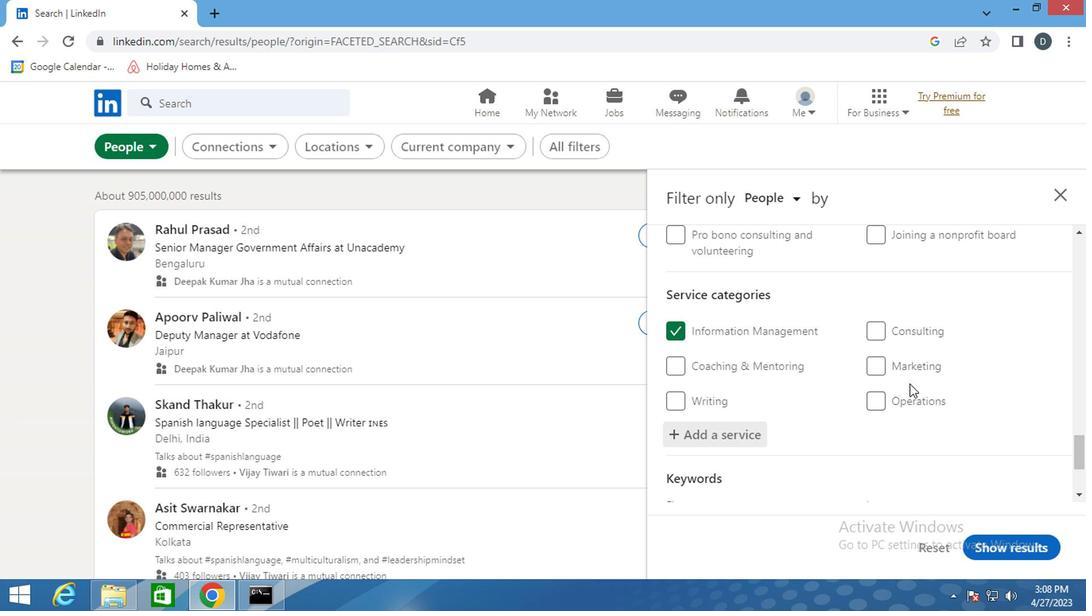 
Action: Mouse moved to (754, 397)
Screenshot: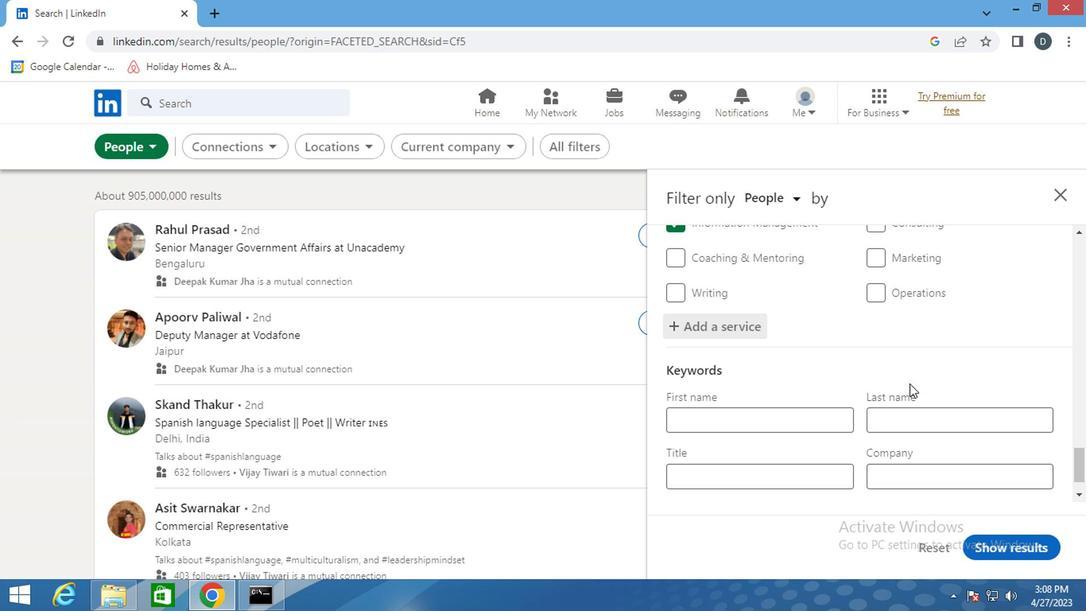
Action: Mouse scrolled (754, 397) with delta (0, 0)
Screenshot: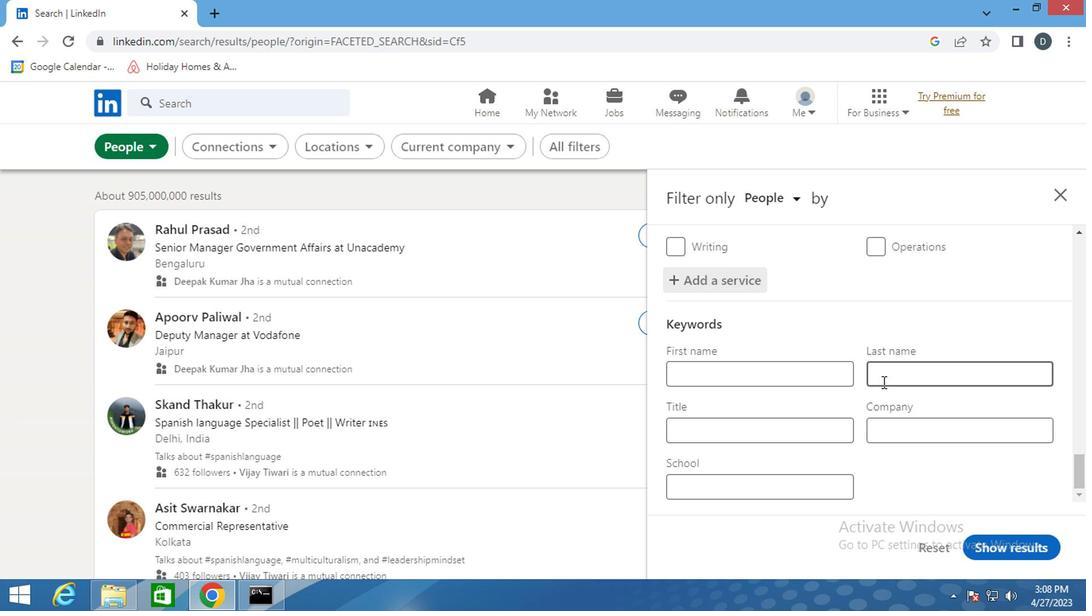 
Action: Mouse scrolled (754, 397) with delta (0, 0)
Screenshot: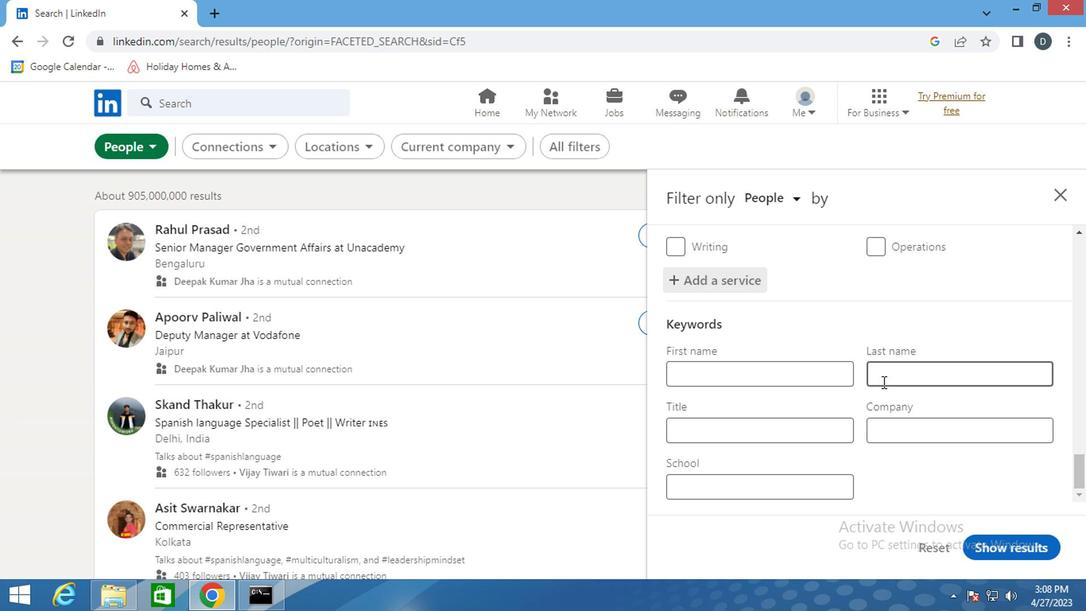 
Action: Mouse moved to (682, 436)
Screenshot: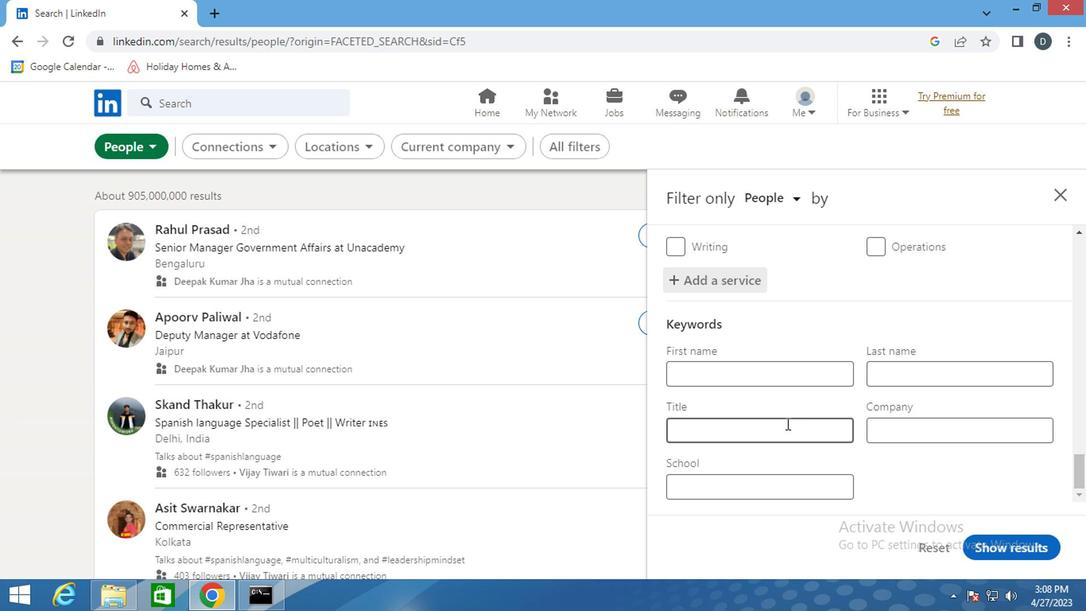 
Action: Mouse pressed left at (682, 436)
Screenshot: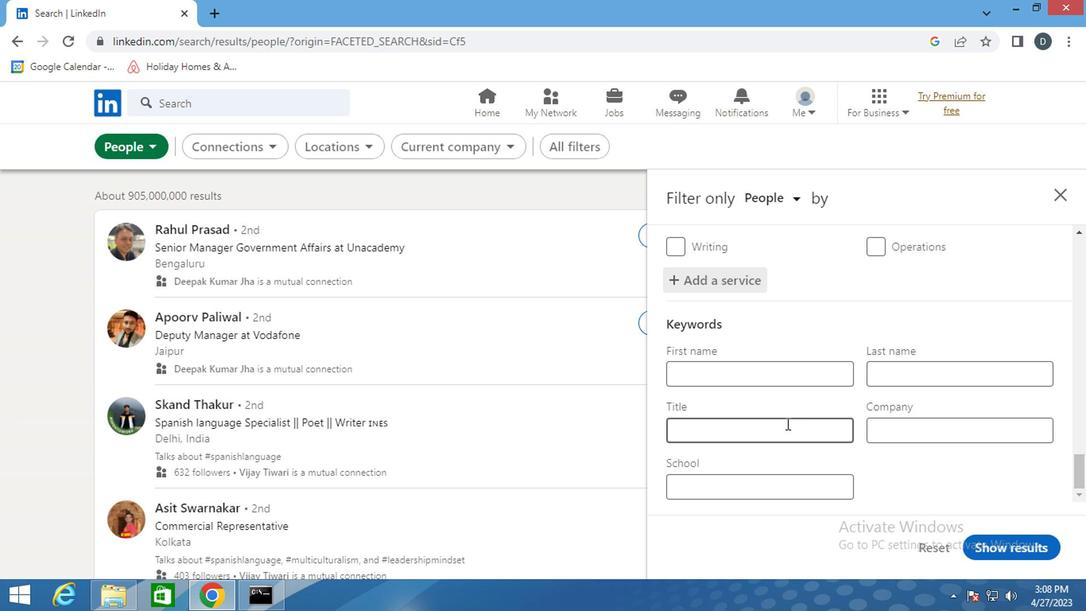 
Action: Mouse moved to (681, 436)
Screenshot: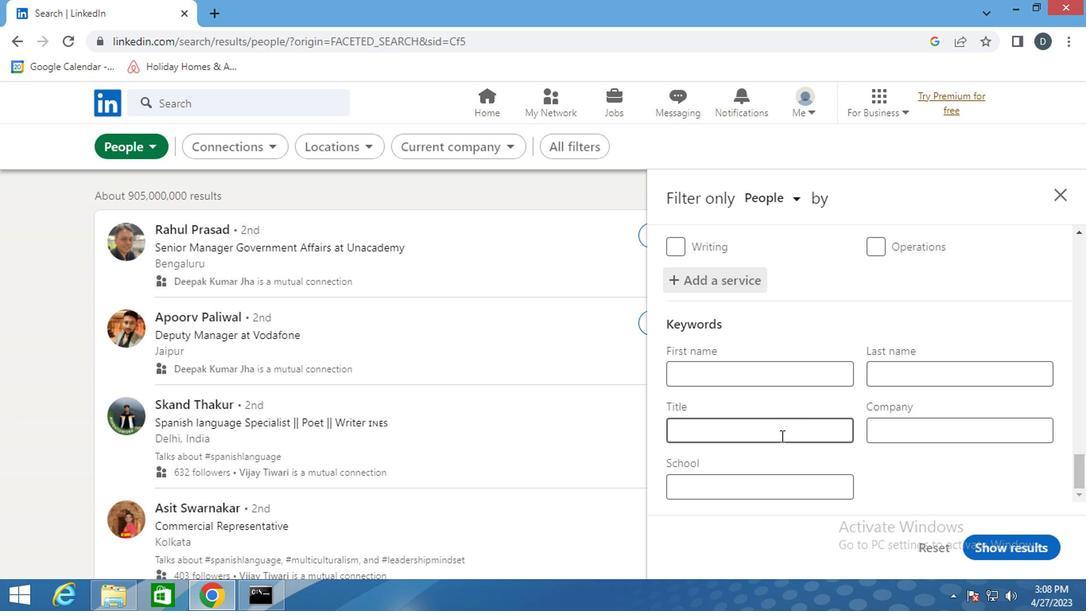 
Action: Key pressed <Key.shift>CARETAKER<Key.space>OR<Key.space><Key.shift>HOUSE<Key.space><Key.shift>SITTER
Screenshot: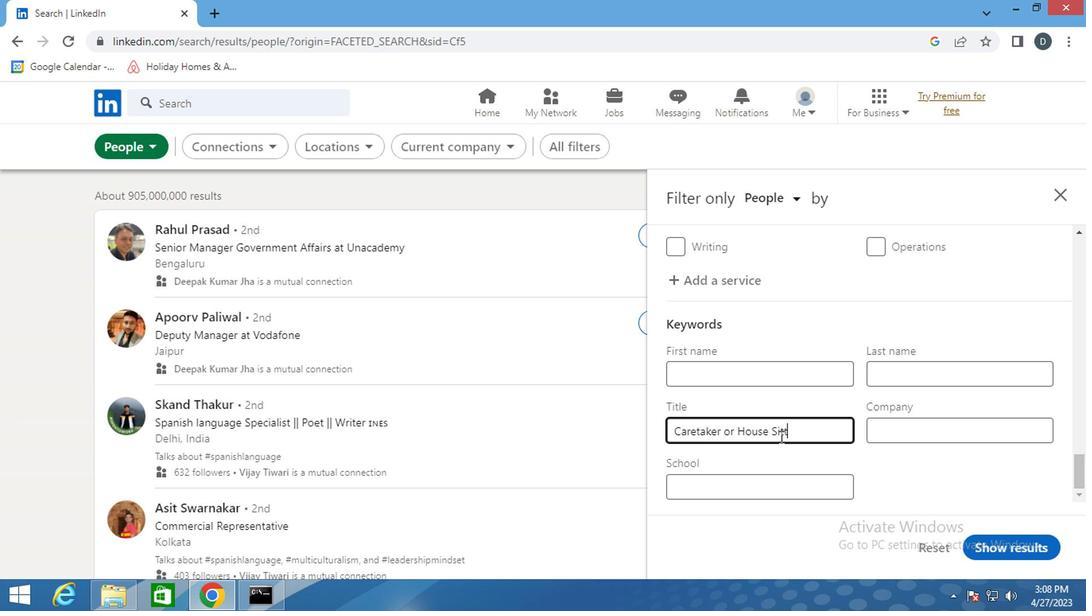
Action: Mouse moved to (851, 513)
Screenshot: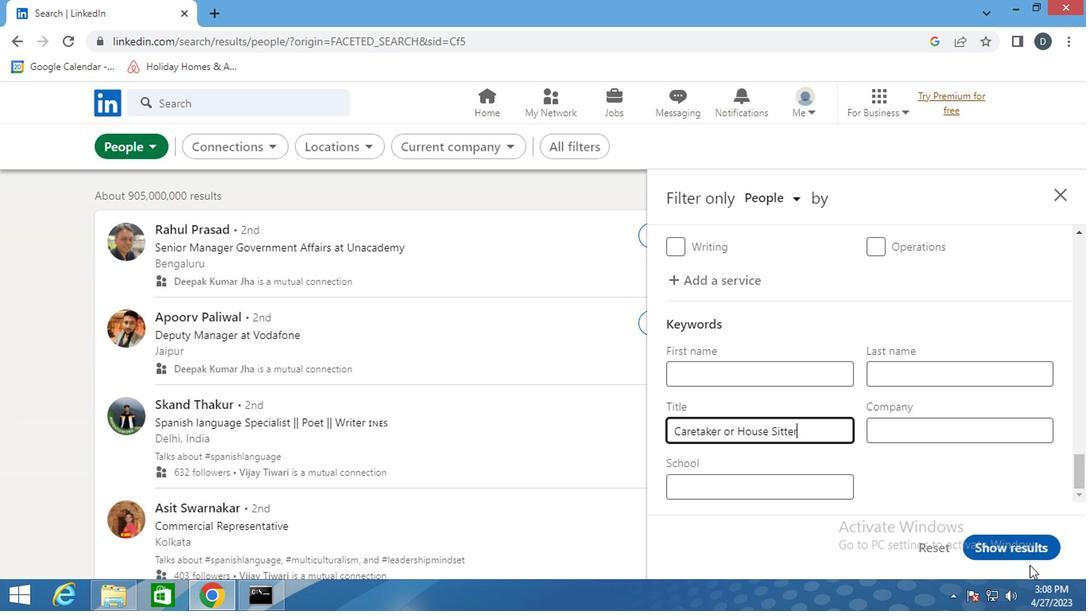
Action: Mouse pressed left at (851, 513)
Screenshot: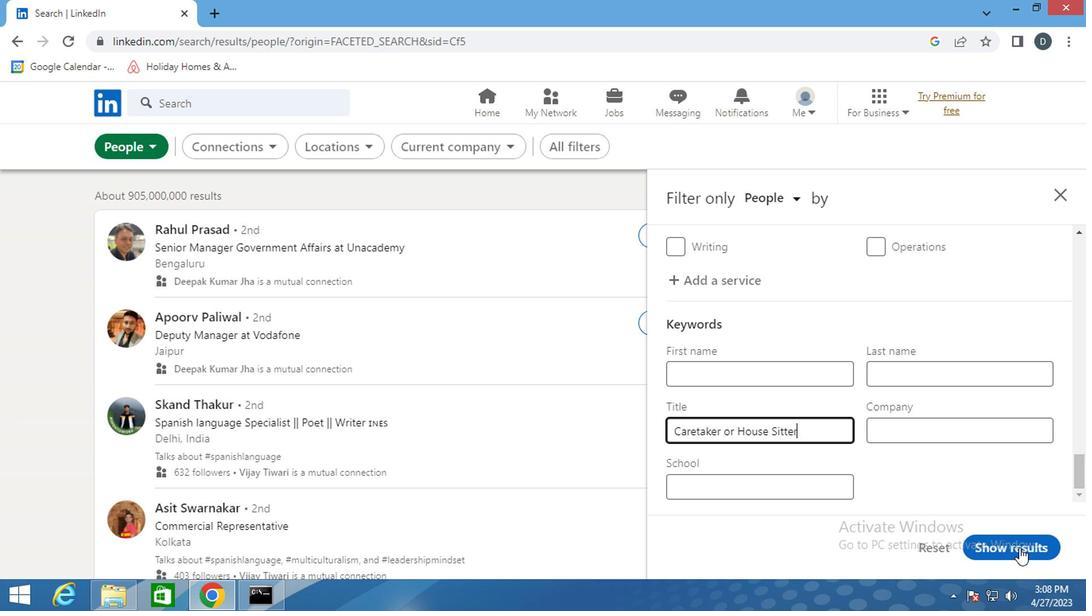 
Action: Mouse moved to (604, 351)
Screenshot: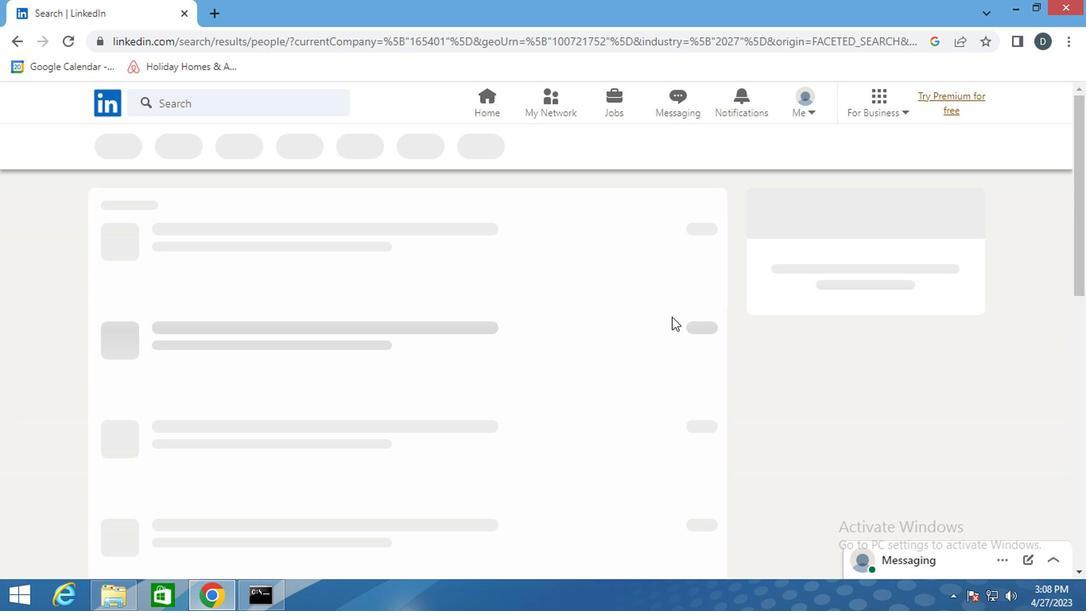 
